 Task: 436.316363
Action: Mouse moved to (410, 76)
Screenshot: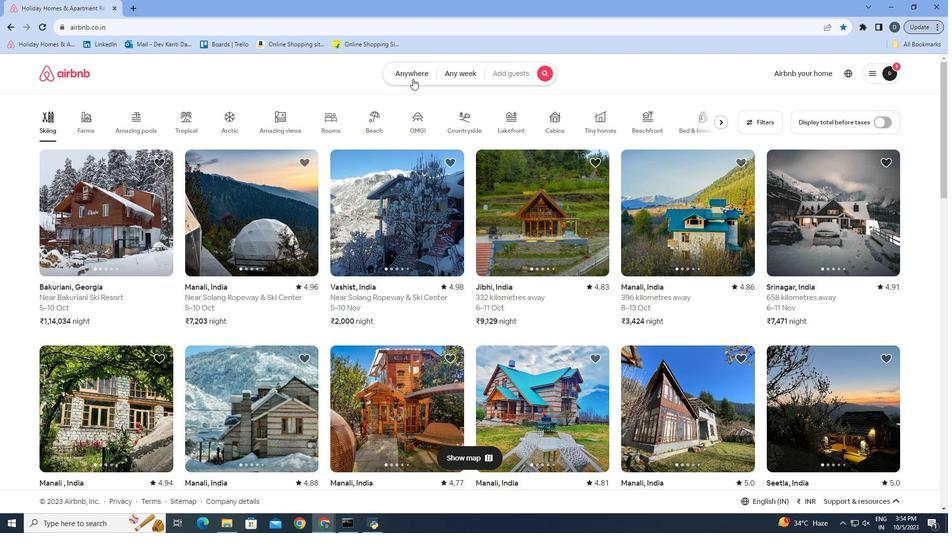 
Action: Mouse pressed left at (410, 76)
Screenshot: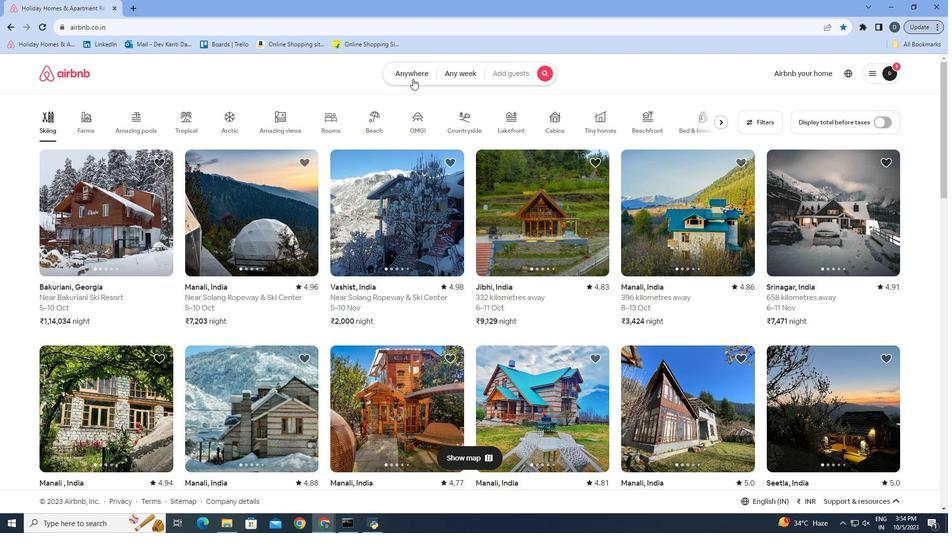 
Action: Mouse moved to (336, 116)
Screenshot: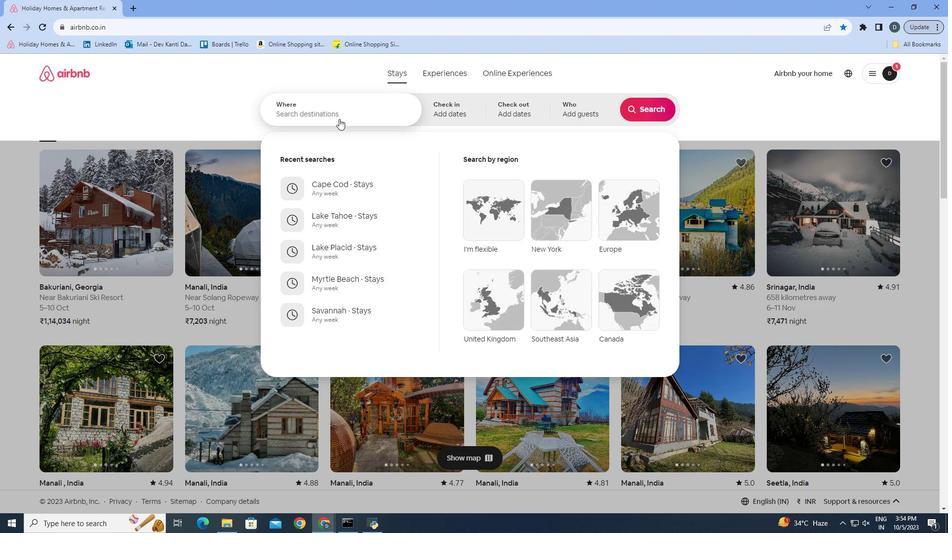 
Action: Mouse pressed left at (336, 116)
Screenshot: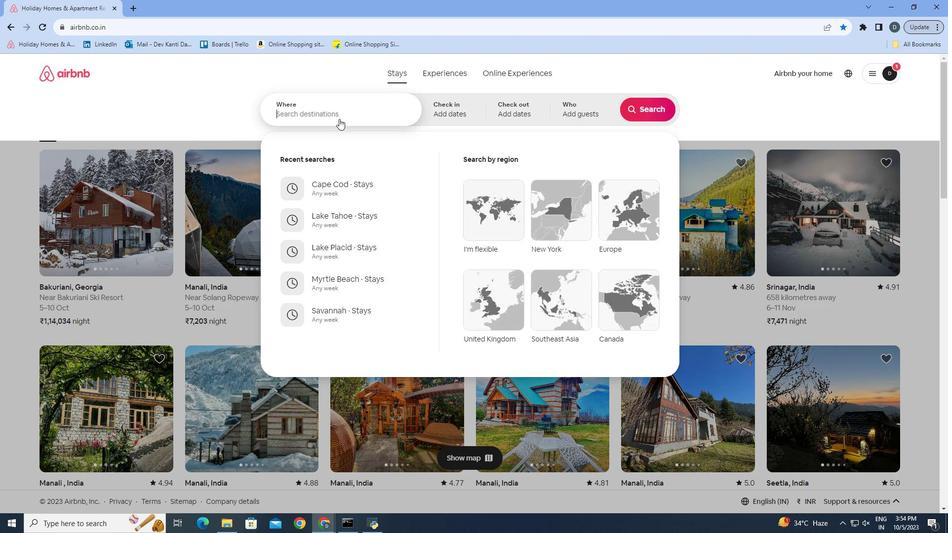 
Action: Mouse moved to (332, 103)
Screenshot: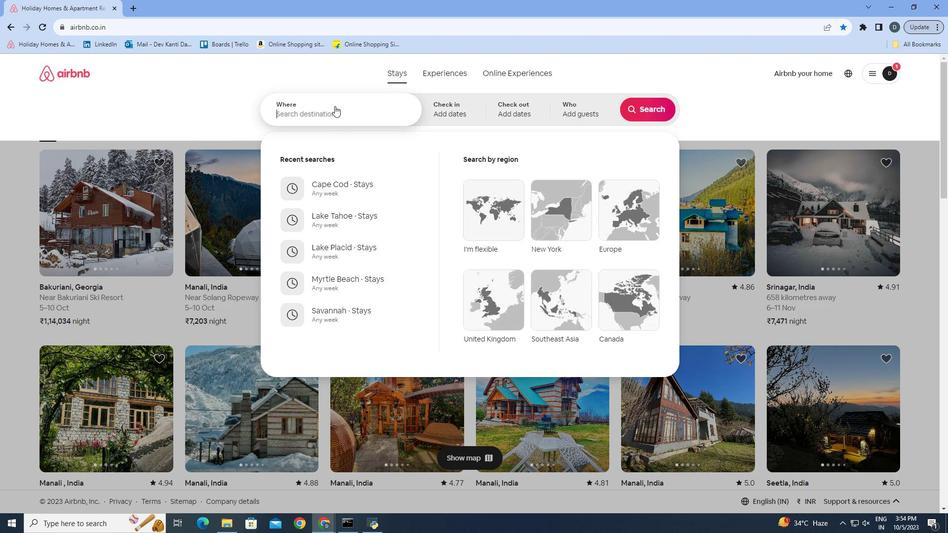 
Action: Mouse pressed left at (332, 103)
Screenshot: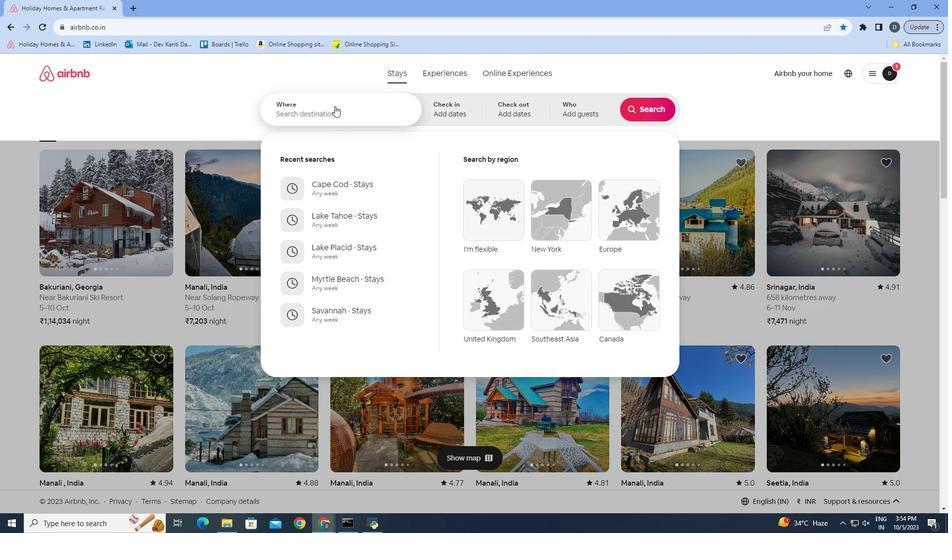 
Action: Mouse moved to (322, 102)
Screenshot: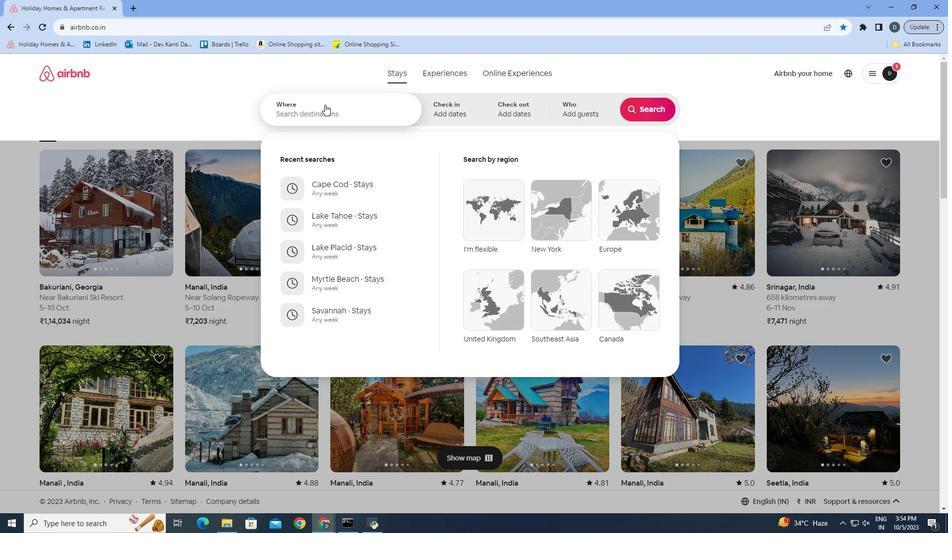 
Action: Mouse pressed left at (322, 102)
Screenshot: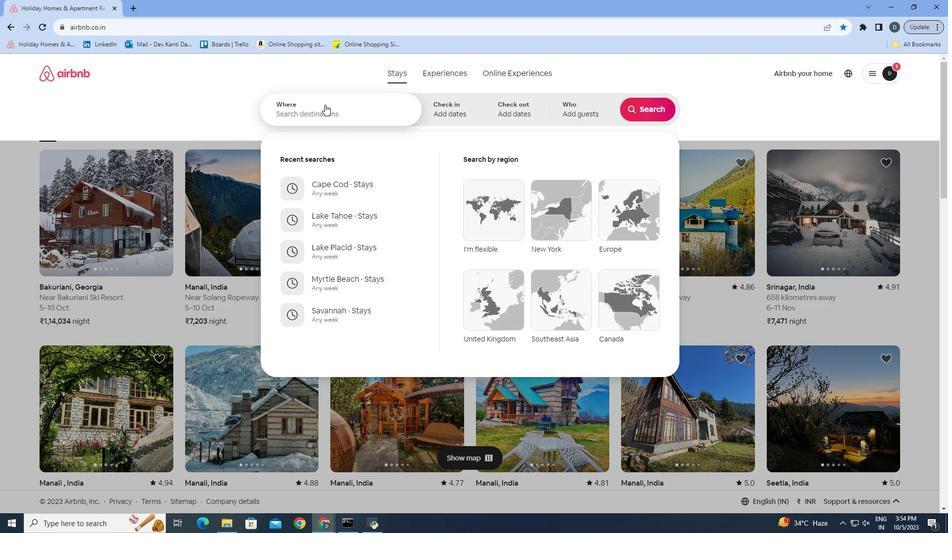 
Action: Mouse moved to (321, 107)
Screenshot: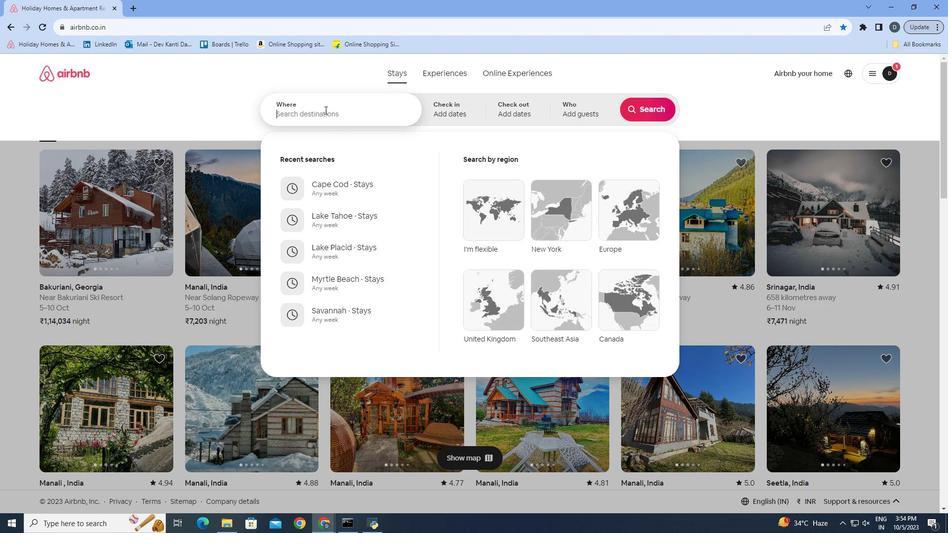 
Action: Mouse pressed left at (321, 107)
Screenshot: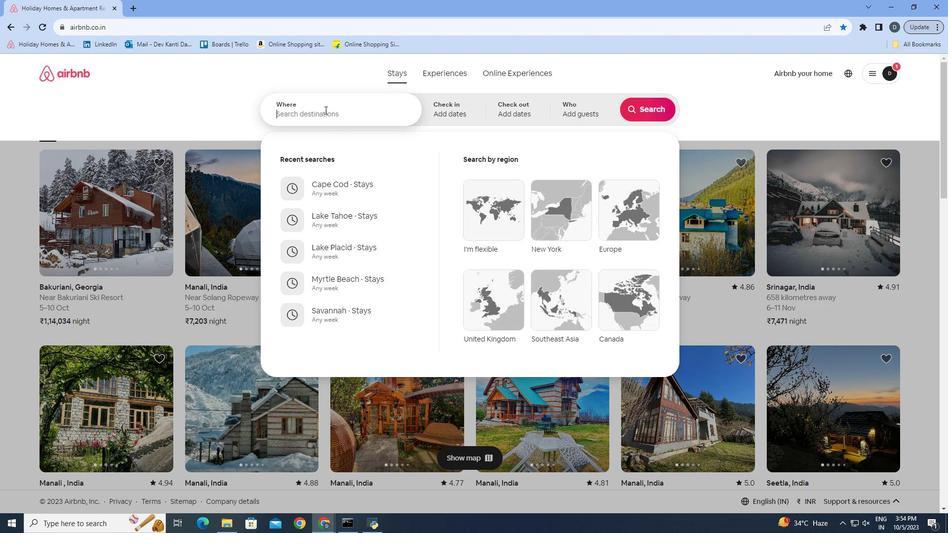 
Action: Mouse moved to (322, 108)
Screenshot: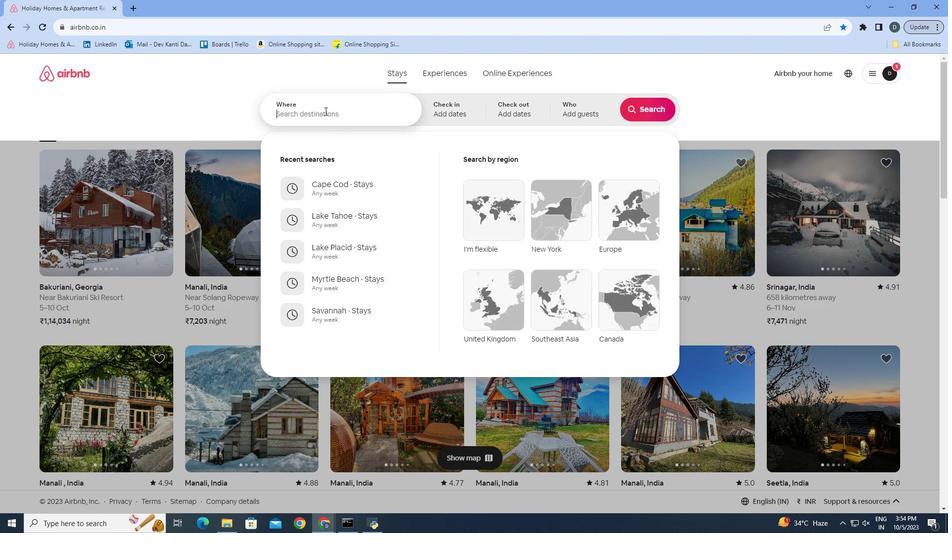 
Action: Mouse pressed left at (322, 108)
Screenshot: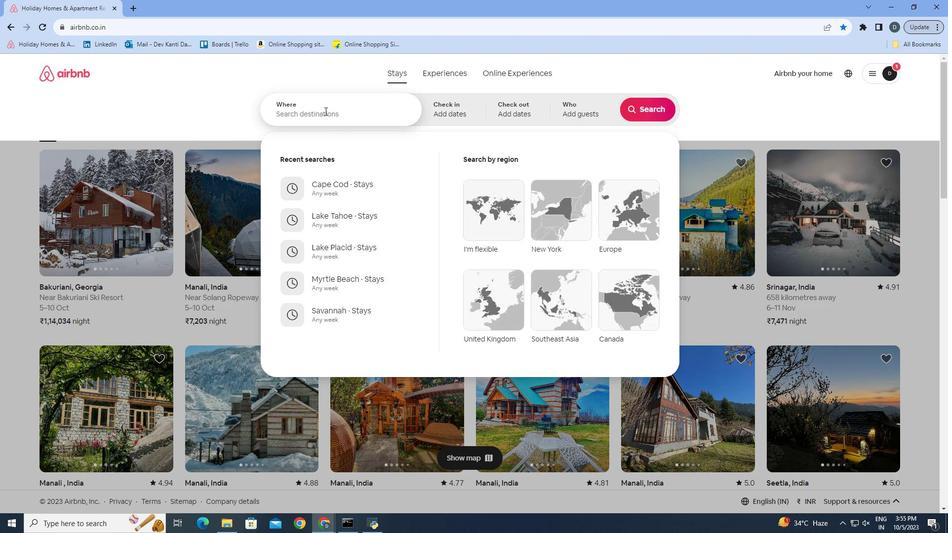 
Action: Key pressed <Key.shift>S
Screenshot: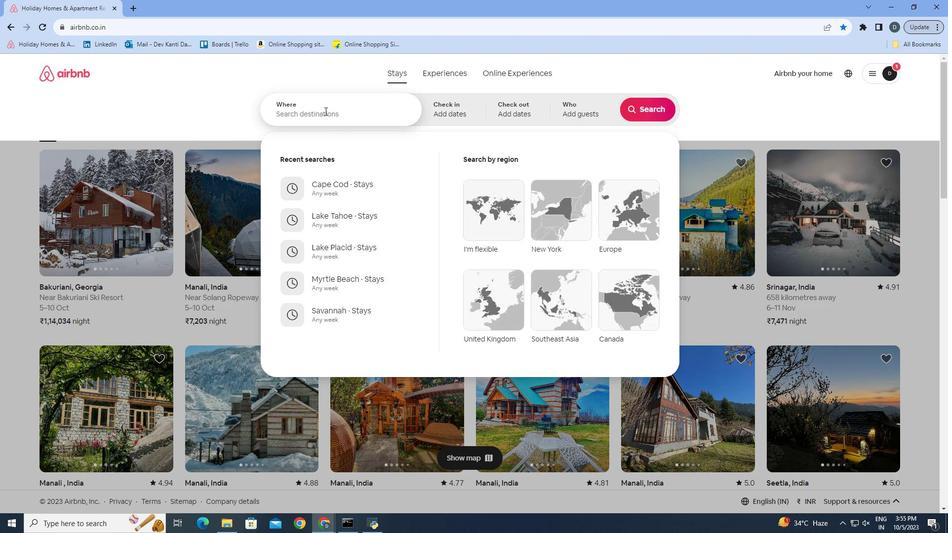 
Action: Mouse moved to (321, 108)
Screenshot: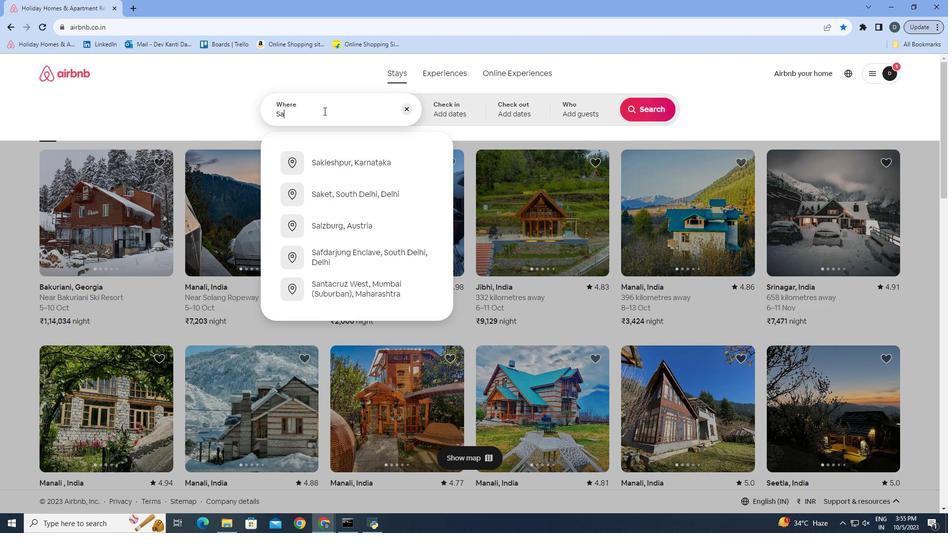 
Action: Key pressed a
Screenshot: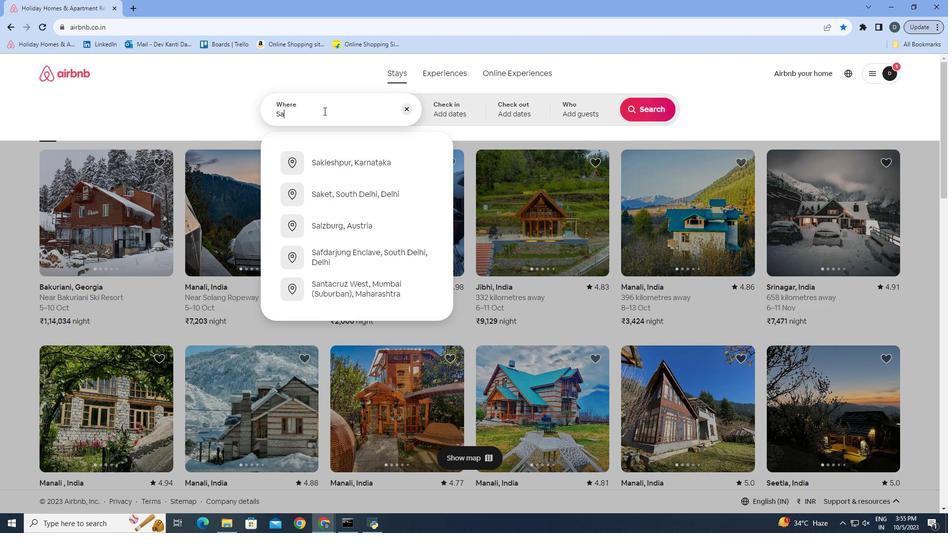 
Action: Mouse moved to (320, 108)
Screenshot: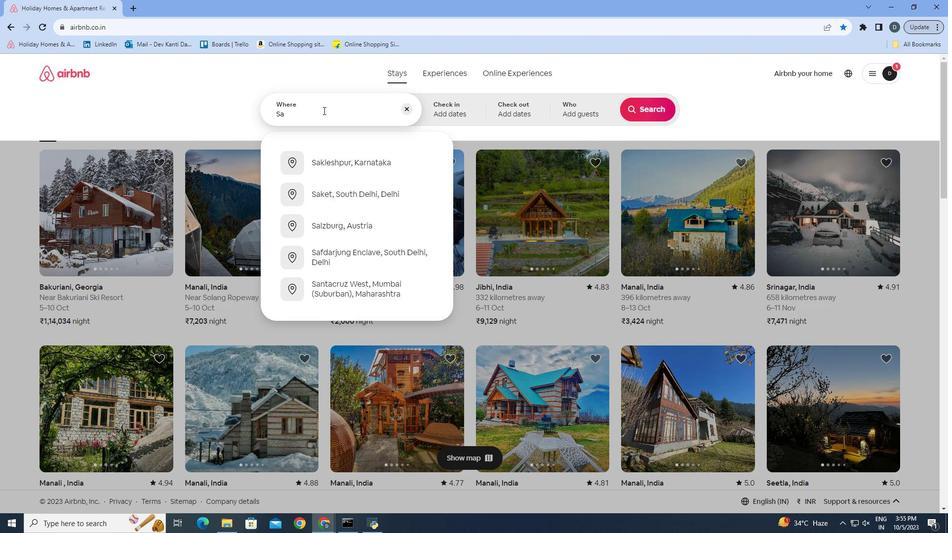 
Action: Key pressed nta<Key.space><Key.shift>Fe
Screenshot: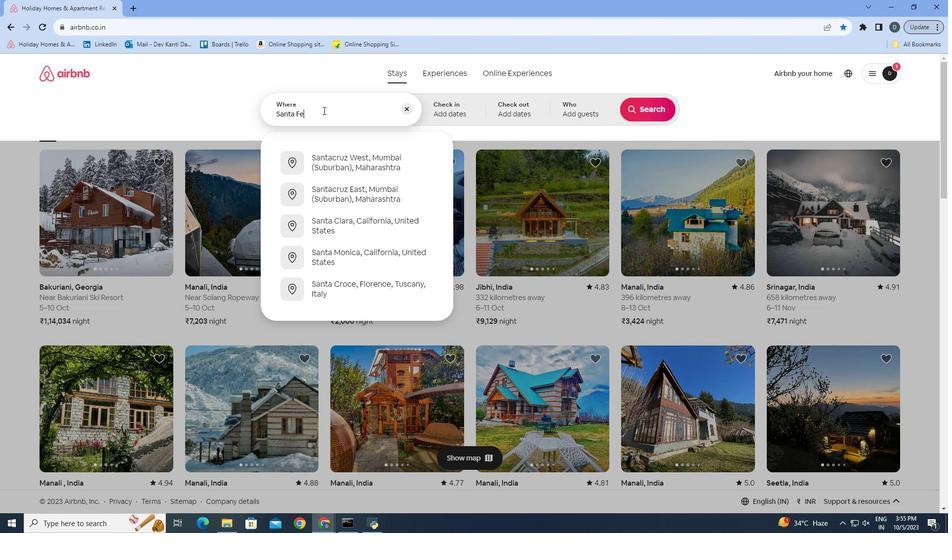 
Action: Mouse moved to (351, 158)
Screenshot: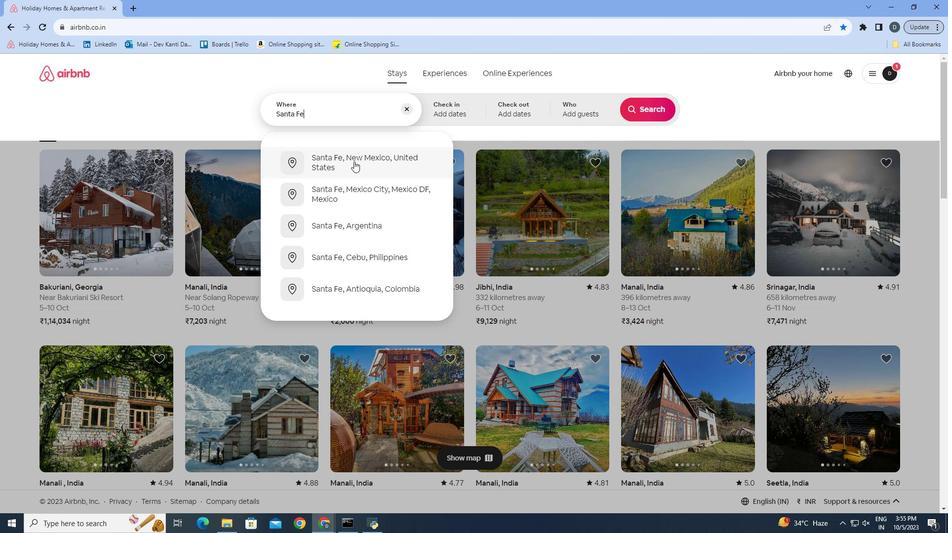 
Action: Mouse pressed left at (351, 158)
Screenshot: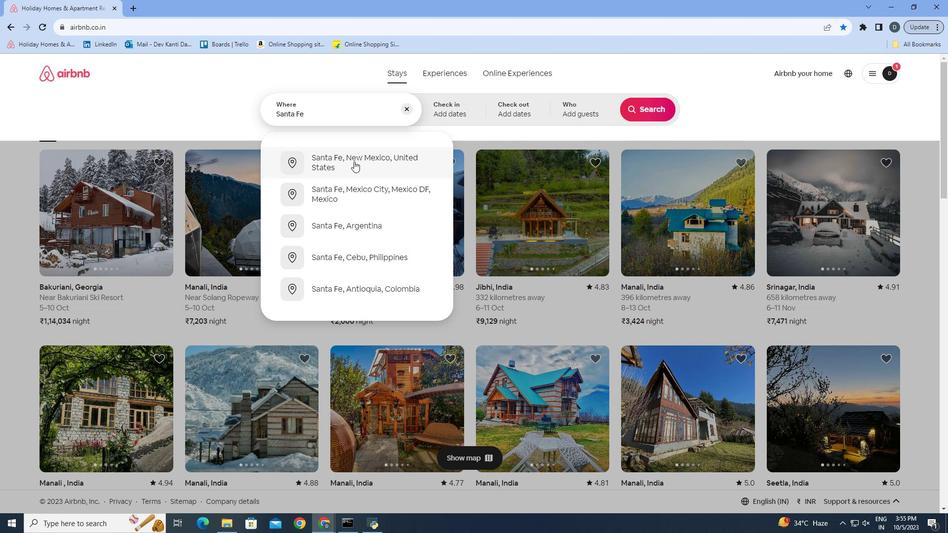 
Action: Mouse moved to (655, 105)
Screenshot: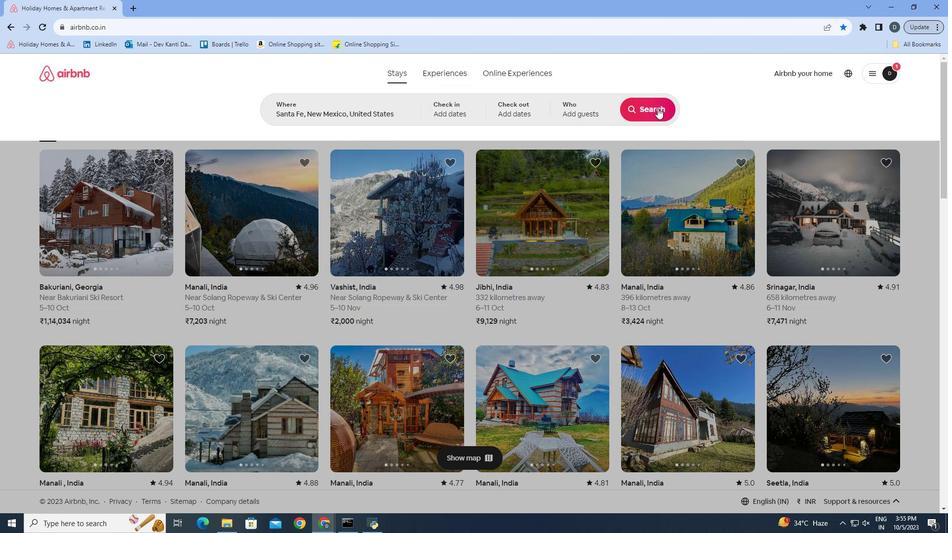 
Action: Mouse pressed left at (655, 105)
Screenshot: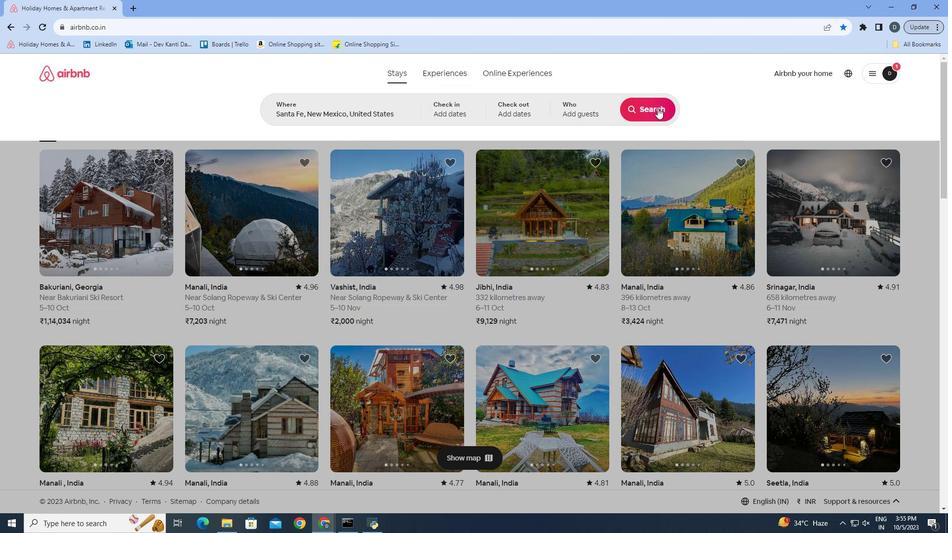 
Action: Mouse moved to (92, 269)
Screenshot: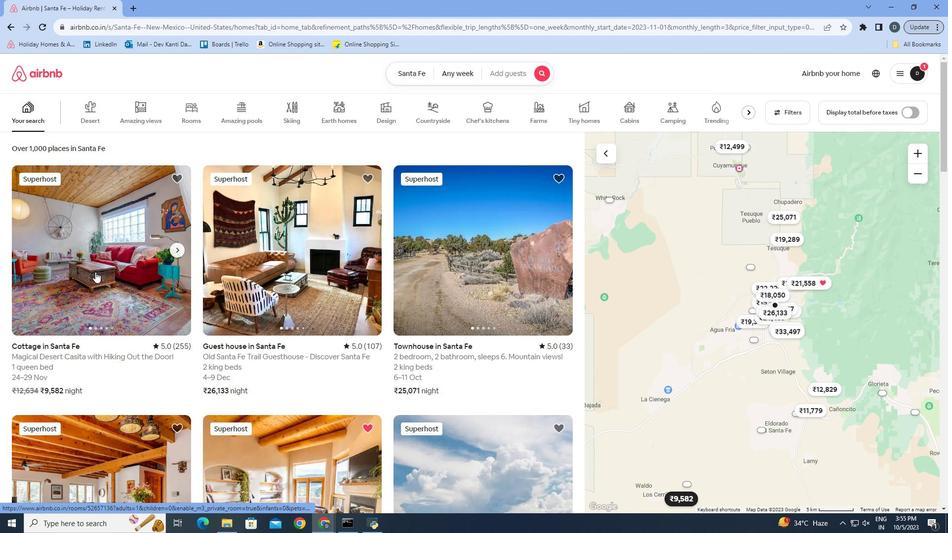 
Action: Mouse pressed left at (92, 269)
Screenshot: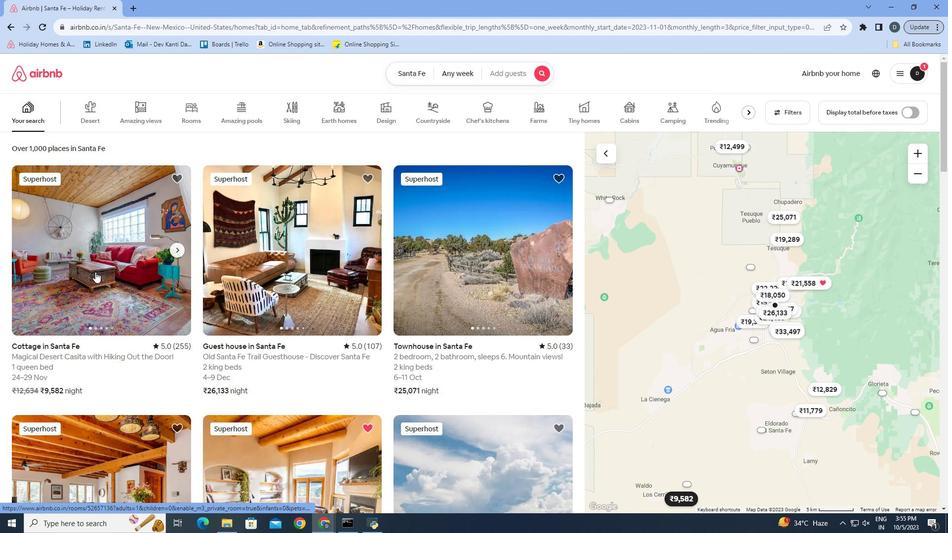 
Action: Mouse moved to (699, 369)
Screenshot: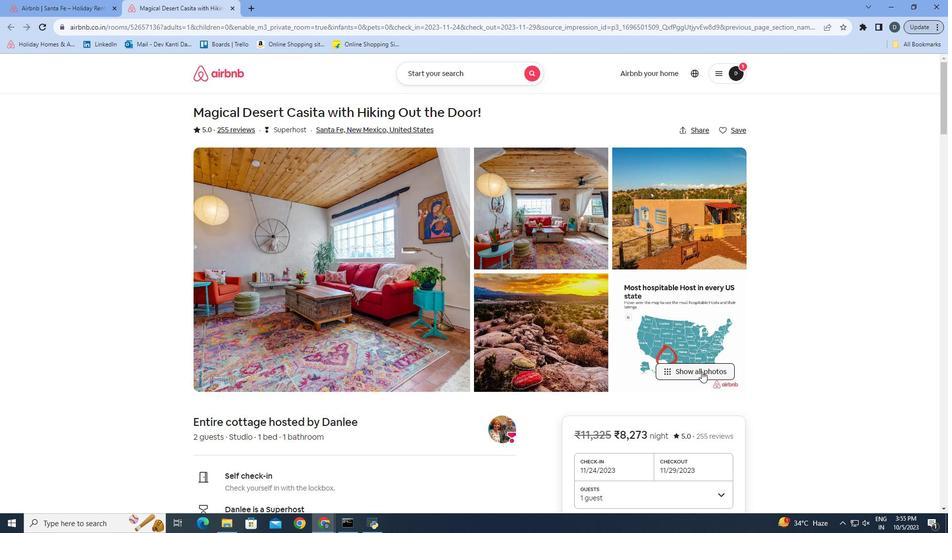 
Action: Mouse pressed left at (699, 369)
Screenshot: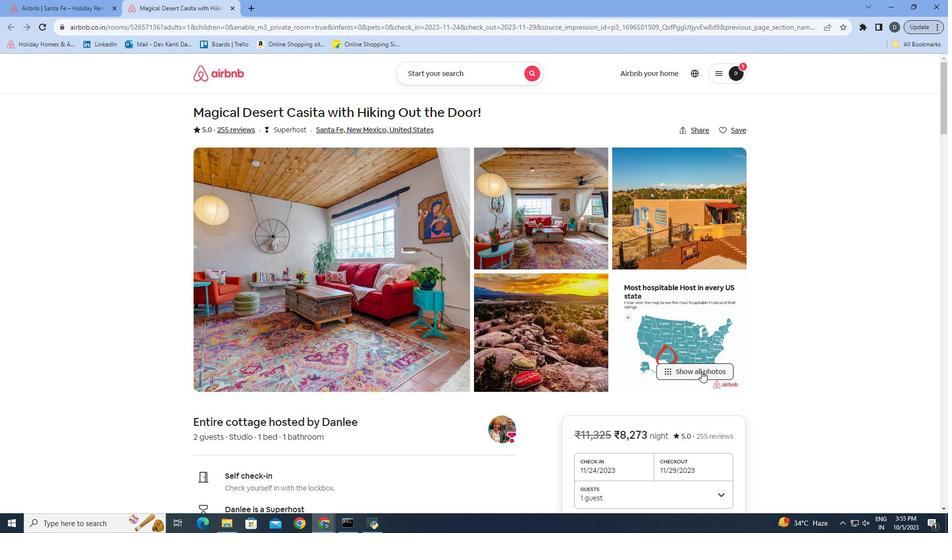 
Action: Mouse moved to (816, 330)
Screenshot: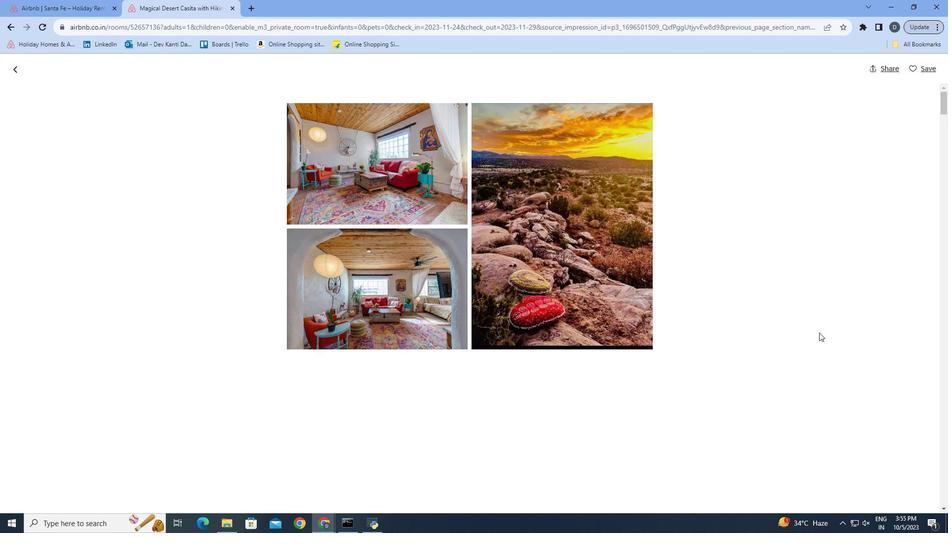 
Action: Mouse scrolled (816, 329) with delta (0, 0)
Screenshot: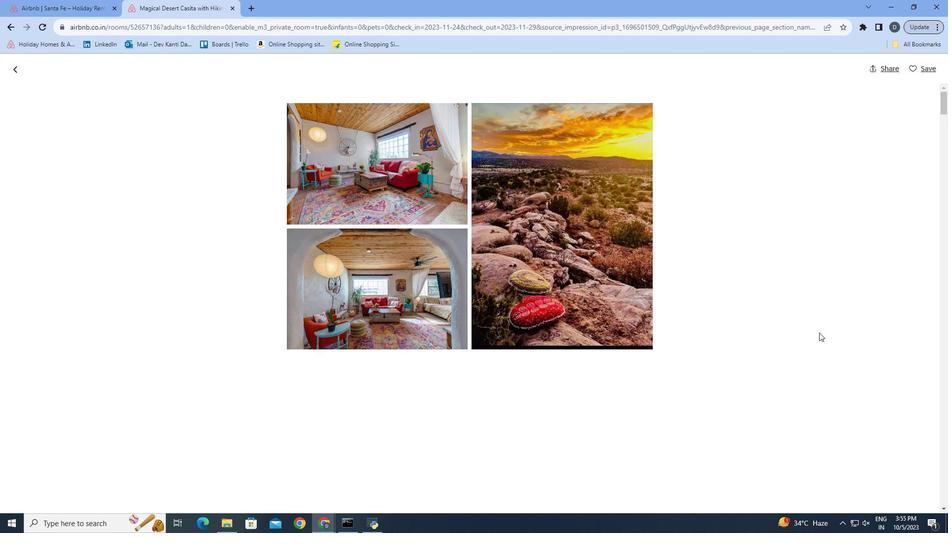 
Action: Mouse moved to (811, 329)
Screenshot: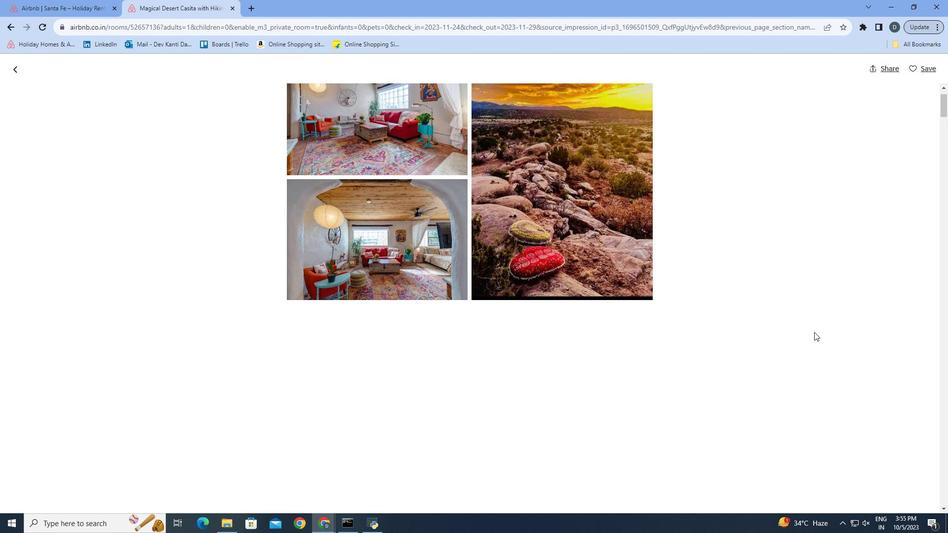 
Action: Mouse scrolled (811, 329) with delta (0, 0)
Screenshot: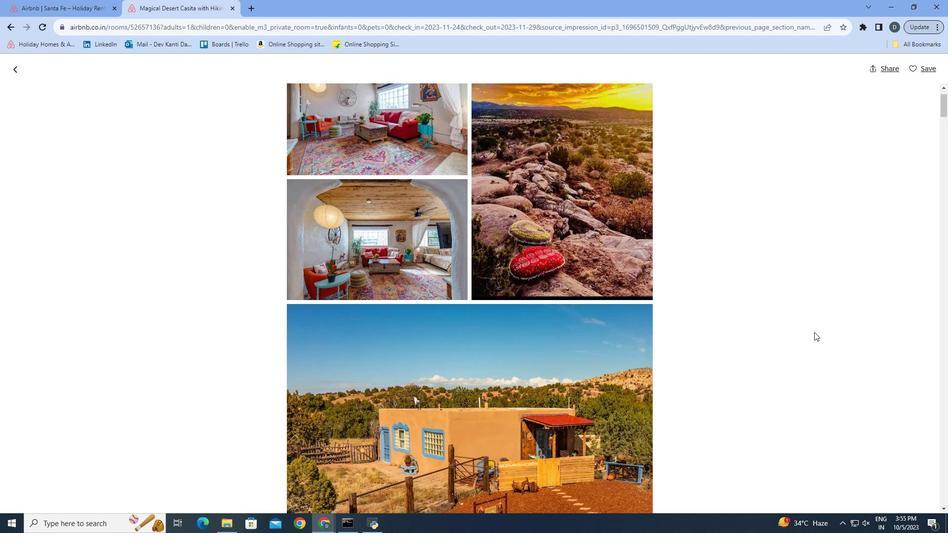 
Action: Mouse moved to (807, 328)
Screenshot: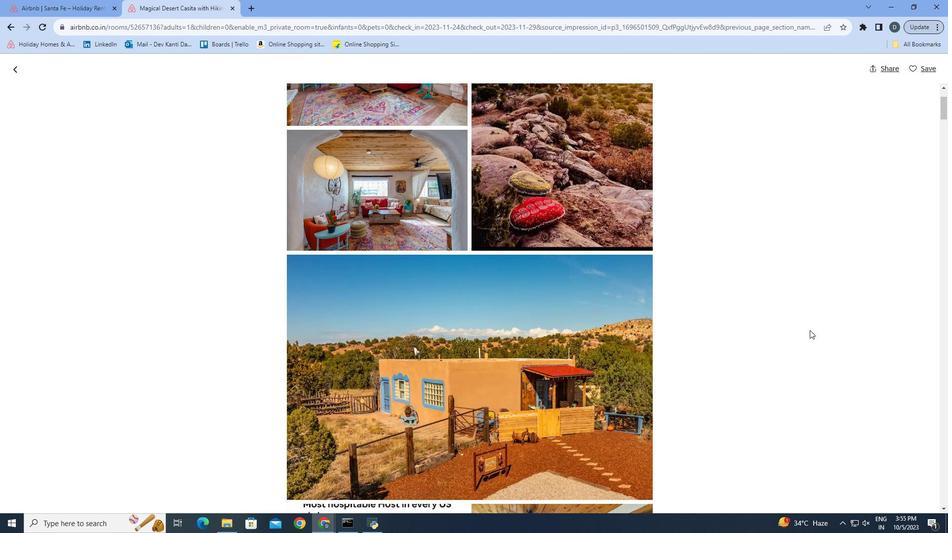 
Action: Mouse scrolled (807, 327) with delta (0, 0)
Screenshot: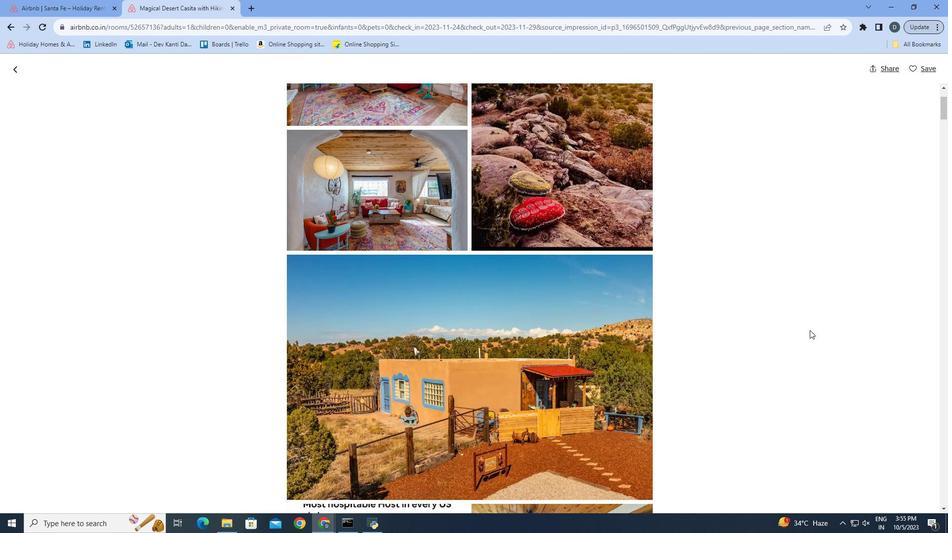 
Action: Mouse moved to (804, 327)
Screenshot: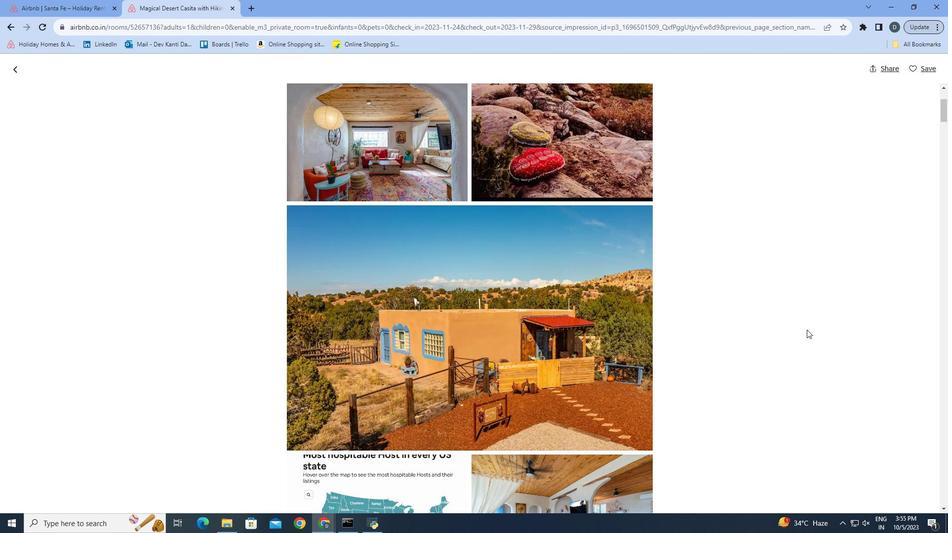 
Action: Mouse scrolled (804, 326) with delta (0, 0)
Screenshot: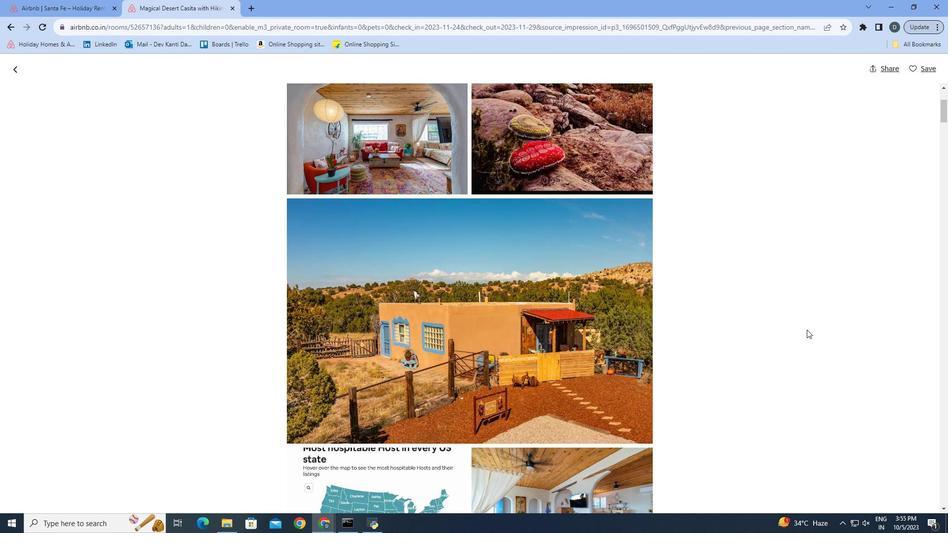 
Action: Mouse scrolled (804, 326) with delta (0, 0)
Screenshot: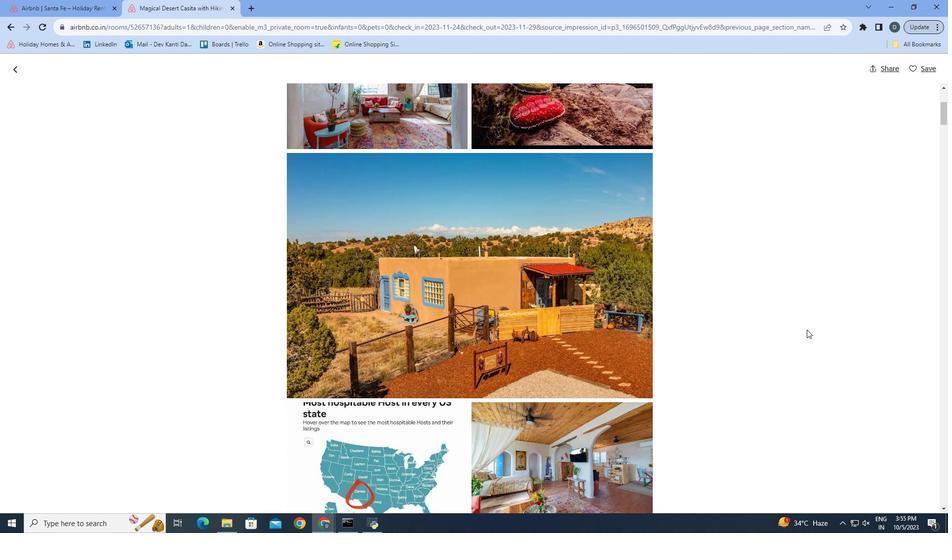 
Action: Mouse moved to (803, 326)
Screenshot: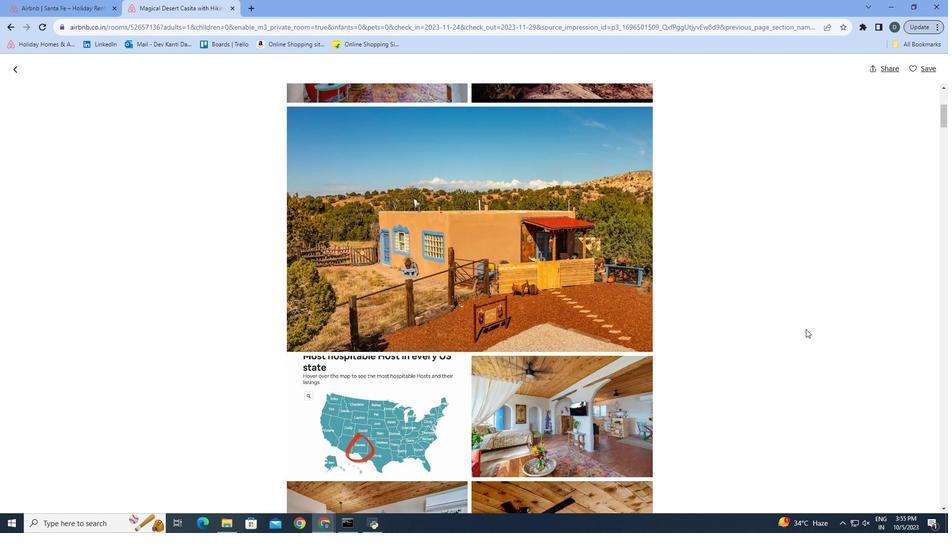 
Action: Mouse scrolled (803, 326) with delta (0, 0)
Screenshot: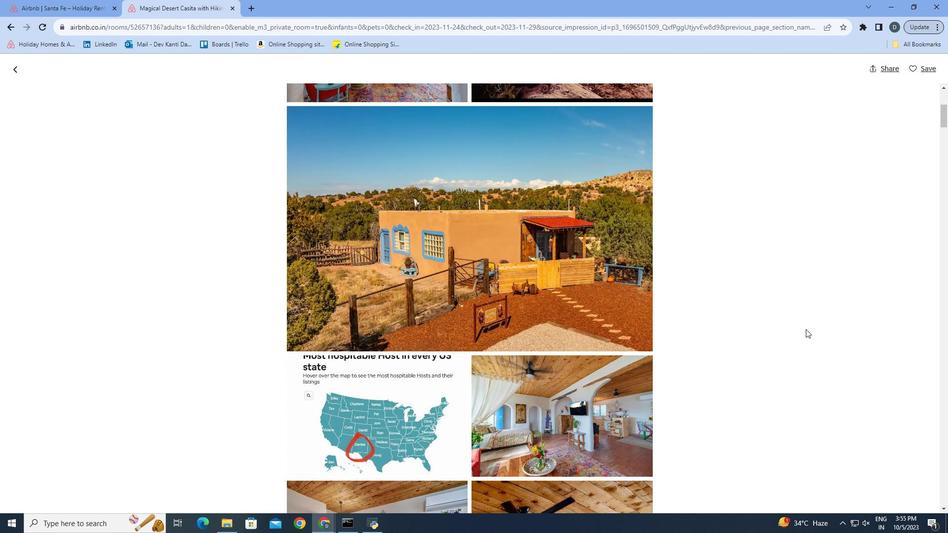 
Action: Mouse scrolled (803, 326) with delta (0, 0)
Screenshot: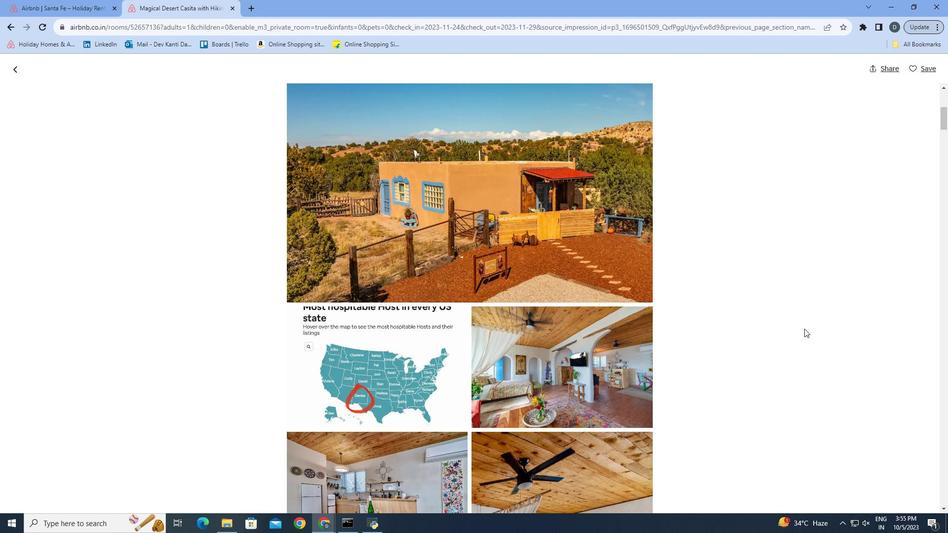 
Action: Mouse moved to (802, 325)
Screenshot: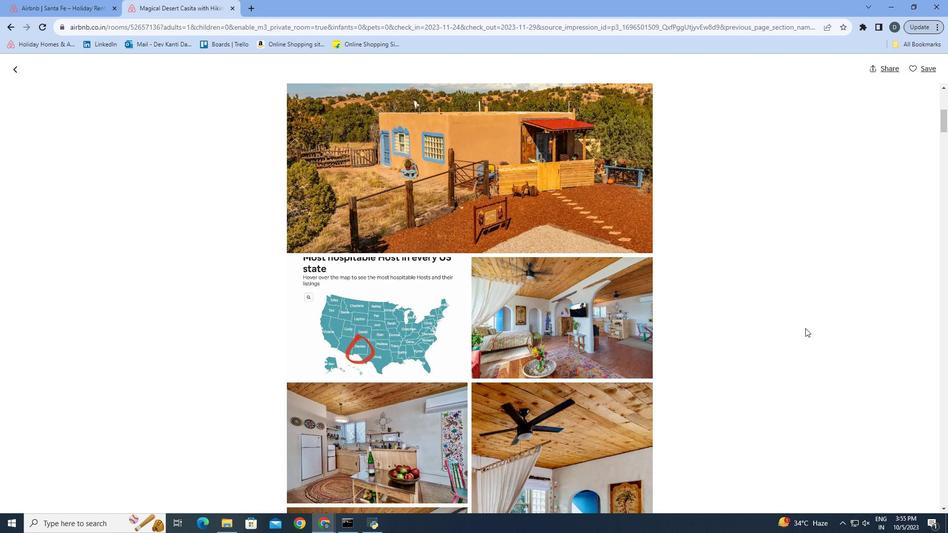 
Action: Mouse scrolled (802, 325) with delta (0, 0)
Screenshot: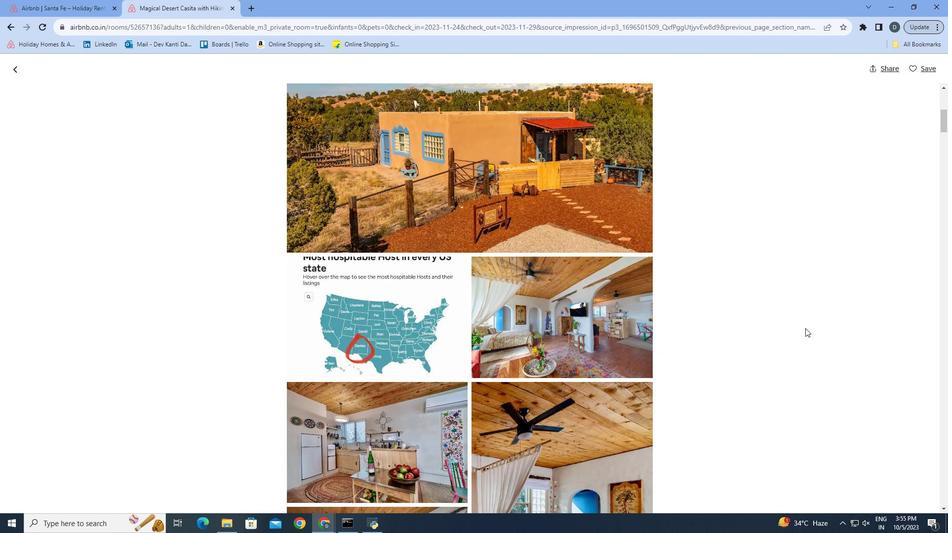 
Action: Mouse moved to (803, 325)
Screenshot: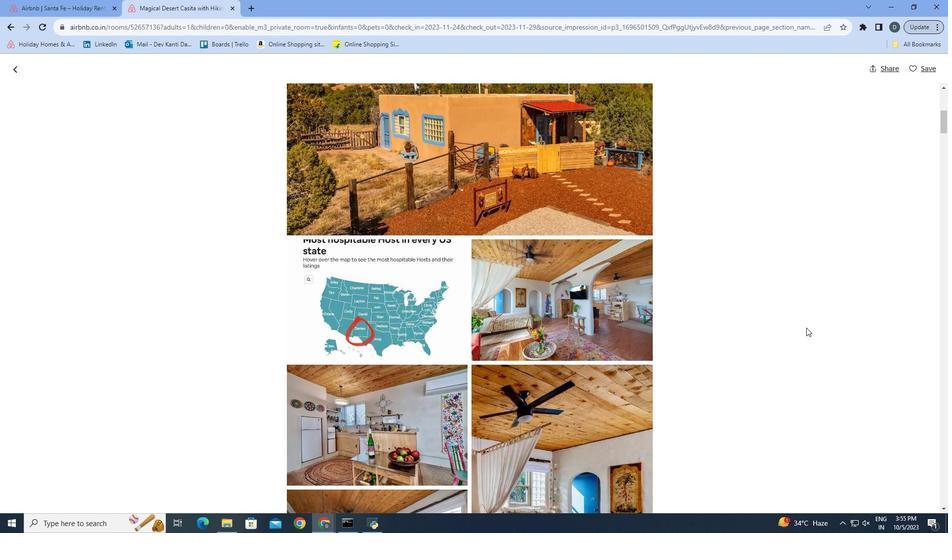 
Action: Mouse scrolled (803, 324) with delta (0, 0)
Screenshot: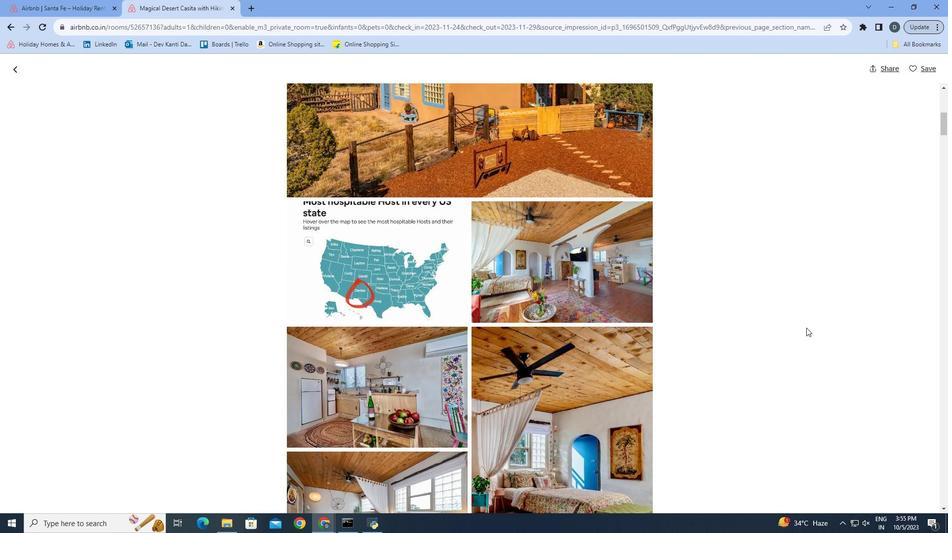 
Action: Mouse scrolled (803, 324) with delta (0, 0)
Screenshot: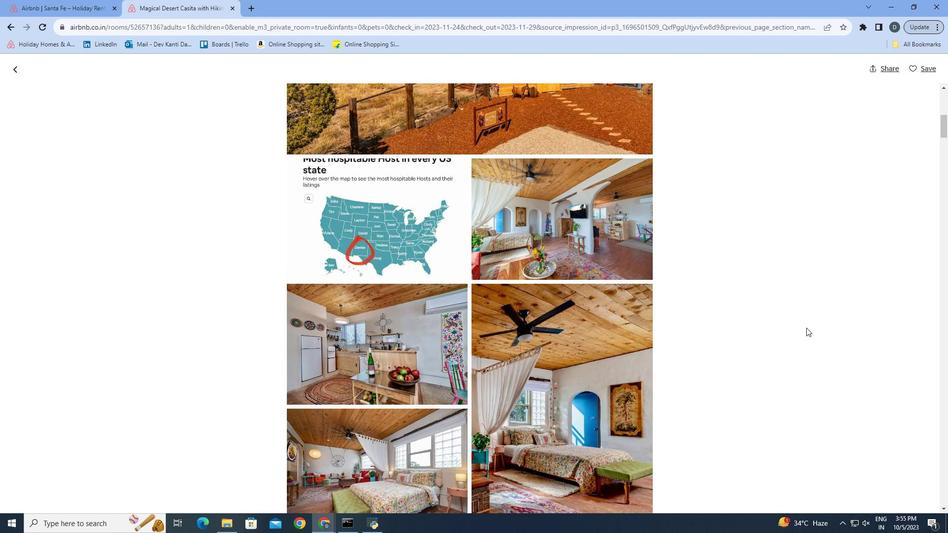 
Action: Mouse scrolled (803, 324) with delta (0, 0)
Screenshot: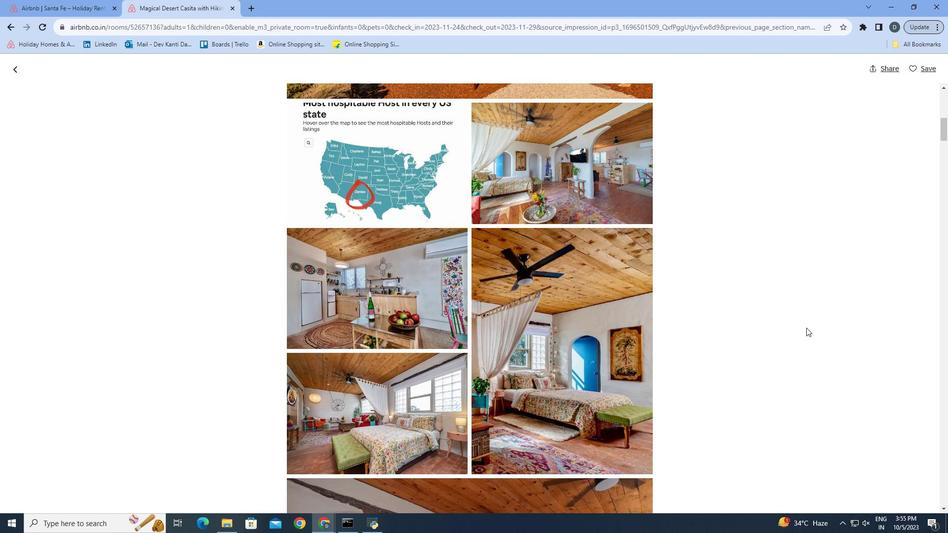 
Action: Mouse scrolled (803, 324) with delta (0, 0)
Screenshot: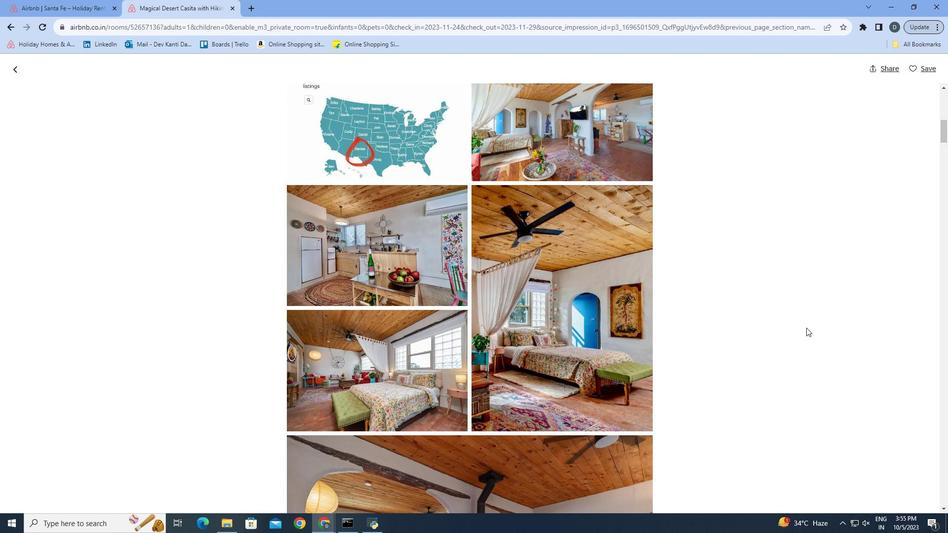 
Action: Mouse scrolled (803, 324) with delta (0, 0)
Screenshot: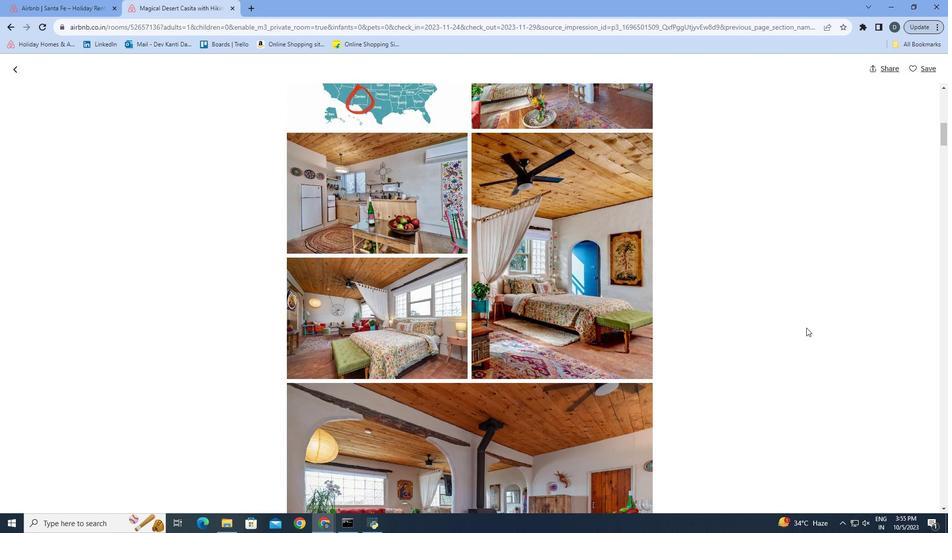
Action: Mouse scrolled (803, 324) with delta (0, 0)
Screenshot: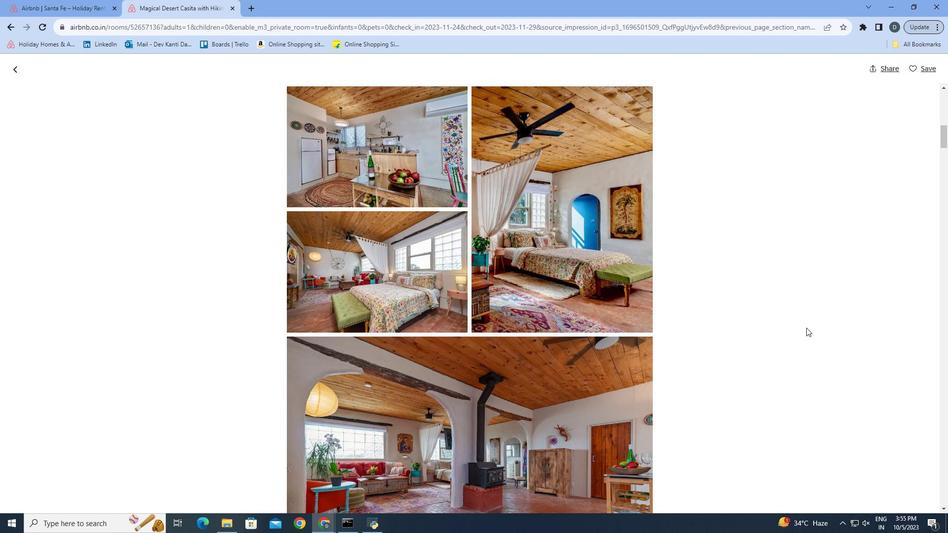 
Action: Mouse scrolled (803, 324) with delta (0, 0)
Screenshot: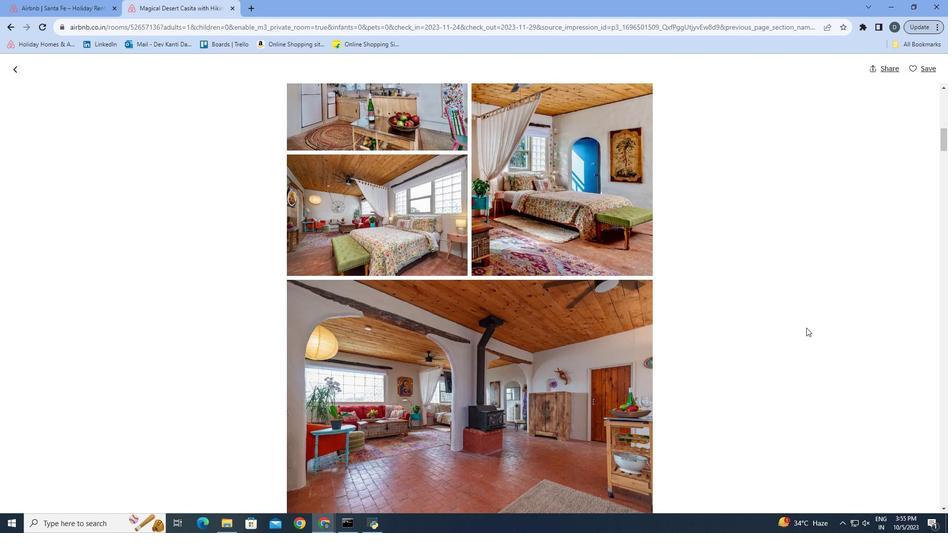 
Action: Mouse scrolled (803, 324) with delta (0, 0)
Screenshot: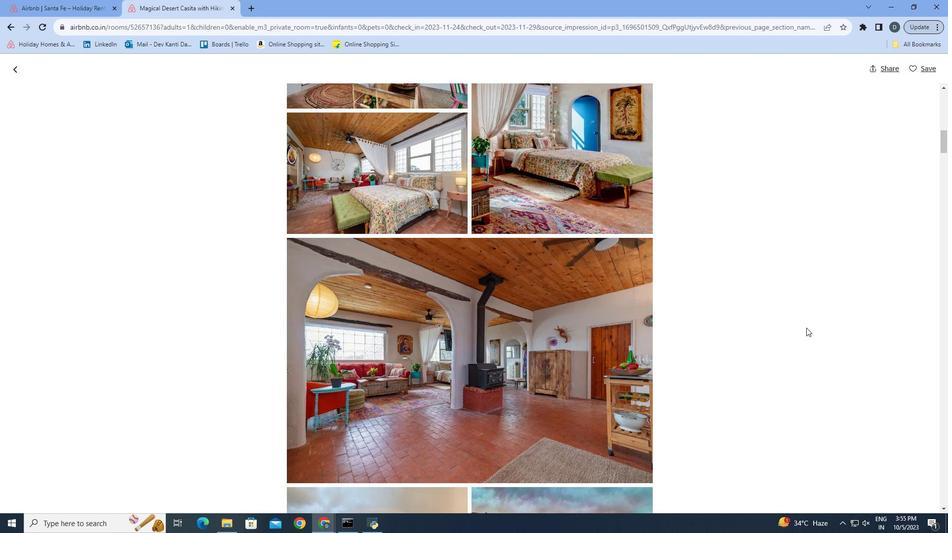 
Action: Mouse scrolled (803, 324) with delta (0, 0)
Screenshot: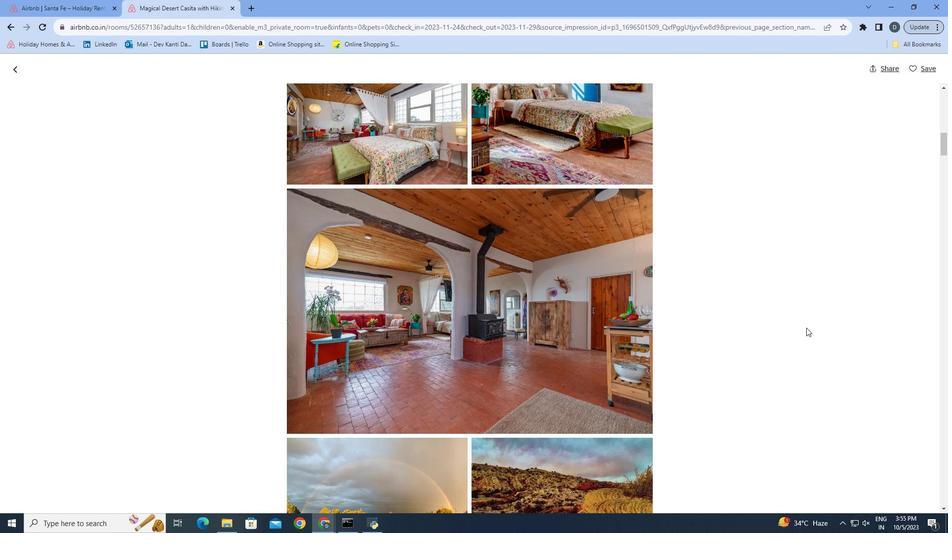 
Action: Mouse scrolled (803, 324) with delta (0, 0)
Screenshot: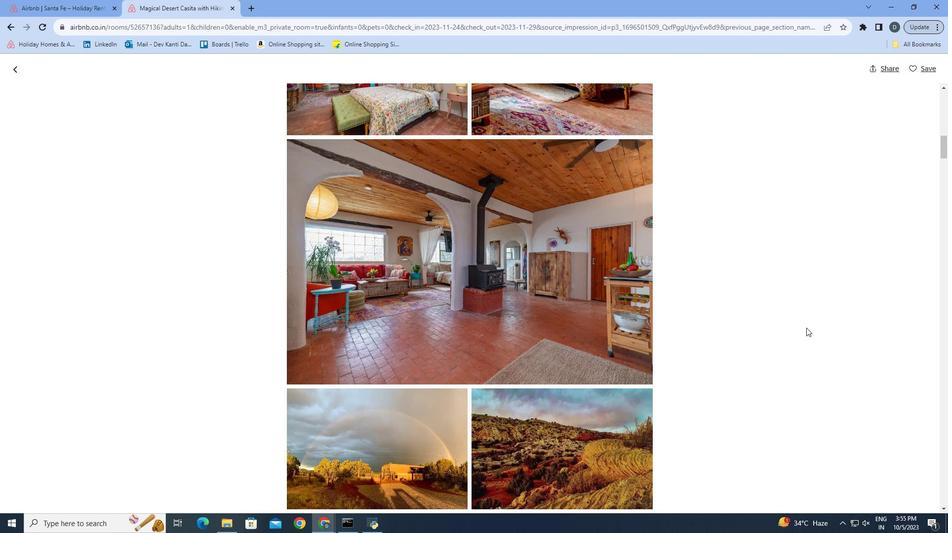 
Action: Mouse scrolled (803, 324) with delta (0, 0)
Screenshot: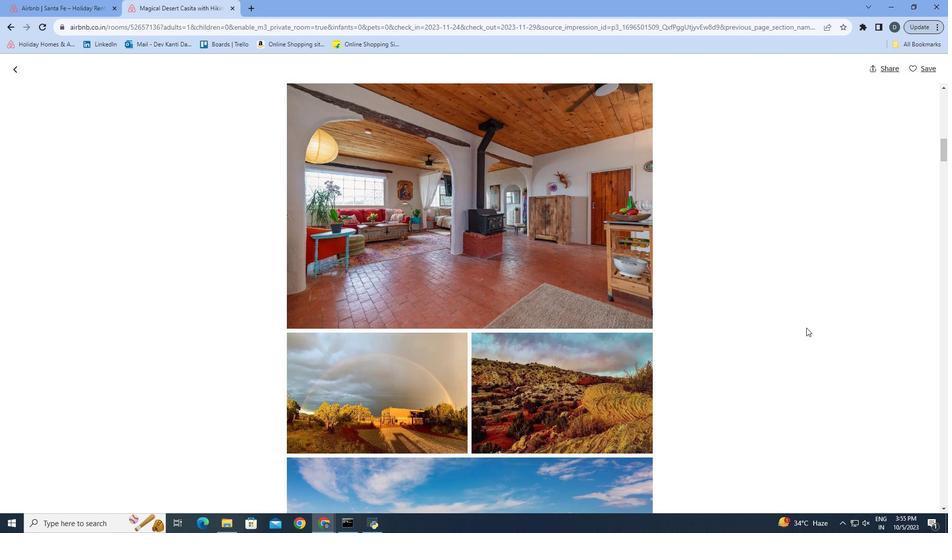 
Action: Mouse scrolled (803, 324) with delta (0, 0)
Screenshot: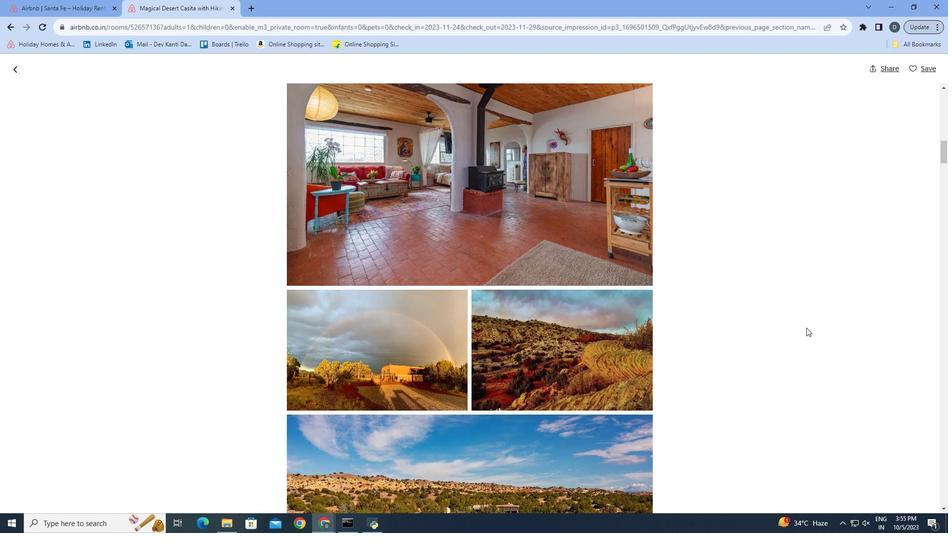 
Action: Mouse scrolled (803, 324) with delta (0, 0)
Screenshot: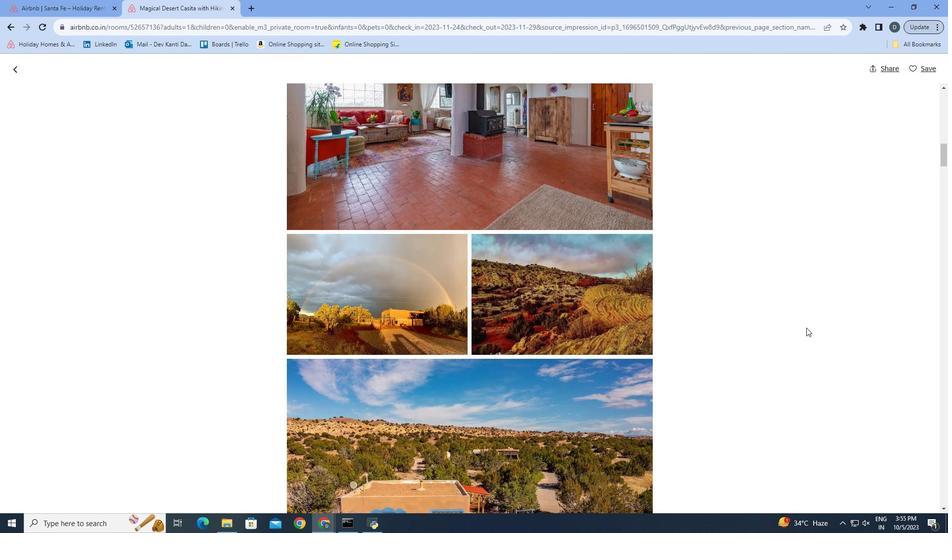 
Action: Mouse scrolled (803, 324) with delta (0, 0)
Screenshot: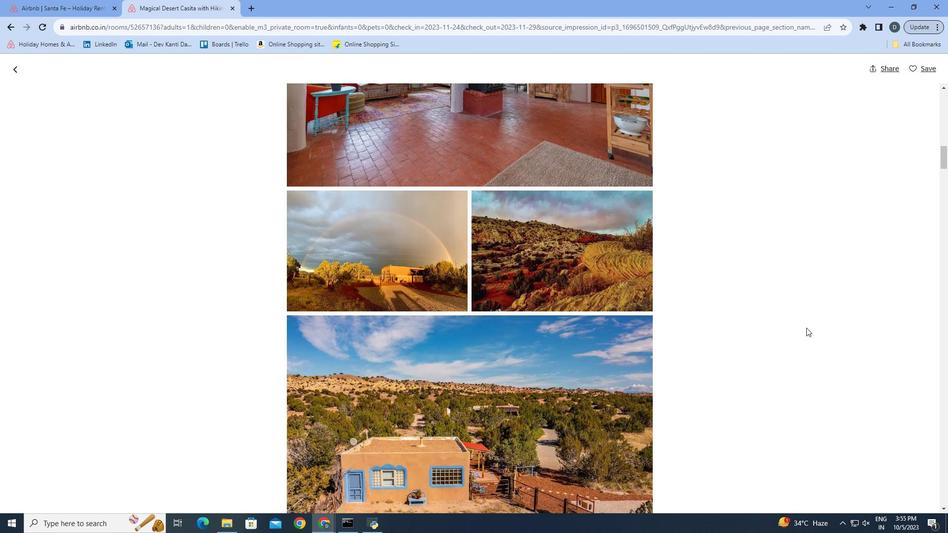 
Action: Mouse scrolled (803, 324) with delta (0, 0)
Screenshot: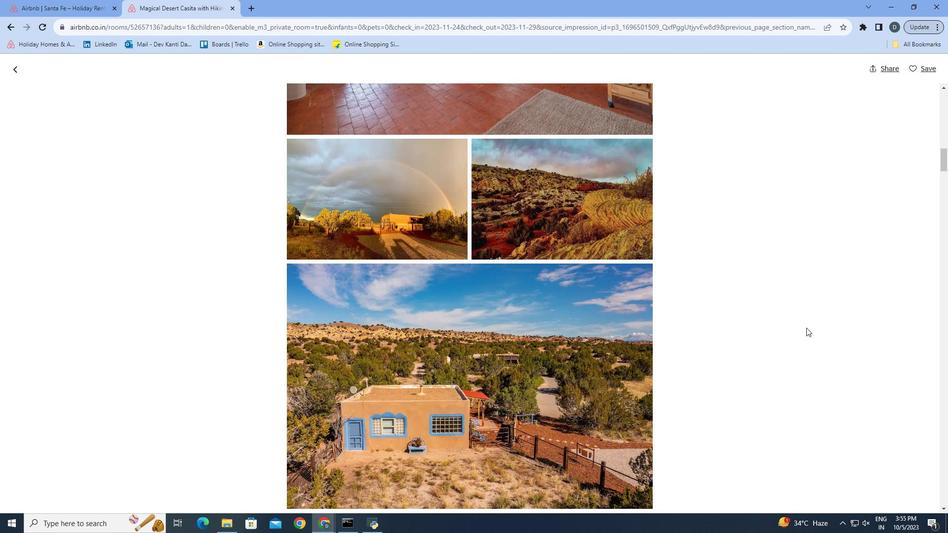 
Action: Mouse scrolled (803, 324) with delta (0, 0)
Screenshot: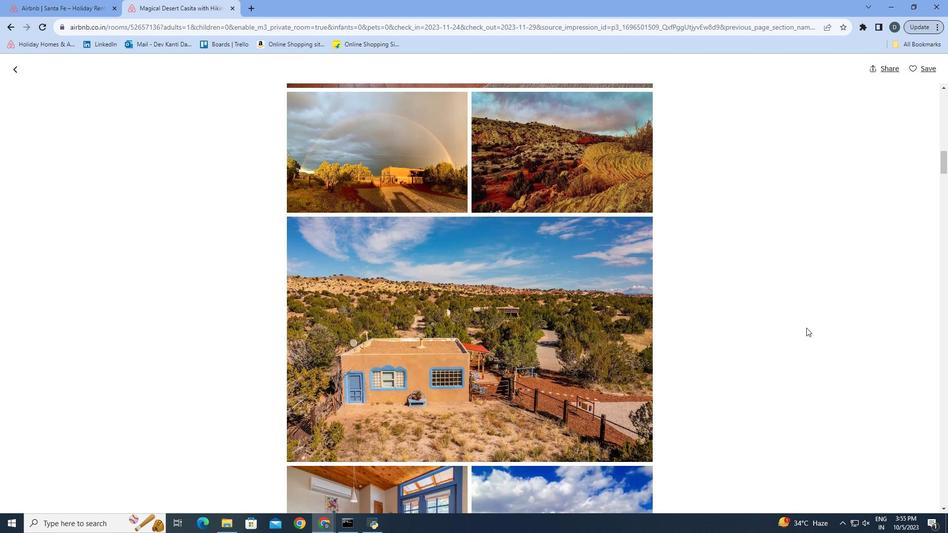 
Action: Mouse scrolled (803, 324) with delta (0, 0)
Screenshot: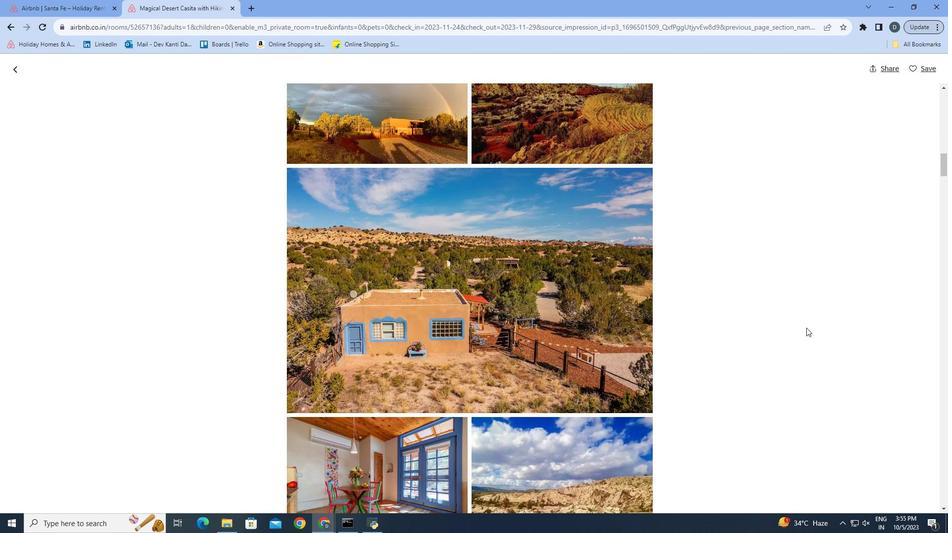
Action: Mouse scrolled (803, 324) with delta (0, 0)
Screenshot: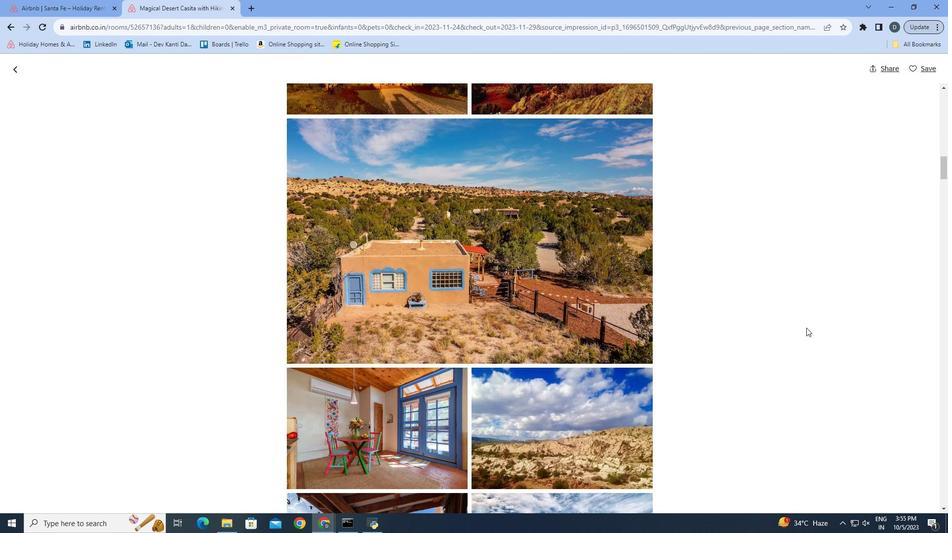 
Action: Mouse scrolled (803, 324) with delta (0, 0)
Screenshot: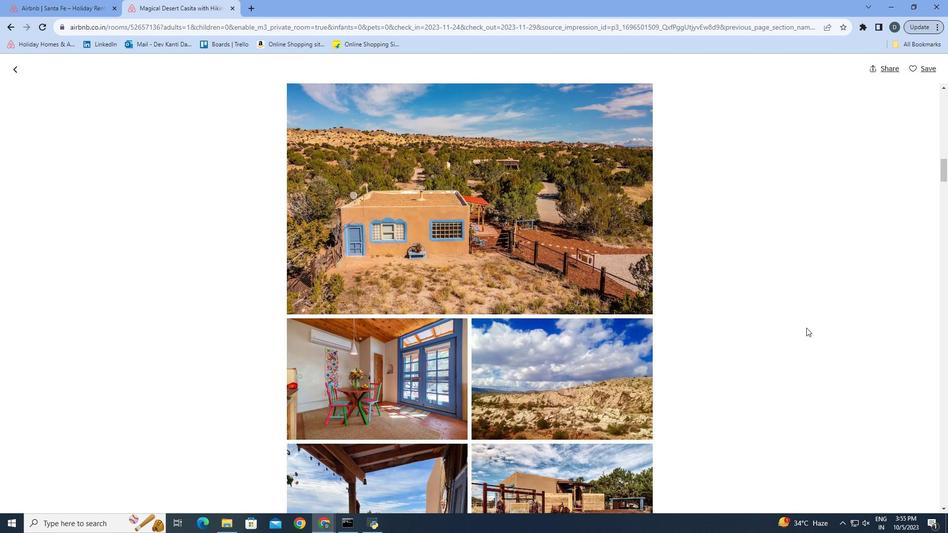 
Action: Mouse scrolled (803, 324) with delta (0, 0)
Screenshot: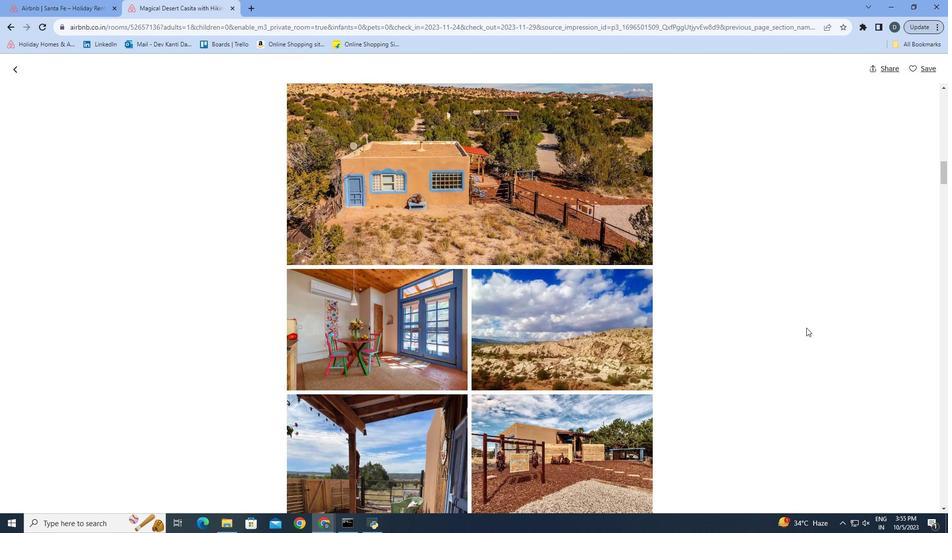 
Action: Mouse scrolled (803, 324) with delta (0, 0)
Screenshot: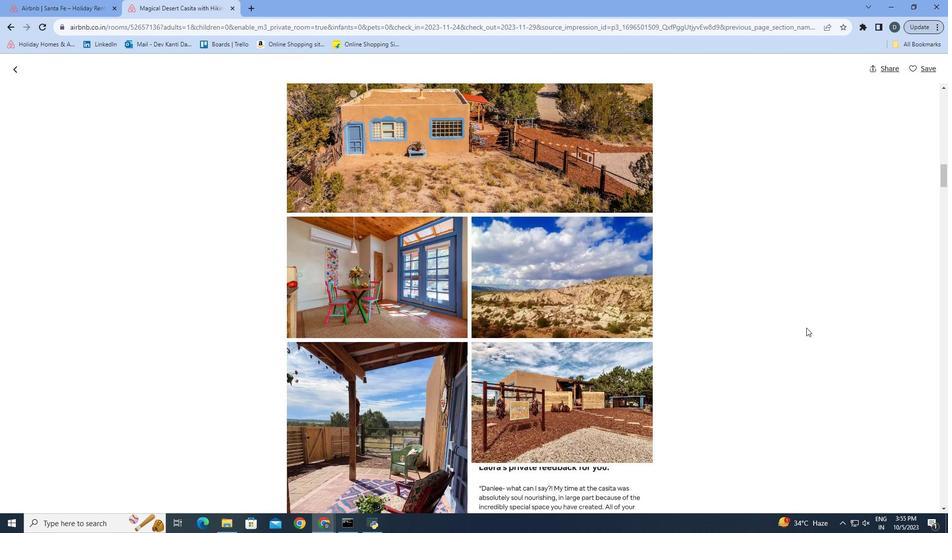
Action: Mouse scrolled (803, 324) with delta (0, 0)
Screenshot: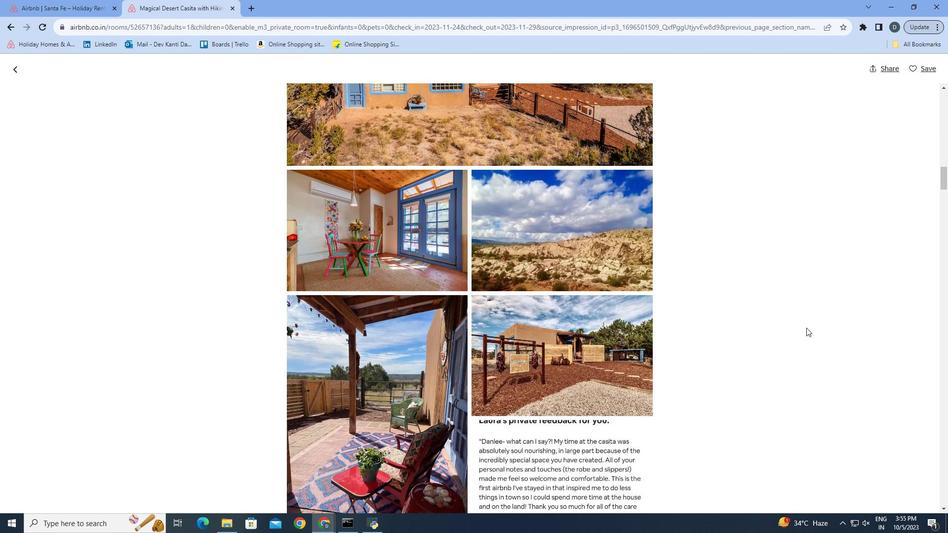 
Action: Mouse scrolled (803, 324) with delta (0, 0)
Screenshot: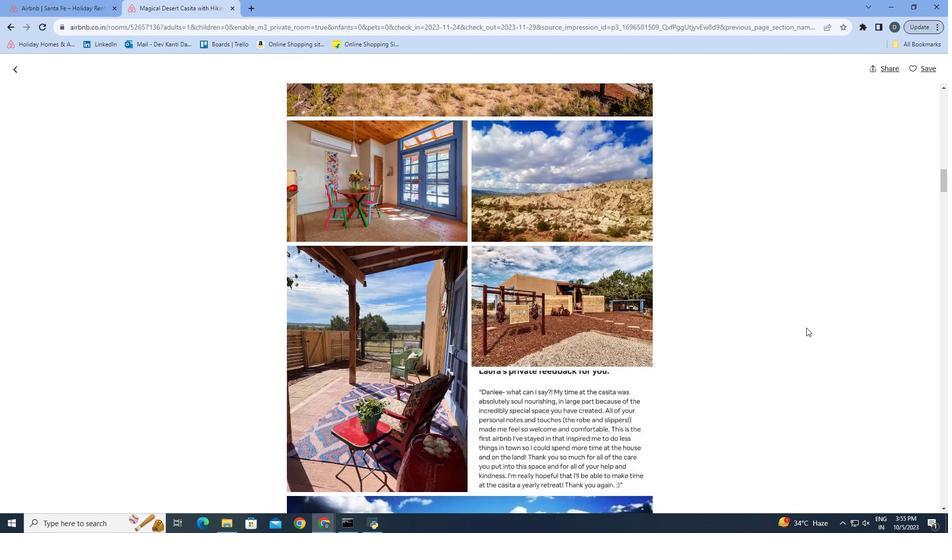 
Action: Mouse scrolled (803, 324) with delta (0, 0)
Screenshot: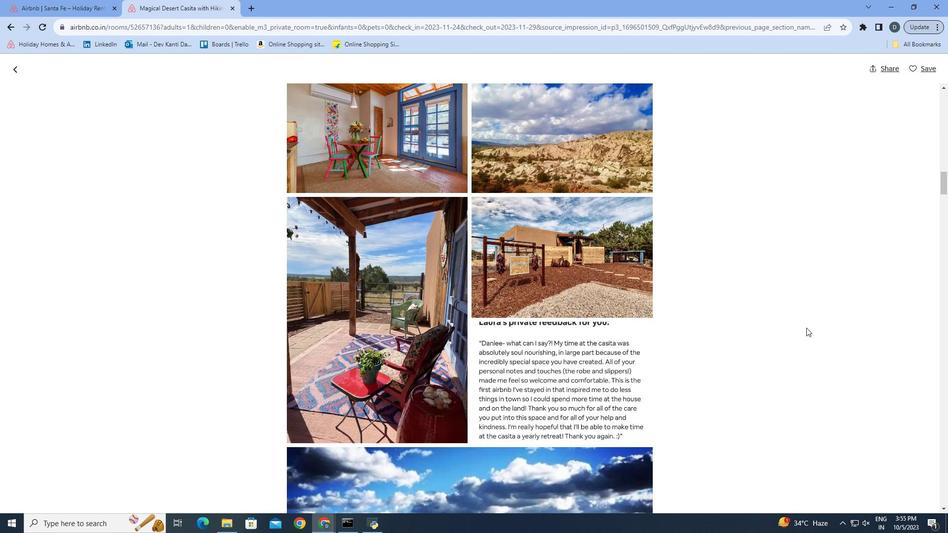 
Action: Mouse scrolled (803, 324) with delta (0, 0)
Screenshot: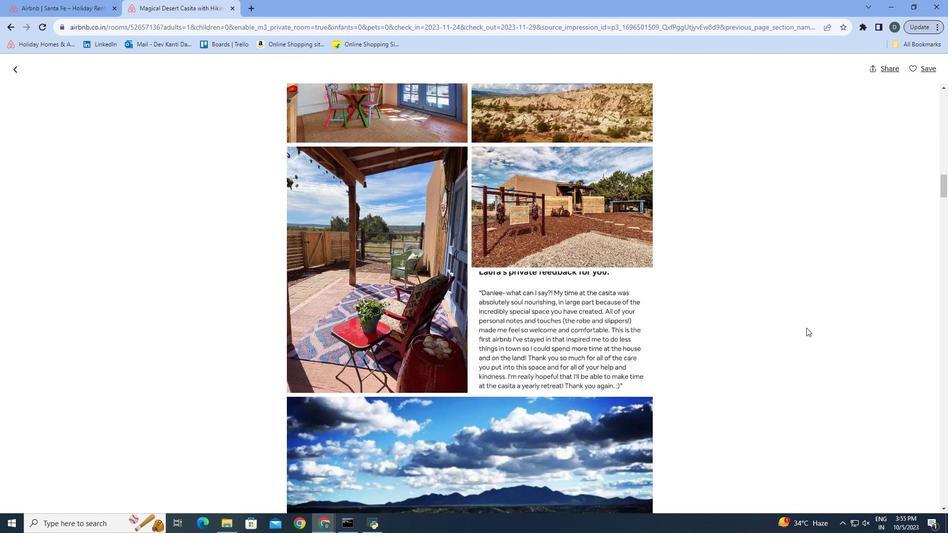 
Action: Mouse scrolled (803, 324) with delta (0, 0)
Screenshot: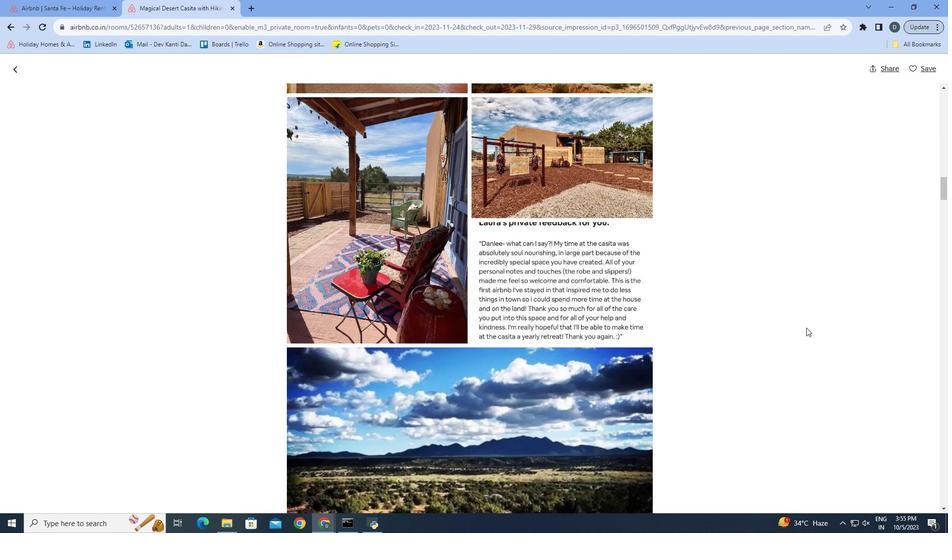 
Action: Mouse scrolled (803, 324) with delta (0, 0)
Screenshot: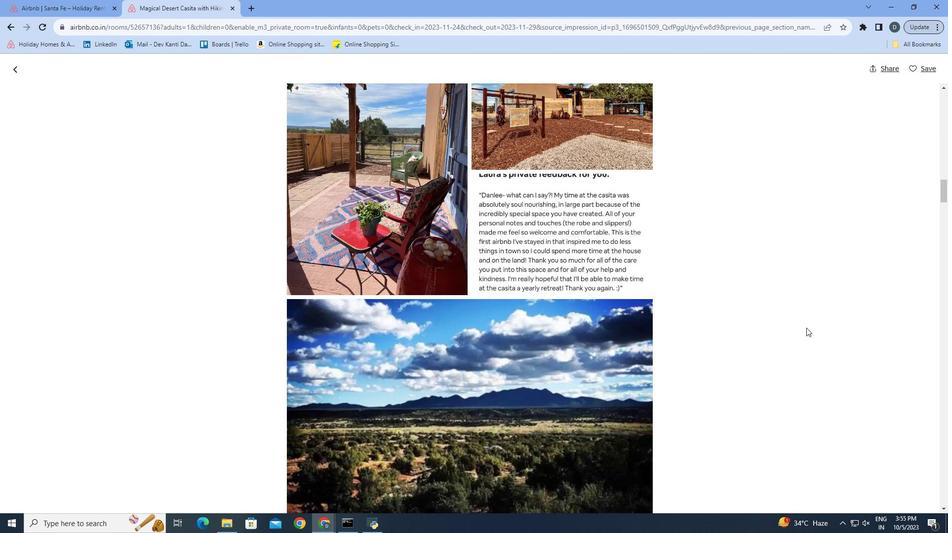 
Action: Mouse scrolled (803, 324) with delta (0, 0)
Screenshot: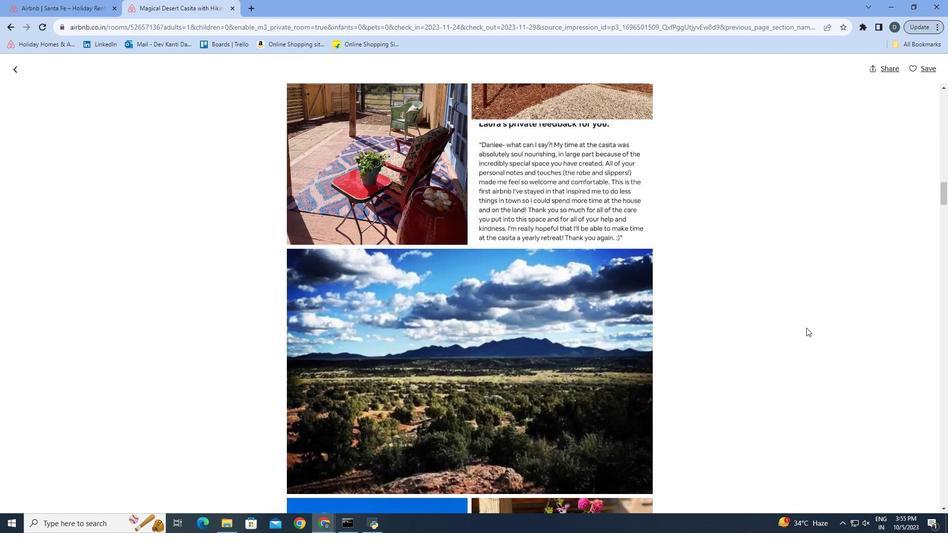 
Action: Mouse scrolled (803, 324) with delta (0, 0)
Screenshot: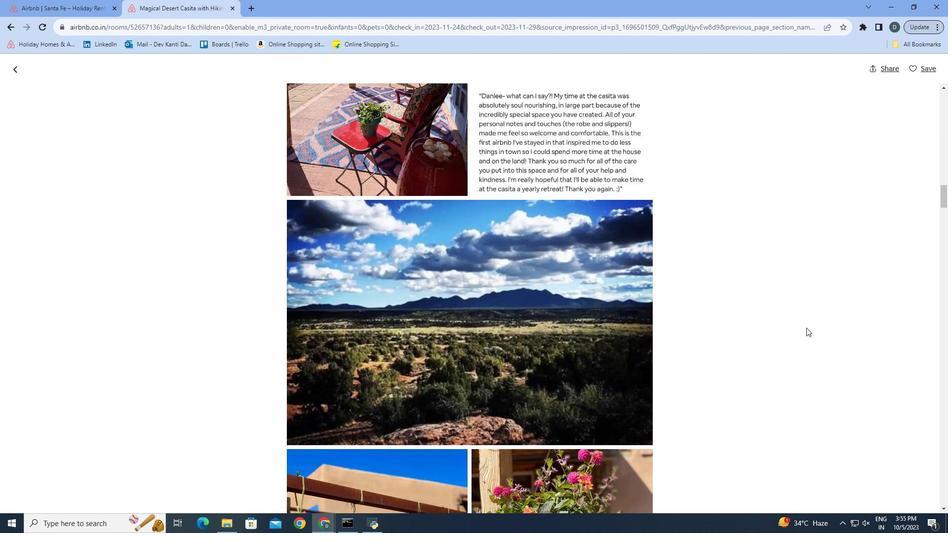 
Action: Mouse scrolled (803, 324) with delta (0, 0)
Screenshot: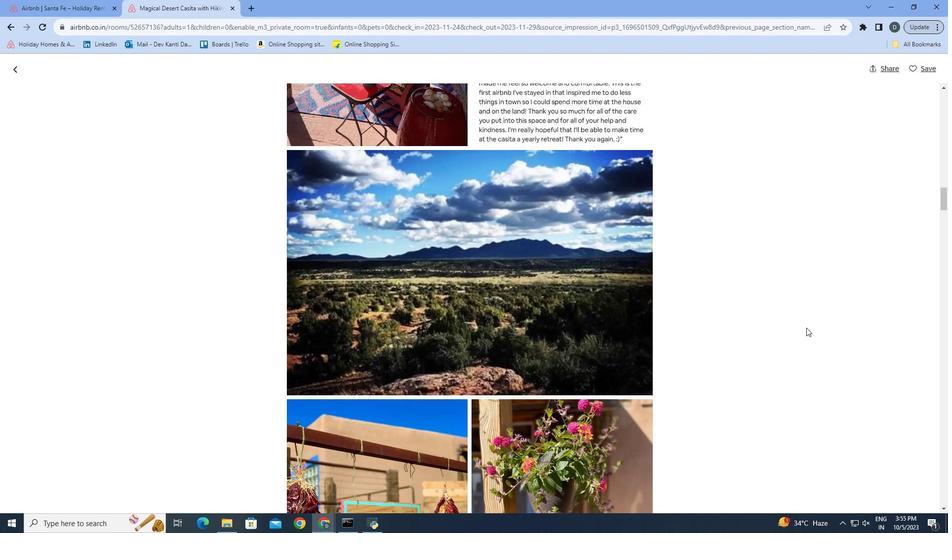 
Action: Mouse scrolled (803, 324) with delta (0, 0)
Screenshot: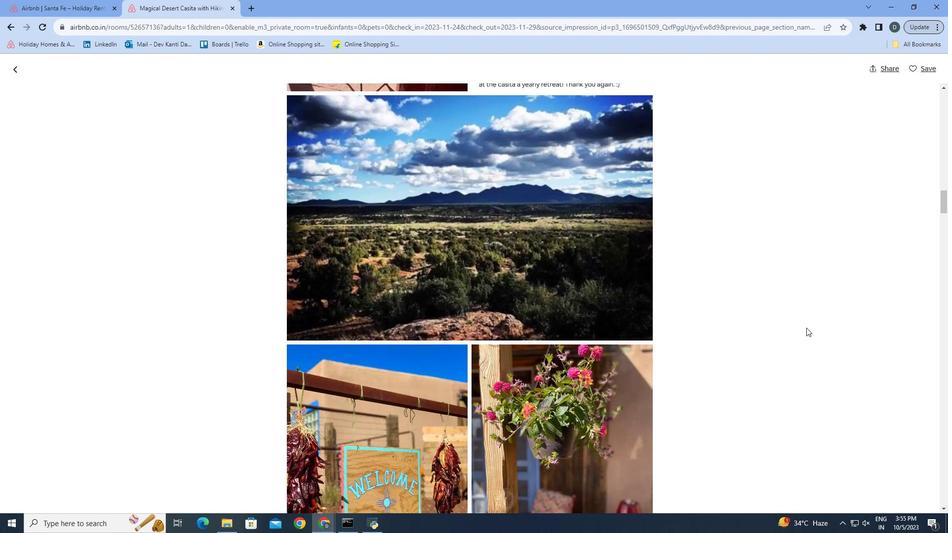 
Action: Mouse scrolled (803, 324) with delta (0, 0)
Screenshot: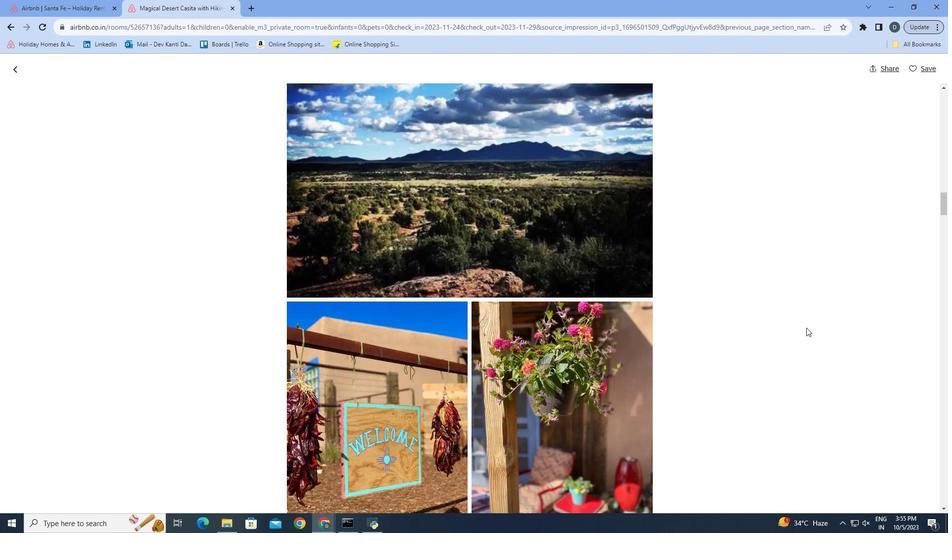 
Action: Mouse scrolled (803, 324) with delta (0, 0)
Screenshot: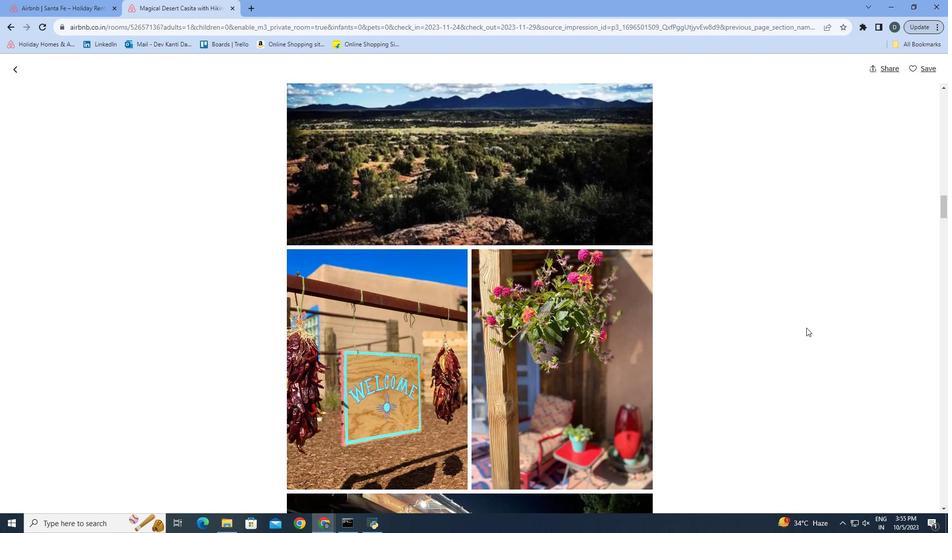 
Action: Mouse scrolled (803, 324) with delta (0, 0)
Screenshot: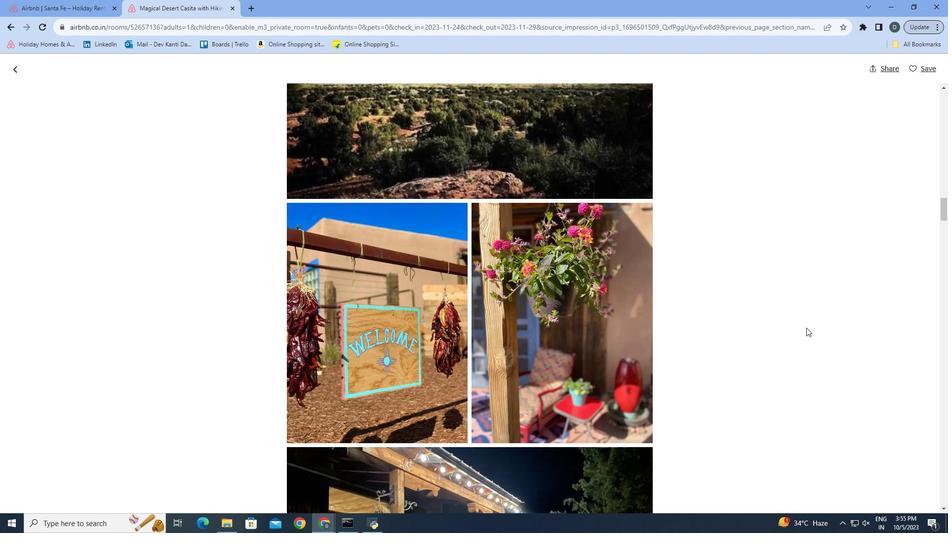 
Action: Mouse scrolled (803, 324) with delta (0, 0)
Screenshot: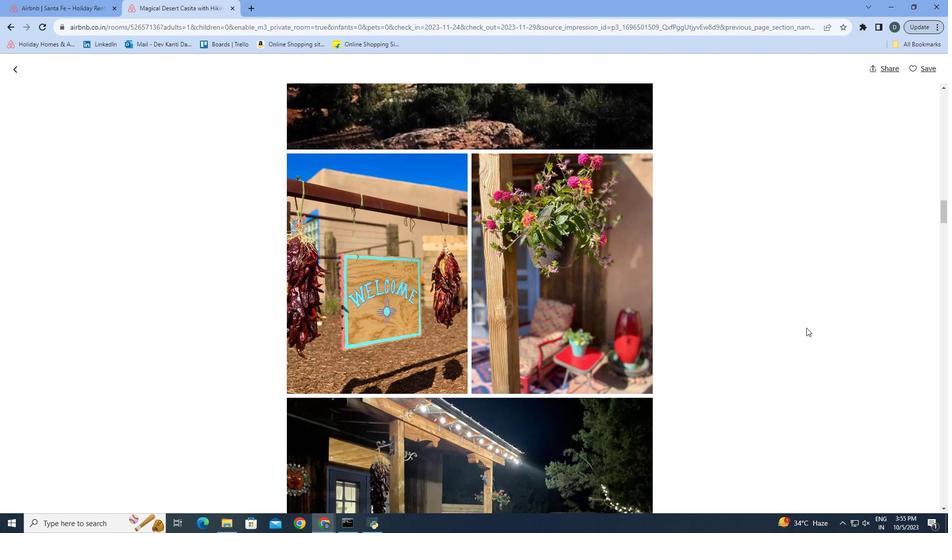 
Action: Mouse scrolled (803, 324) with delta (0, 0)
Screenshot: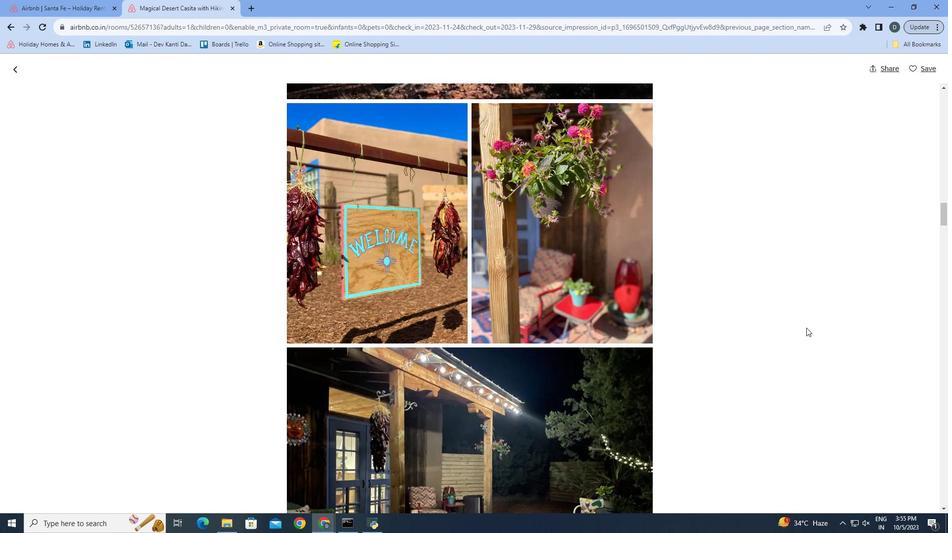 
Action: Mouse scrolled (803, 324) with delta (0, 0)
Screenshot: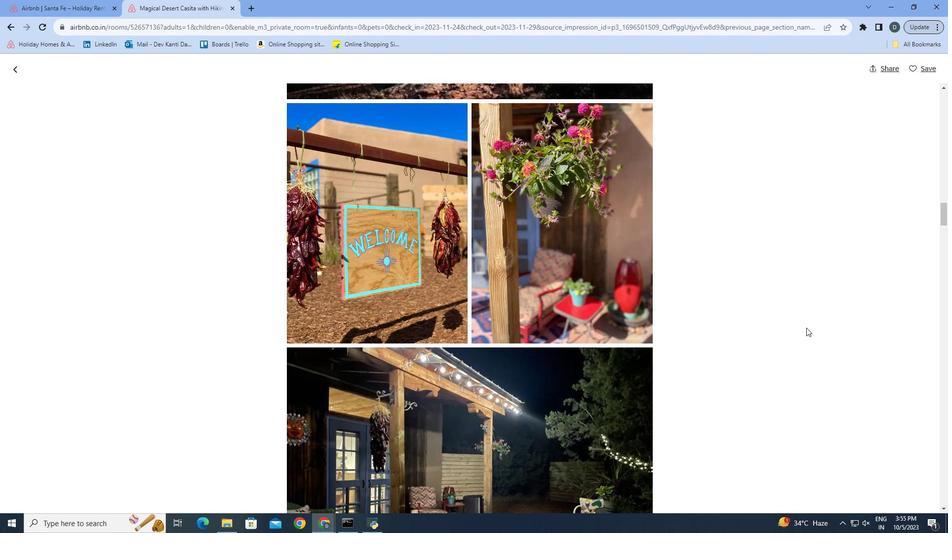 
Action: Mouse scrolled (803, 324) with delta (0, 0)
Screenshot: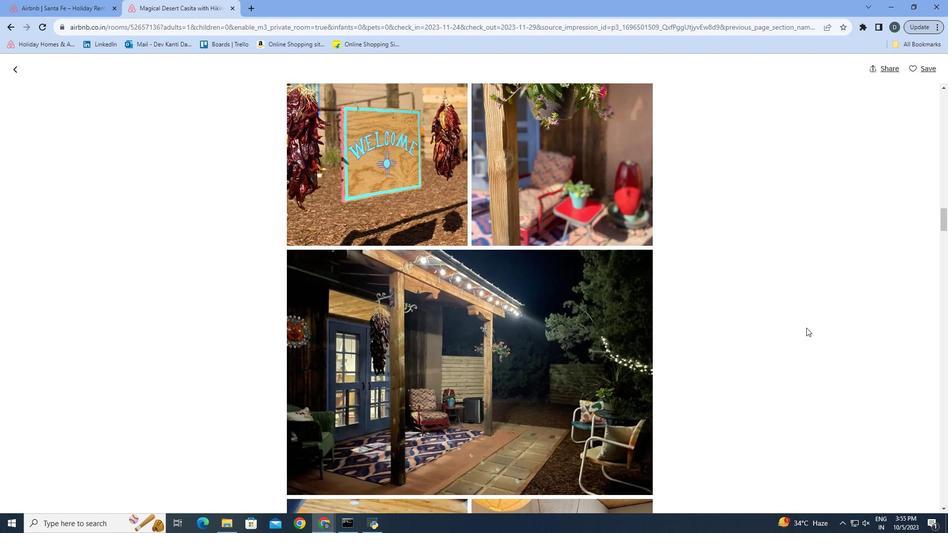 
Action: Mouse scrolled (803, 324) with delta (0, 0)
Screenshot: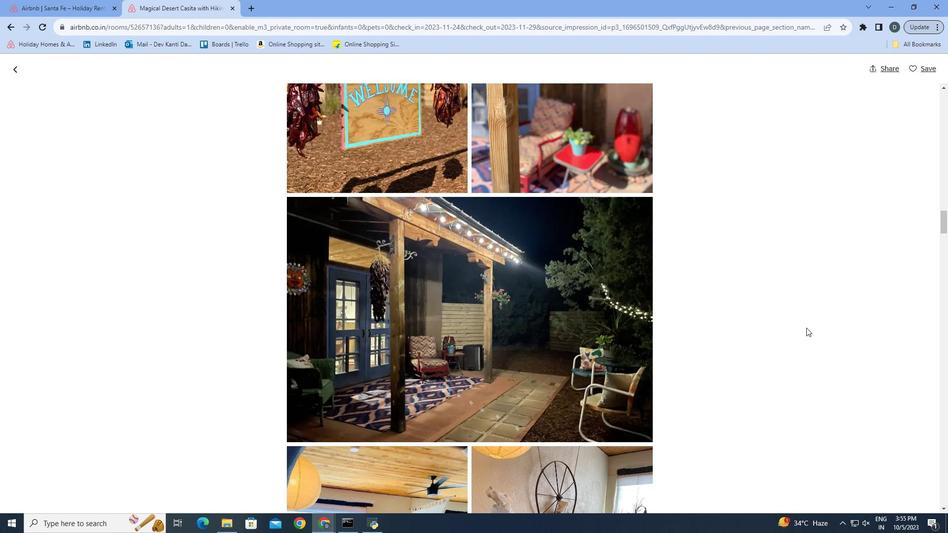 
Action: Mouse scrolled (803, 324) with delta (0, 0)
Screenshot: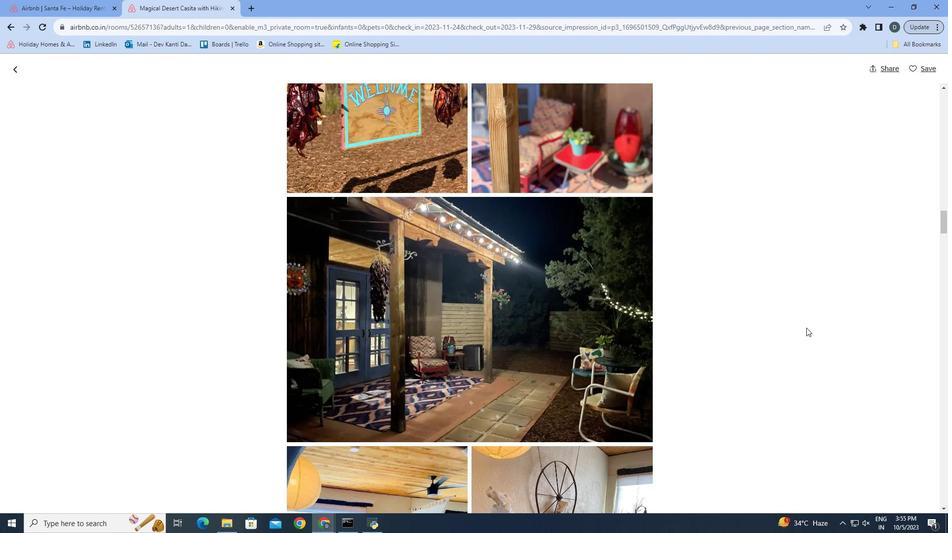 
Action: Mouse scrolled (803, 324) with delta (0, 0)
Screenshot: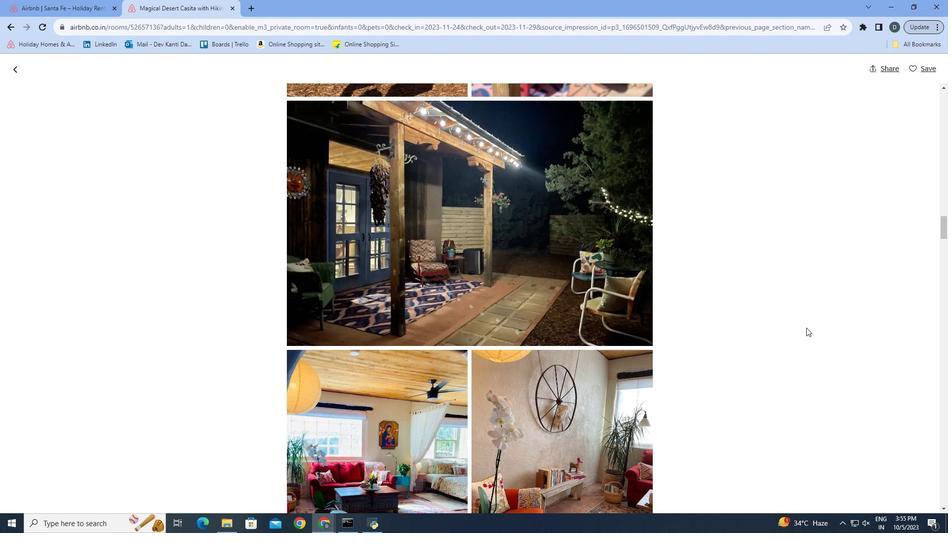 
Action: Mouse scrolled (803, 324) with delta (0, 0)
Screenshot: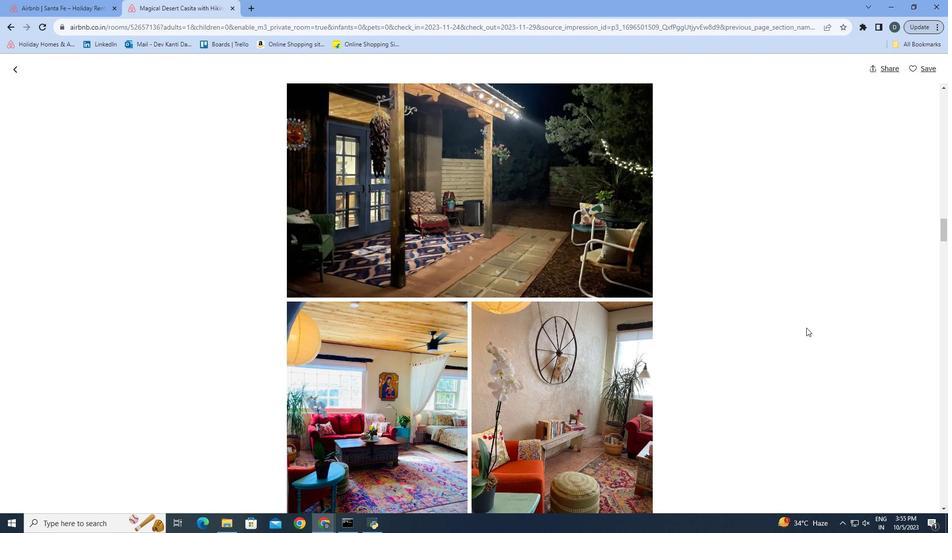 
Action: Mouse scrolled (803, 324) with delta (0, 0)
Screenshot: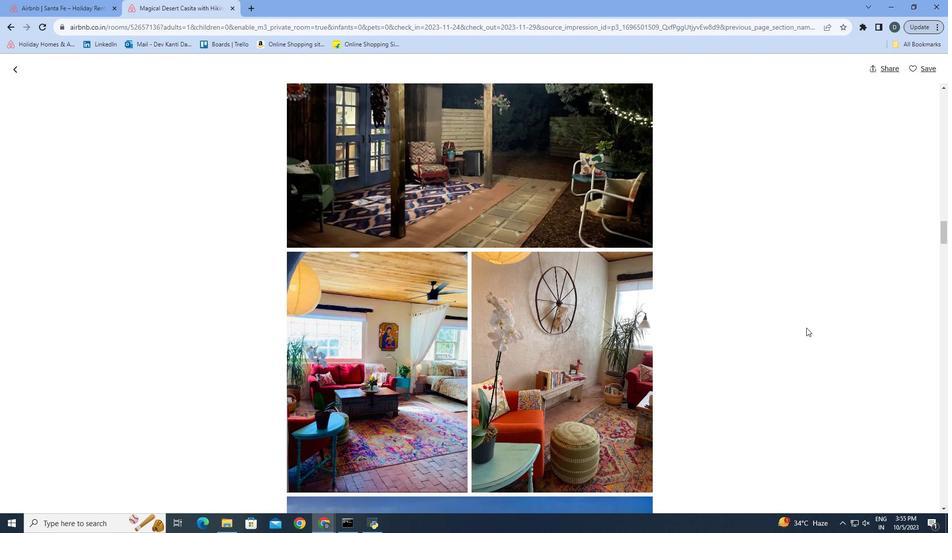 
Action: Mouse scrolled (803, 324) with delta (0, 0)
Screenshot: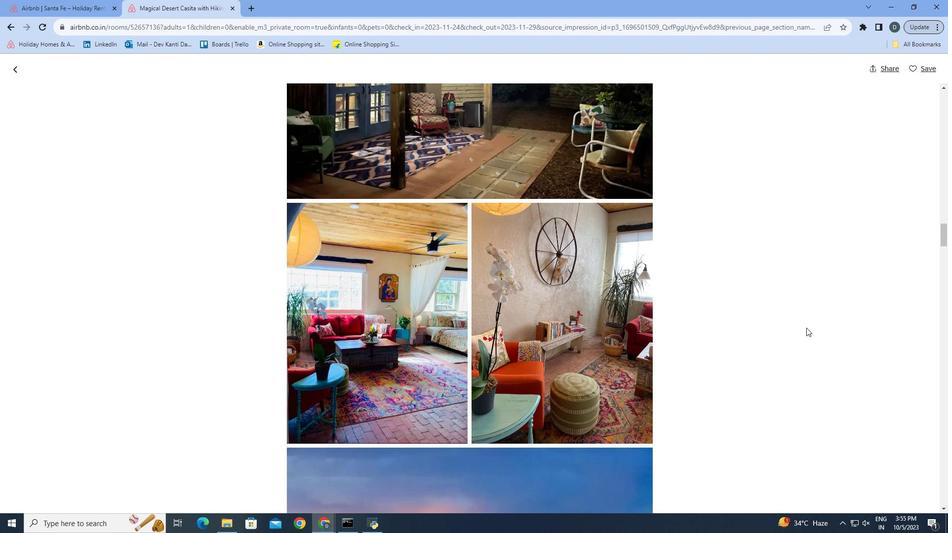 
Action: Mouse scrolled (803, 324) with delta (0, 0)
Screenshot: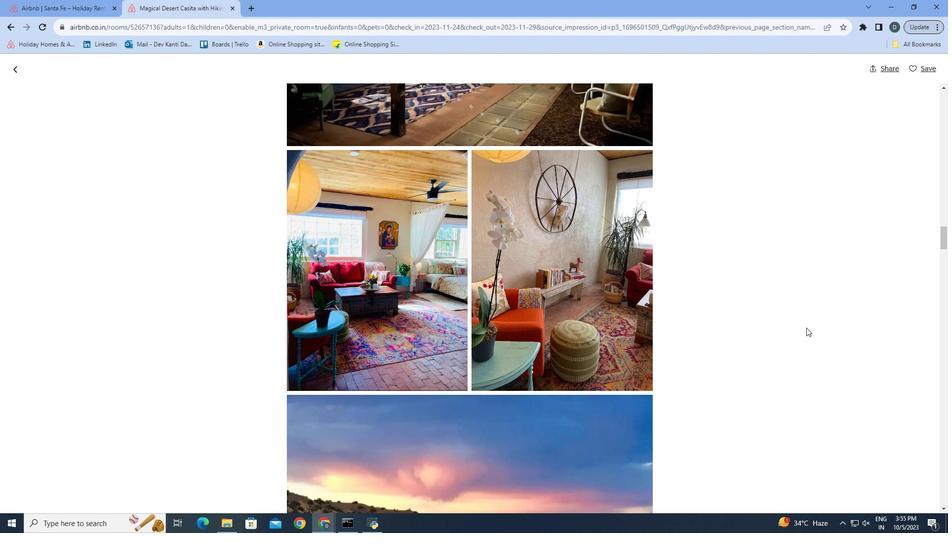 
Action: Mouse scrolled (803, 324) with delta (0, 0)
Screenshot: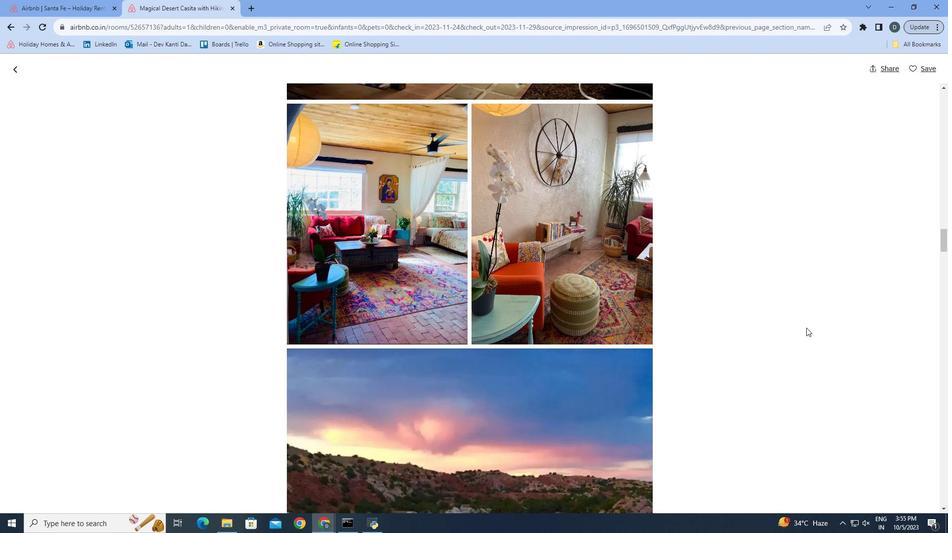 
Action: Mouse scrolled (803, 324) with delta (0, 0)
Screenshot: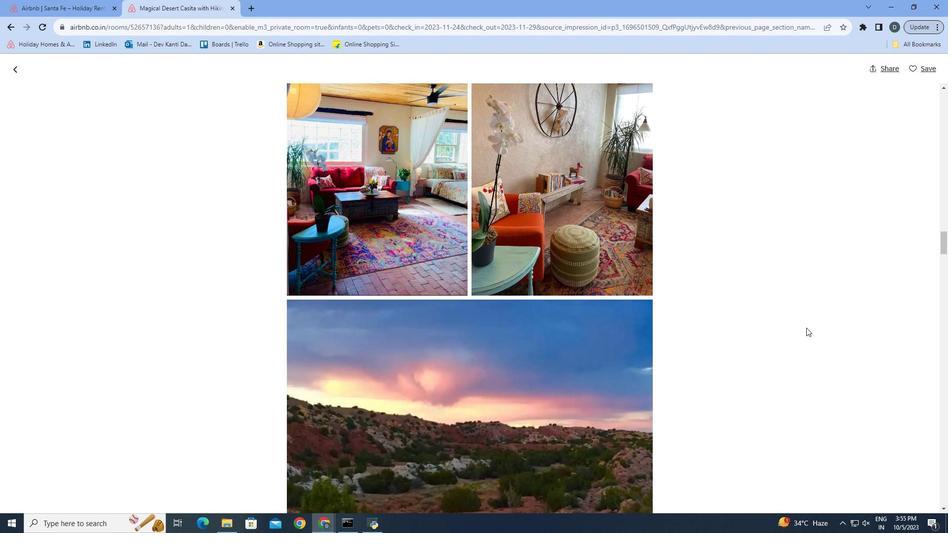 
Action: Mouse scrolled (803, 324) with delta (0, 0)
Screenshot: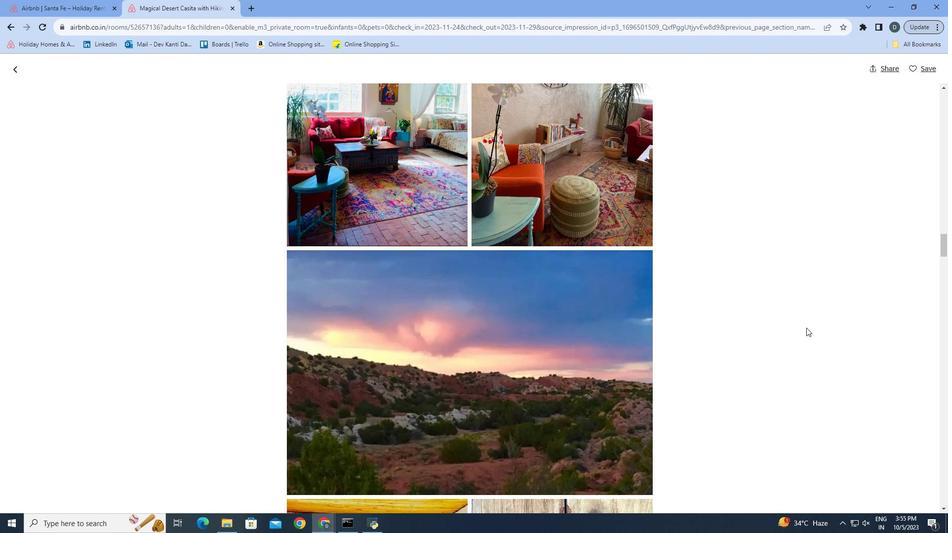 
Action: Mouse scrolled (803, 324) with delta (0, 0)
Screenshot: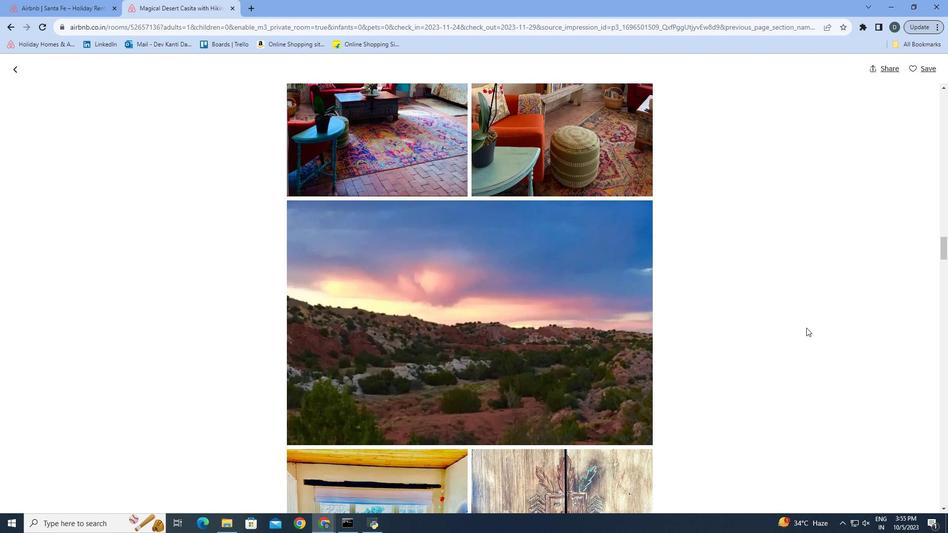 
Action: Mouse scrolled (803, 324) with delta (0, 0)
Screenshot: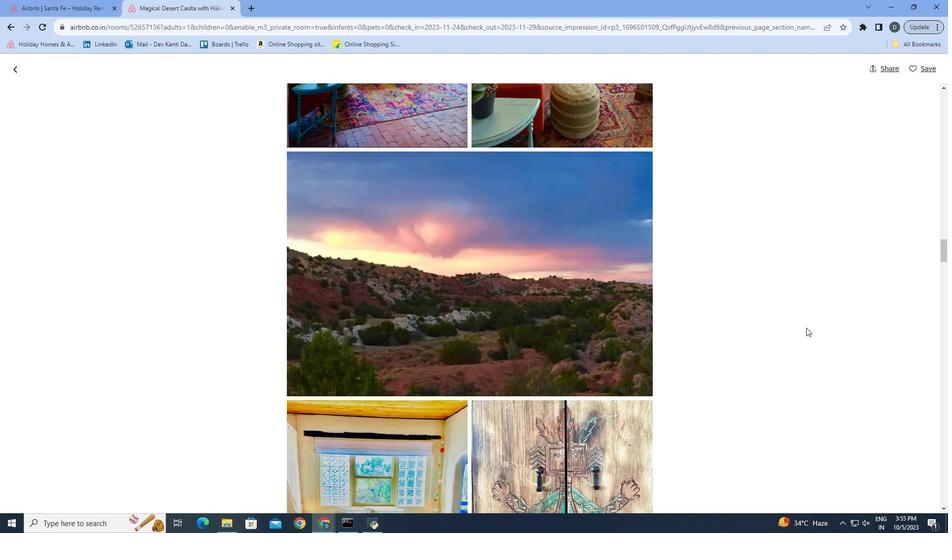 
Action: Mouse scrolled (803, 324) with delta (0, 0)
Screenshot: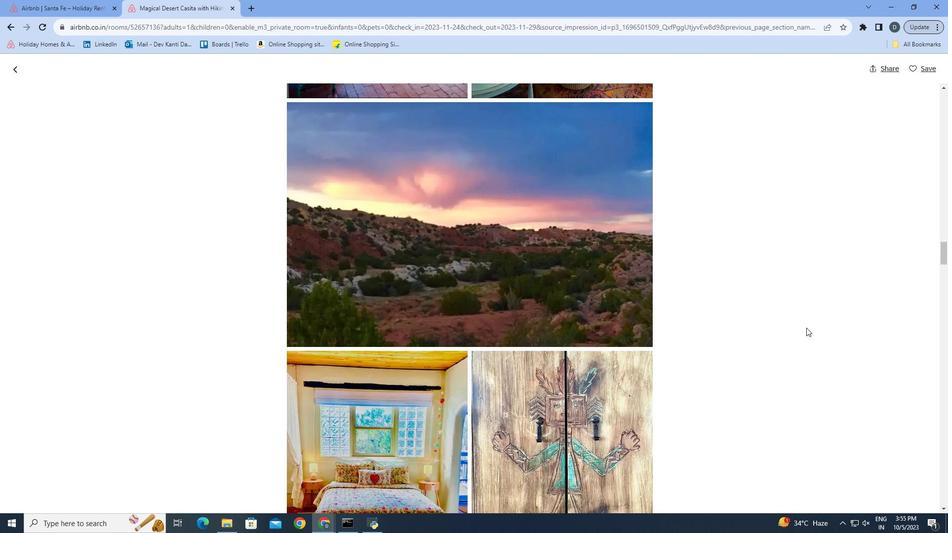 
Action: Mouse scrolled (803, 324) with delta (0, 0)
Screenshot: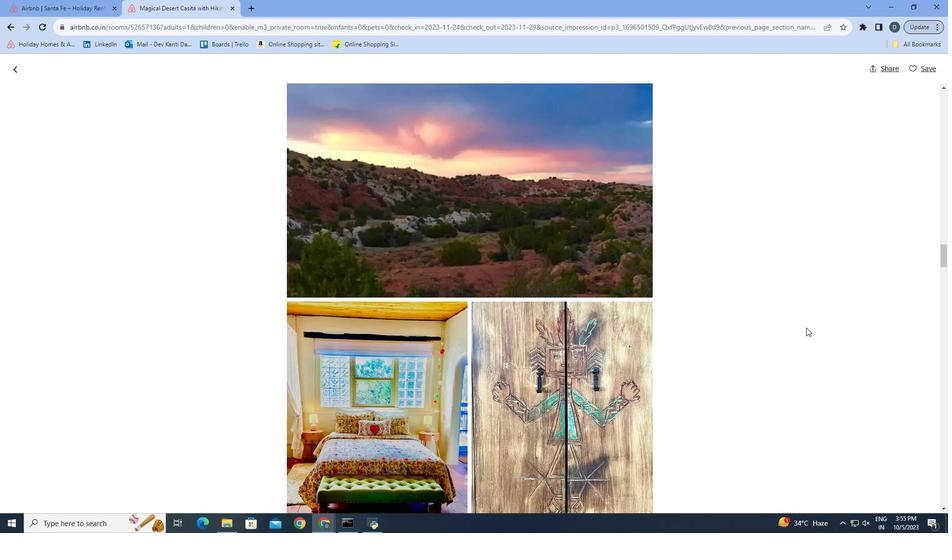 
Action: Mouse moved to (793, 333)
Screenshot: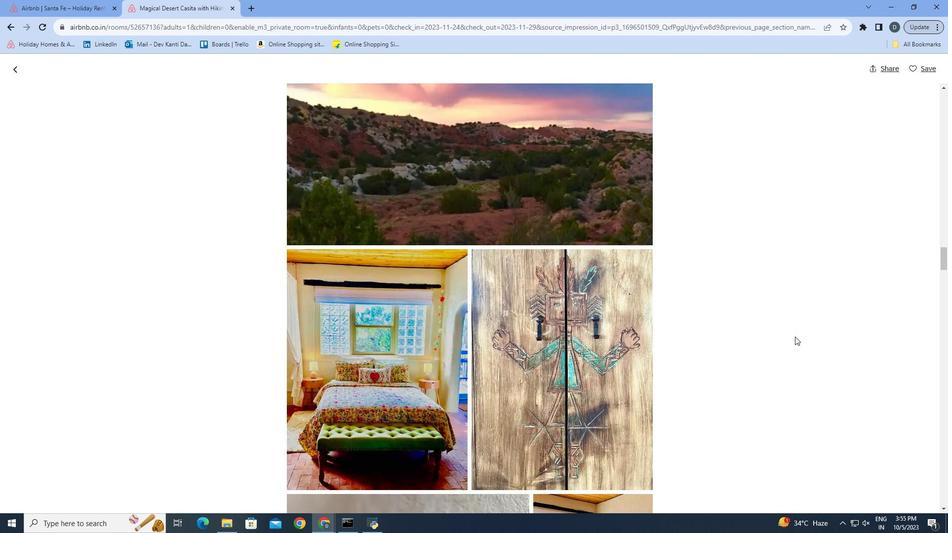 
Action: Mouse scrolled (793, 332) with delta (0, 0)
Screenshot: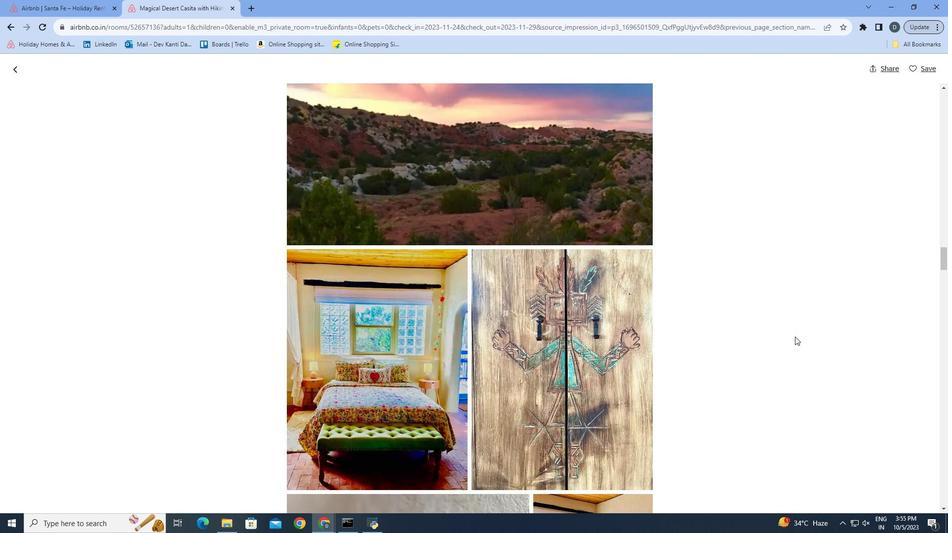 
Action: Mouse moved to (796, 330)
Screenshot: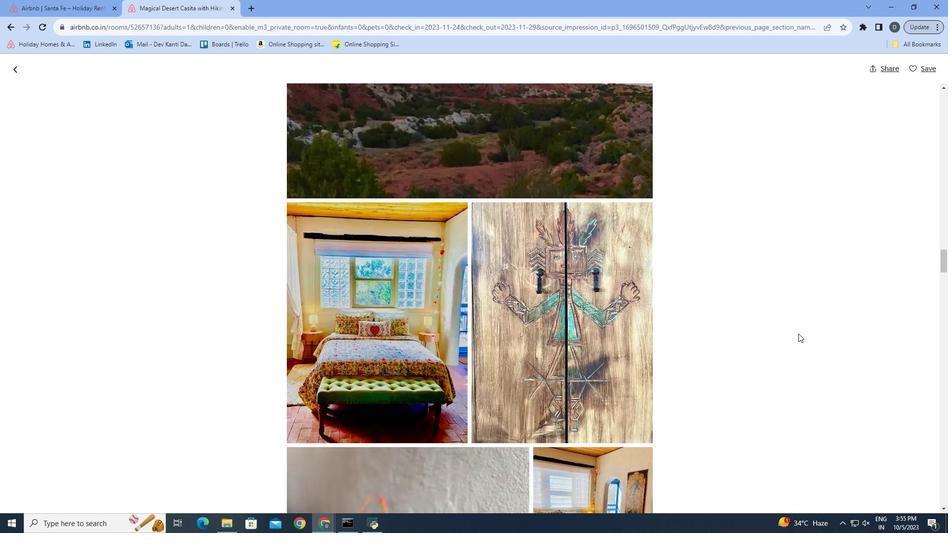 
Action: Mouse scrolled (796, 329) with delta (0, 0)
Screenshot: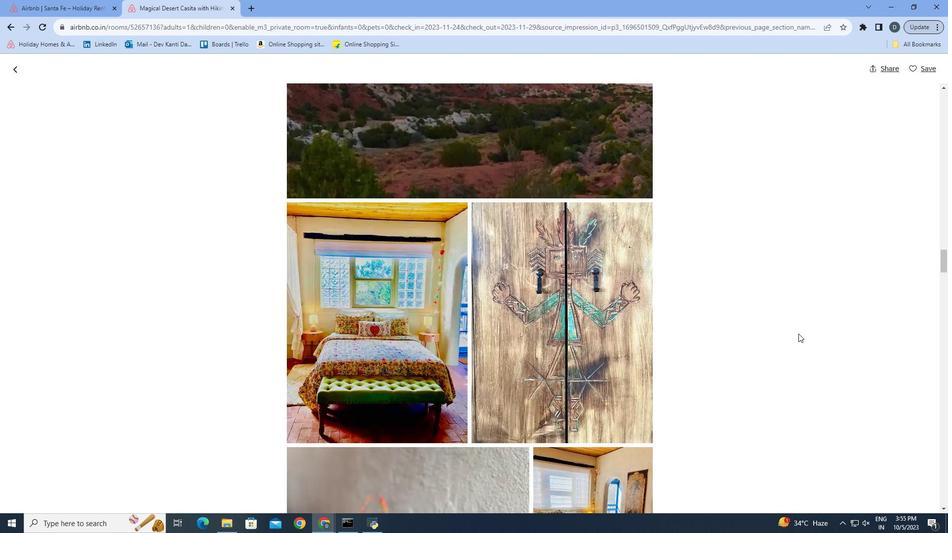 
Action: Mouse moved to (795, 331)
Screenshot: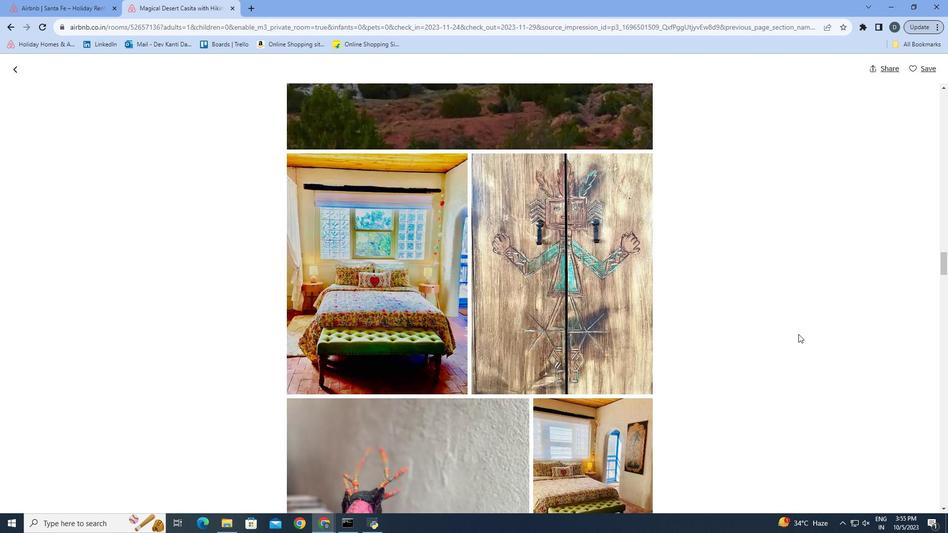 
Action: Mouse scrolled (795, 331) with delta (0, 0)
Screenshot: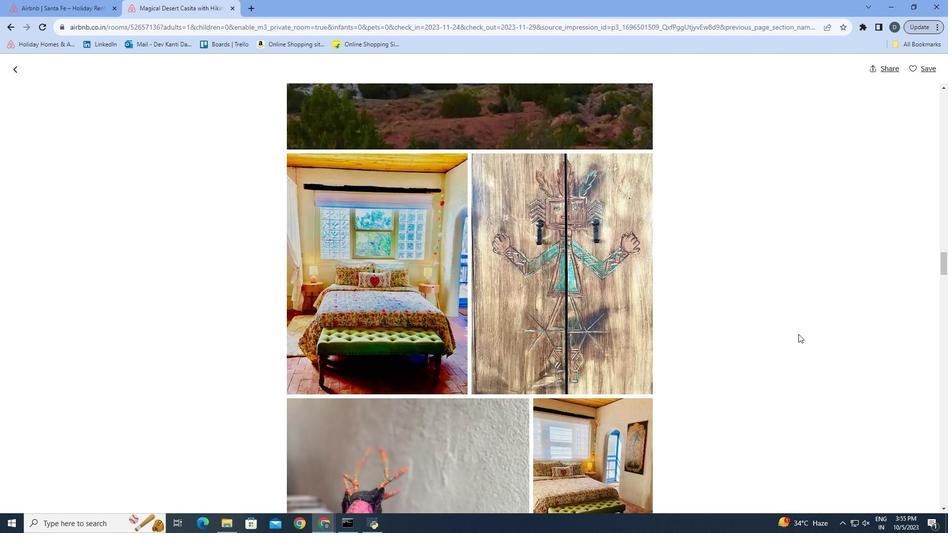 
Action: Mouse moved to (795, 332)
Screenshot: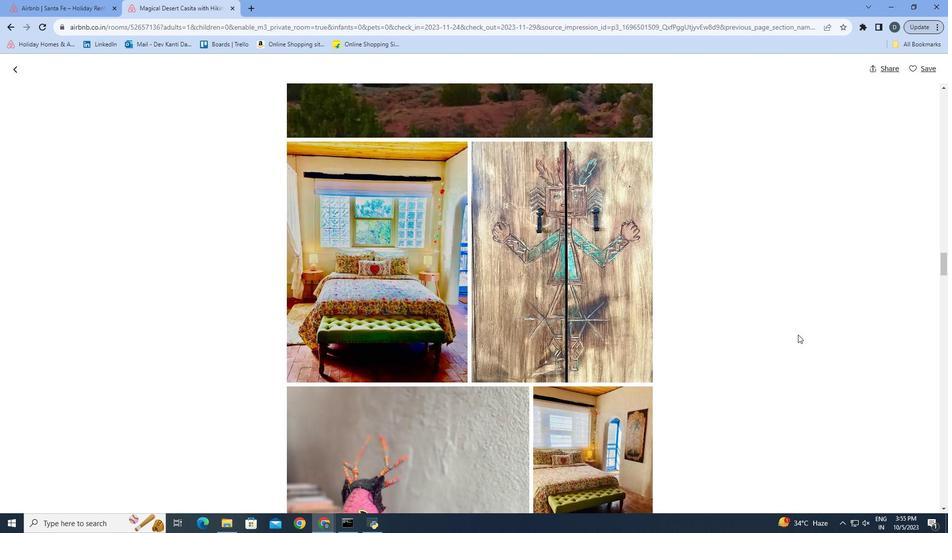 
Action: Mouse scrolled (795, 331) with delta (0, 0)
Screenshot: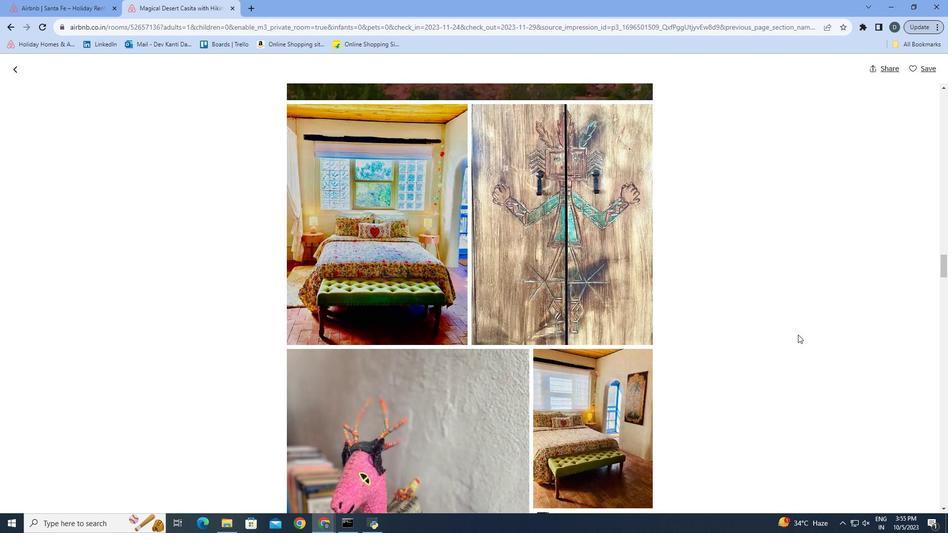 
Action: Mouse moved to (795, 332)
Screenshot: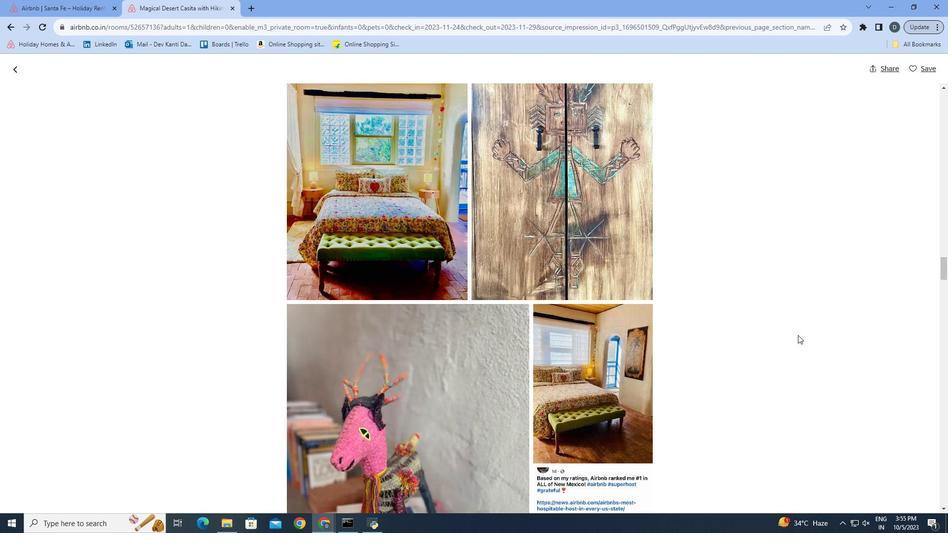
Action: Mouse scrolled (795, 332) with delta (0, 0)
Screenshot: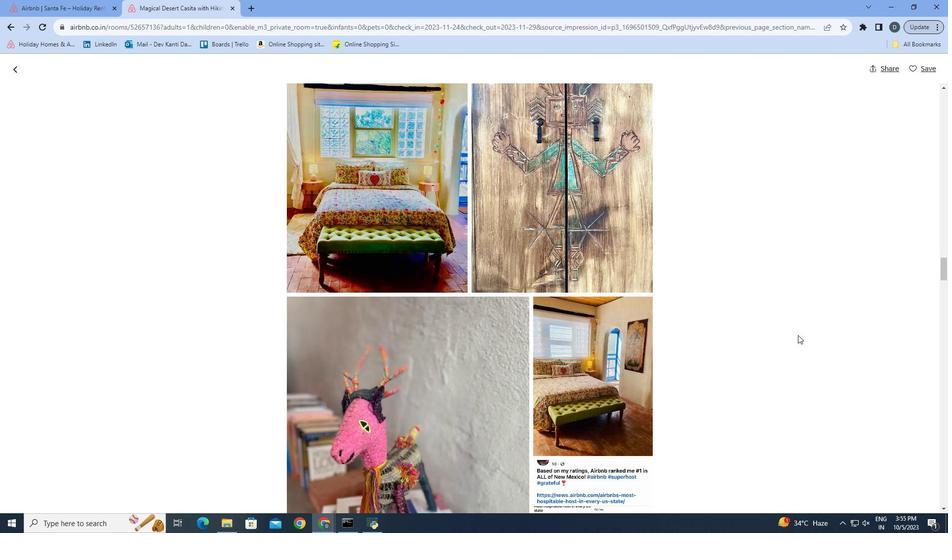 
Action: Mouse scrolled (795, 332) with delta (0, 0)
Screenshot: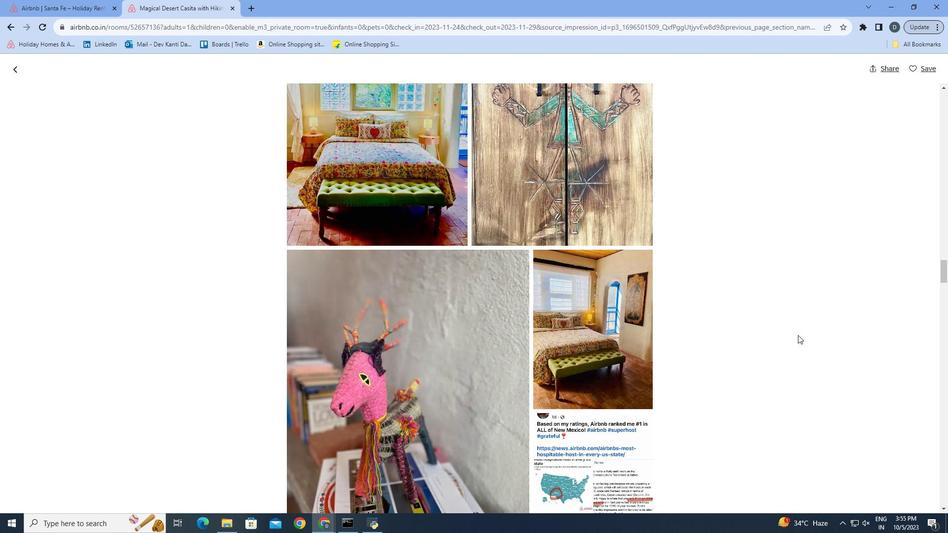 
Action: Mouse scrolled (795, 332) with delta (0, 0)
Screenshot: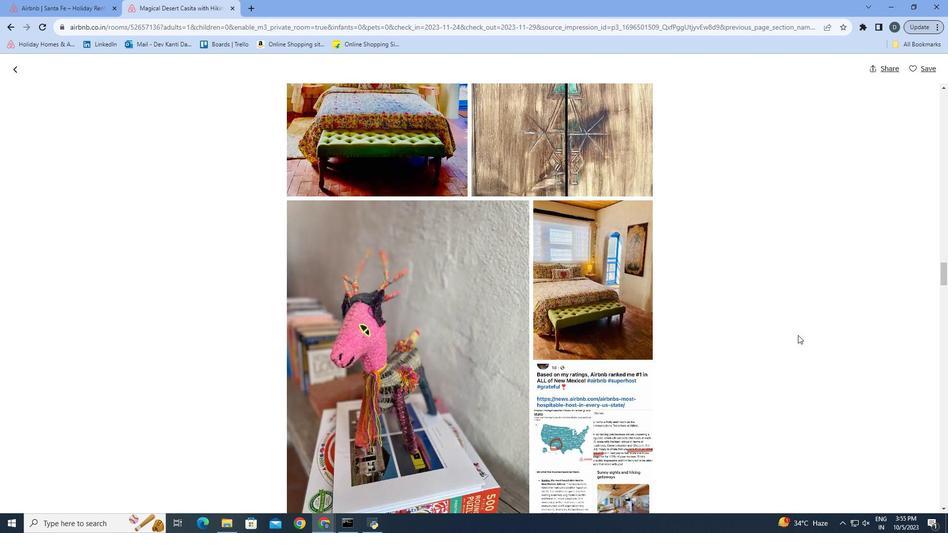 
Action: Mouse scrolled (795, 332) with delta (0, 0)
Screenshot: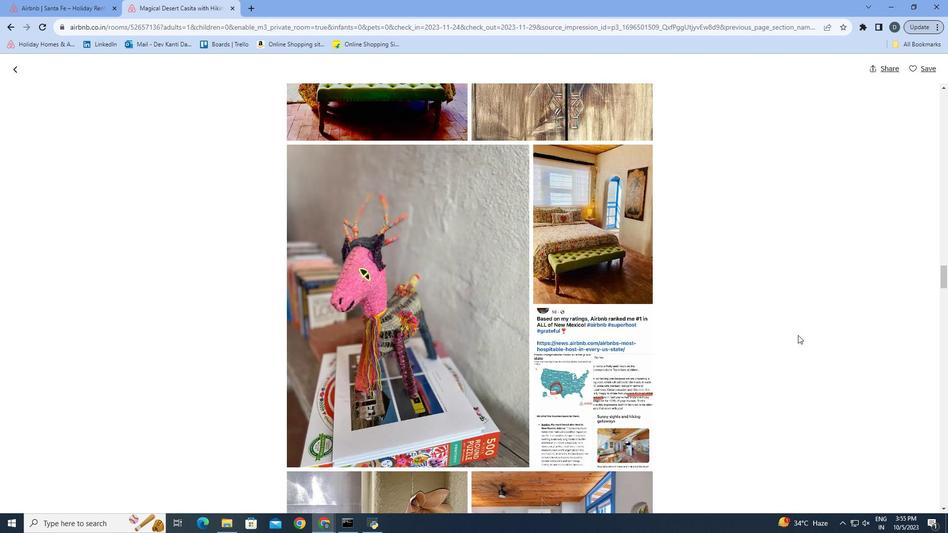 
Action: Mouse scrolled (795, 332) with delta (0, 0)
Screenshot: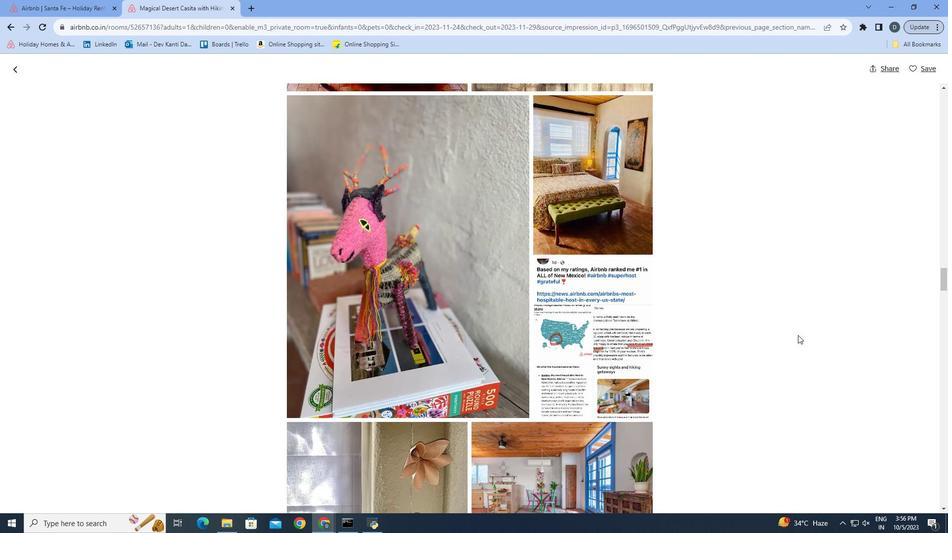 
Action: Mouse scrolled (795, 332) with delta (0, 0)
Screenshot: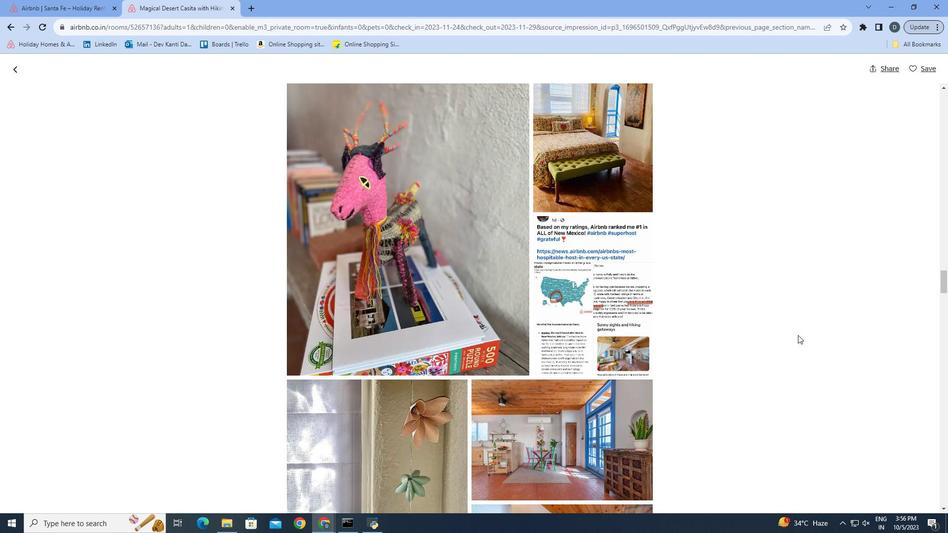 
Action: Mouse scrolled (795, 332) with delta (0, 0)
Screenshot: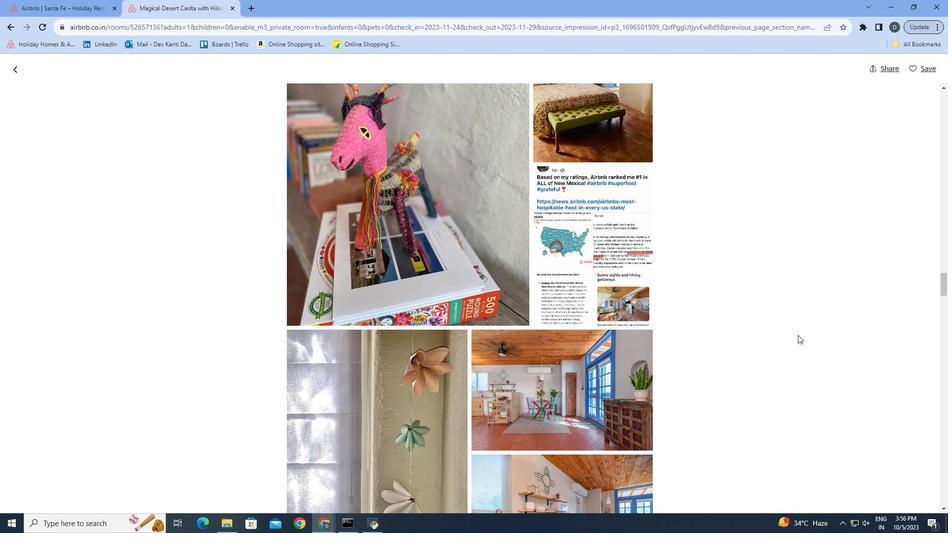 
Action: Mouse scrolled (795, 332) with delta (0, 0)
Screenshot: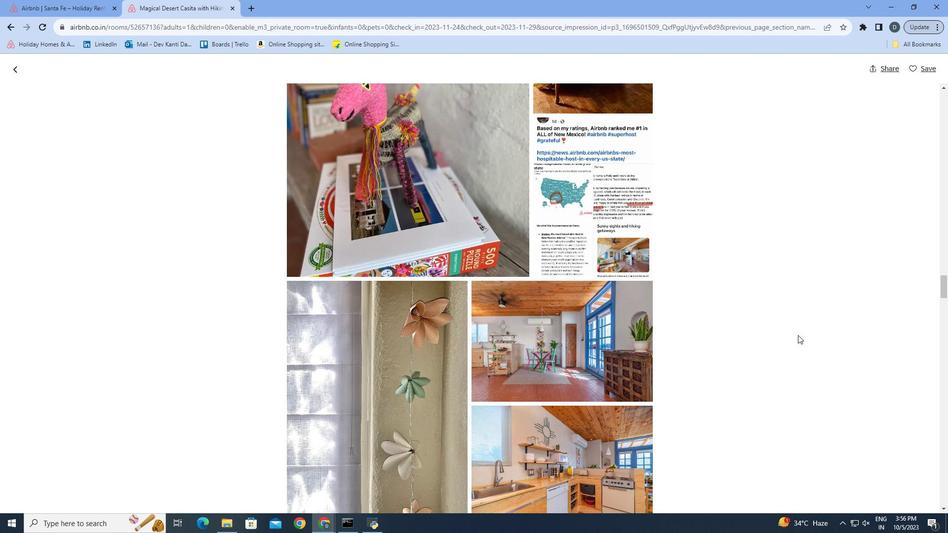 
Action: Mouse scrolled (795, 332) with delta (0, 0)
Screenshot: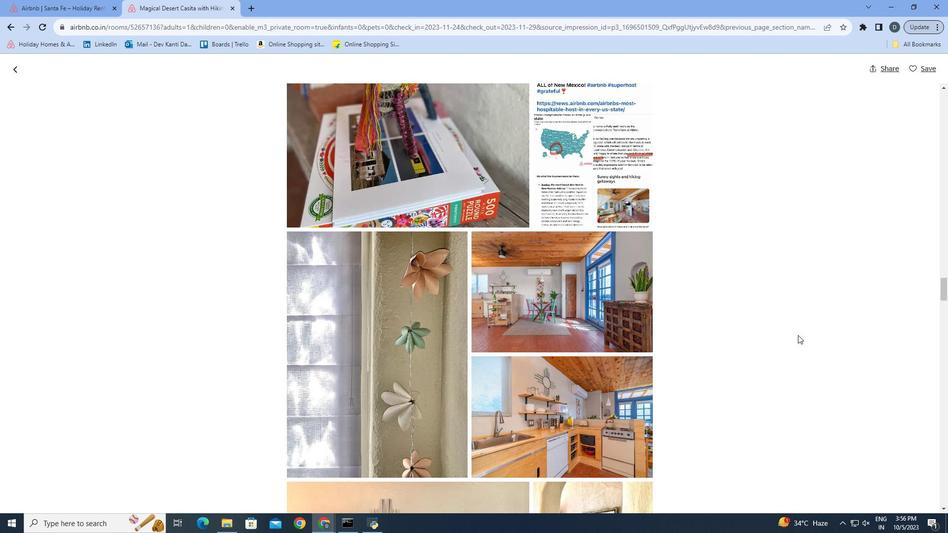 
Action: Mouse scrolled (795, 332) with delta (0, 0)
Screenshot: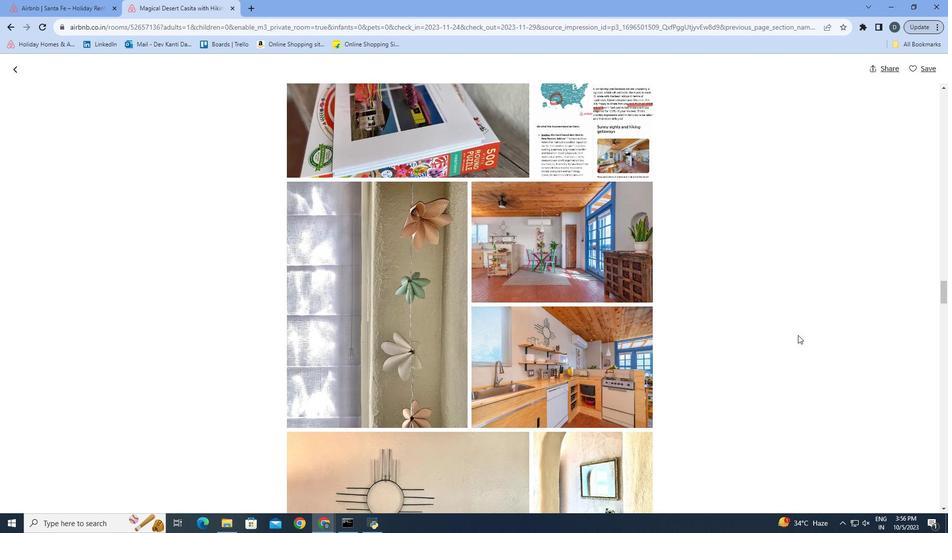 
Action: Mouse scrolled (795, 332) with delta (0, 0)
Screenshot: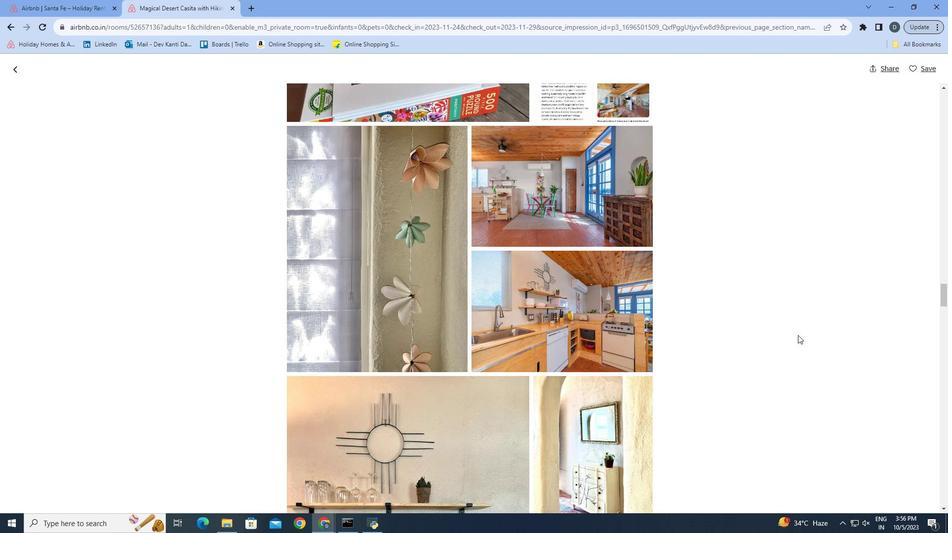 
Action: Mouse scrolled (795, 332) with delta (0, 0)
Screenshot: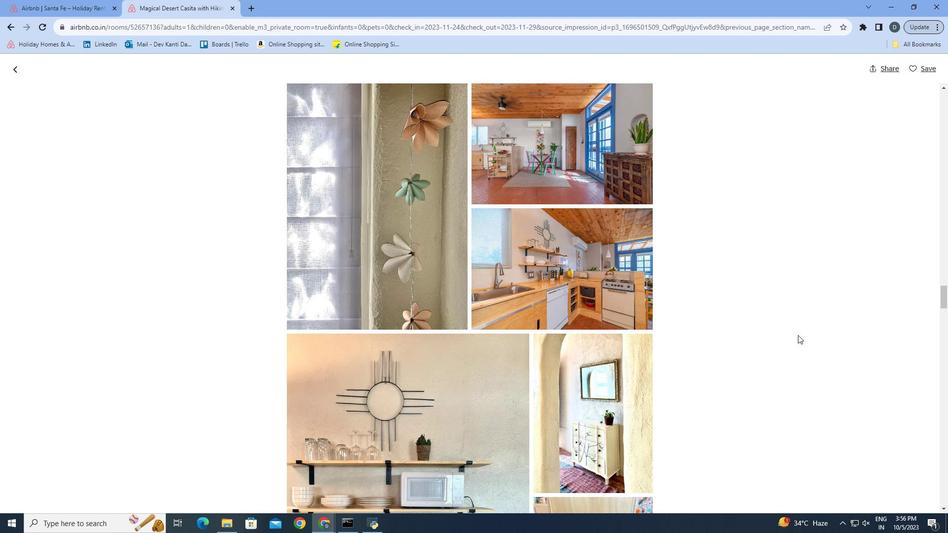 
Action: Mouse scrolled (795, 332) with delta (0, 0)
Screenshot: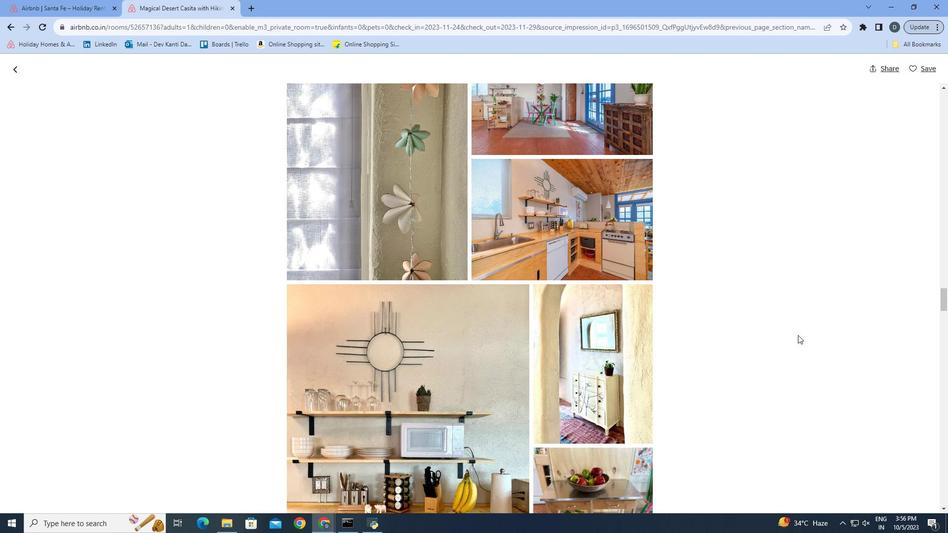 
Action: Mouse moved to (794, 332)
Screenshot: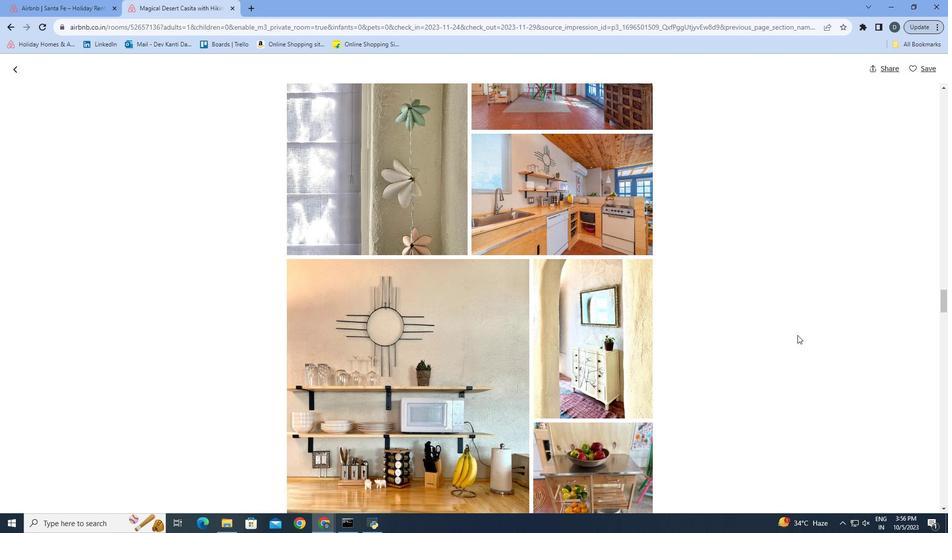 
Action: Mouse scrolled (794, 332) with delta (0, 0)
Screenshot: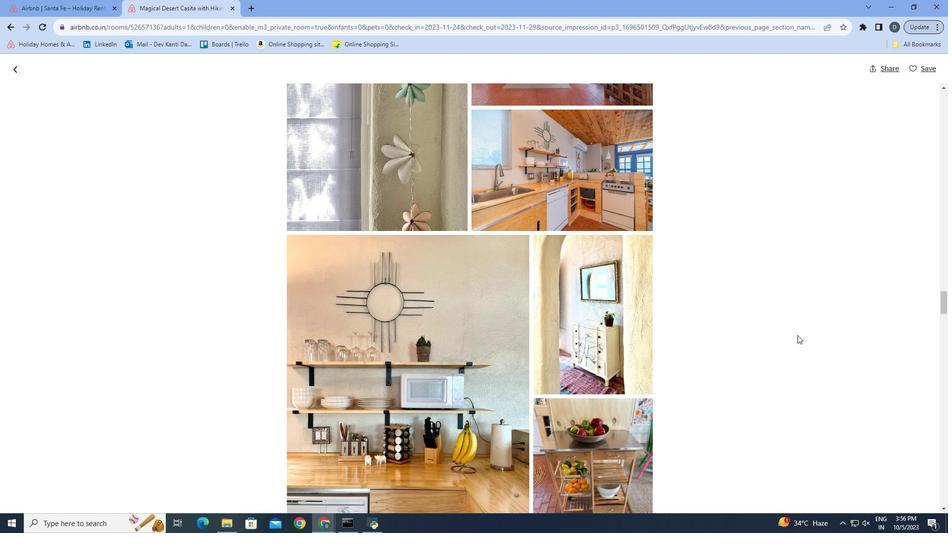 
Action: Mouse scrolled (794, 332) with delta (0, 0)
Screenshot: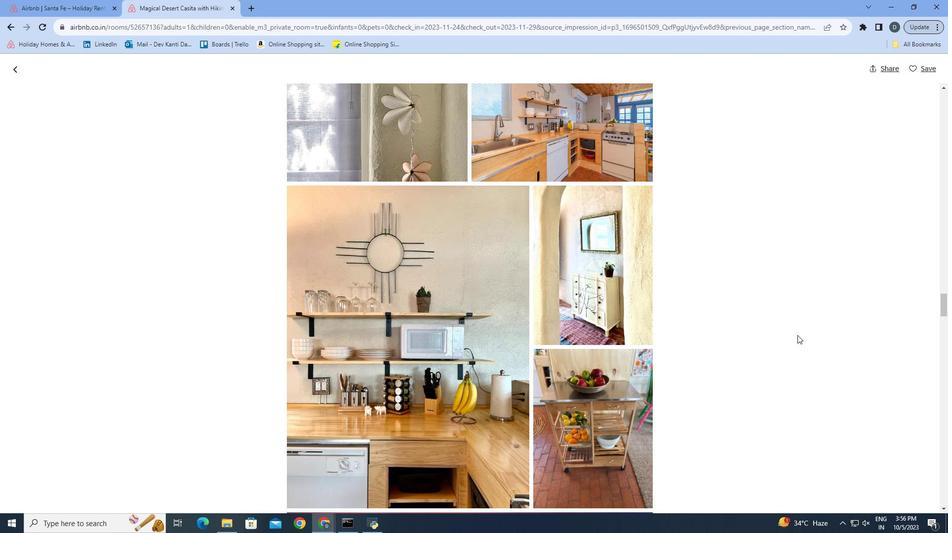 
Action: Mouse scrolled (794, 332) with delta (0, 0)
Screenshot: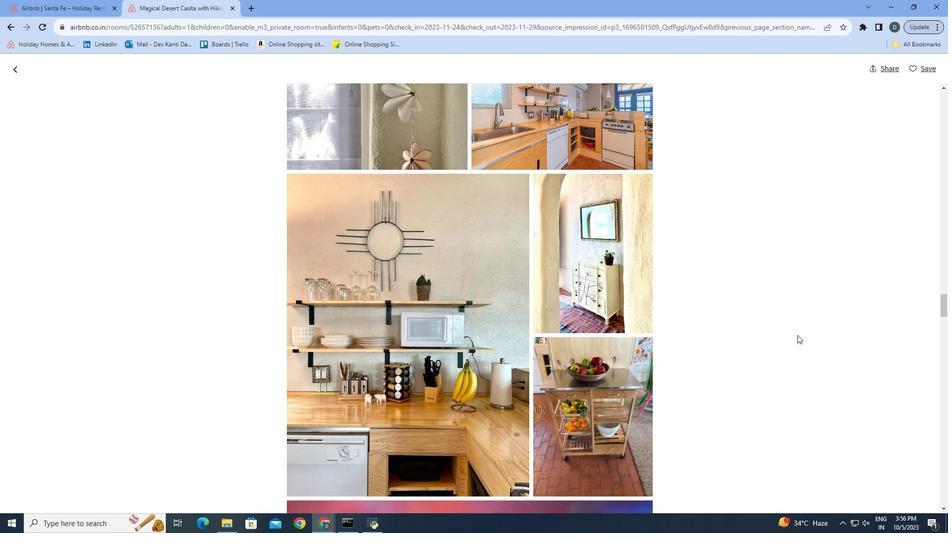 
Action: Mouse scrolled (794, 332) with delta (0, 0)
Screenshot: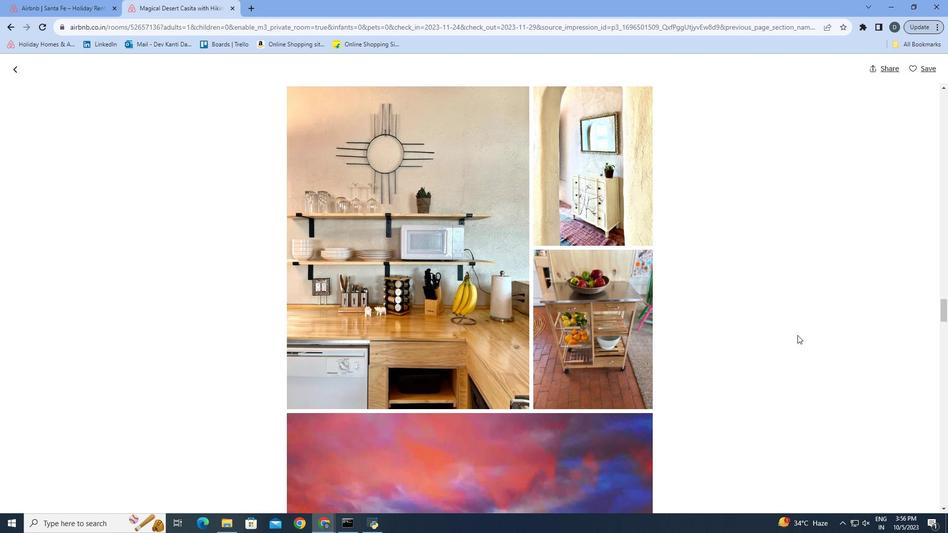 
Action: Mouse scrolled (794, 332) with delta (0, 0)
Screenshot: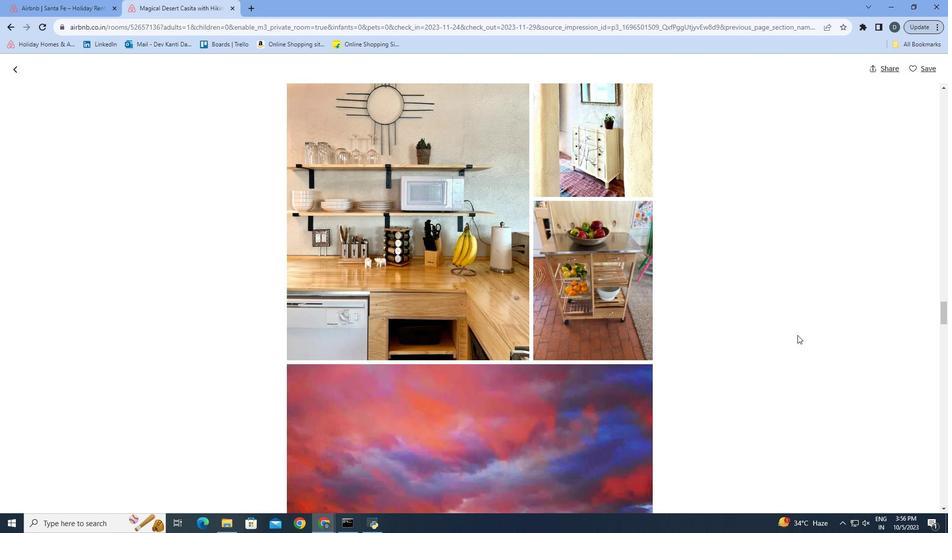 
Action: Mouse scrolled (794, 332) with delta (0, 0)
Screenshot: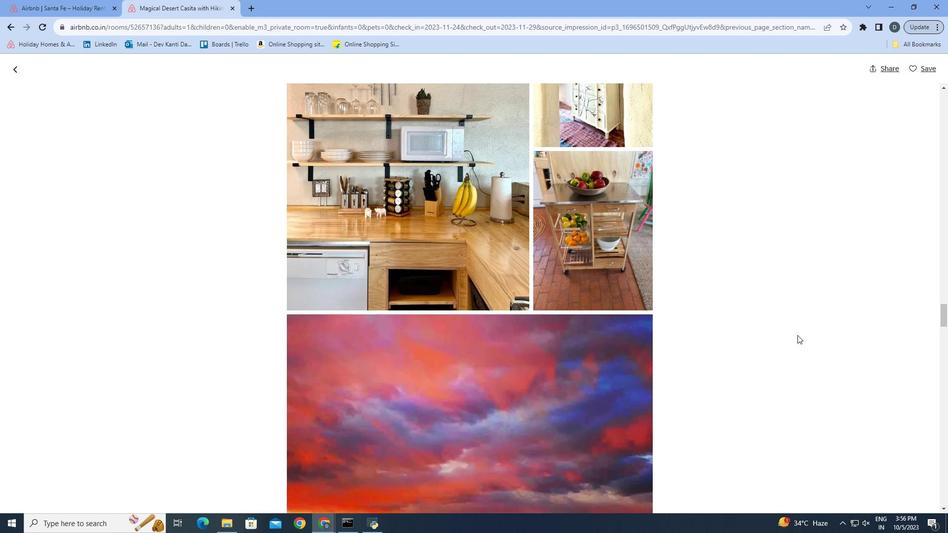 
Action: Mouse scrolled (794, 332) with delta (0, 0)
Screenshot: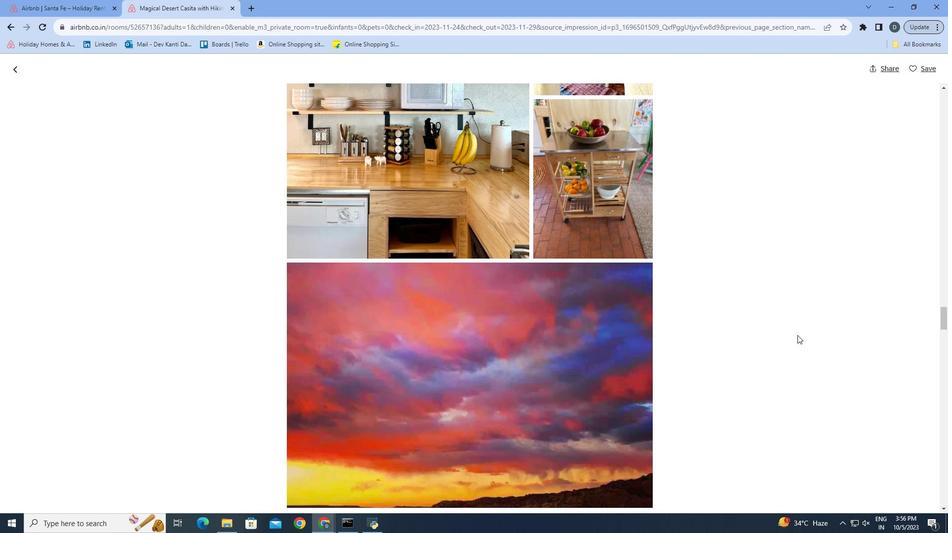 
Action: Mouse moved to (794, 332)
Screenshot: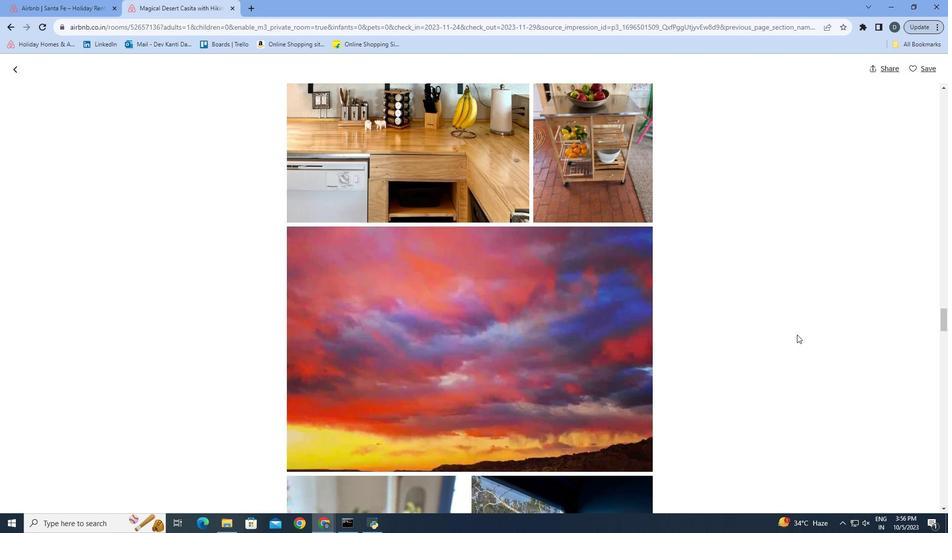 
Action: Mouse scrolled (794, 331) with delta (0, 0)
Screenshot: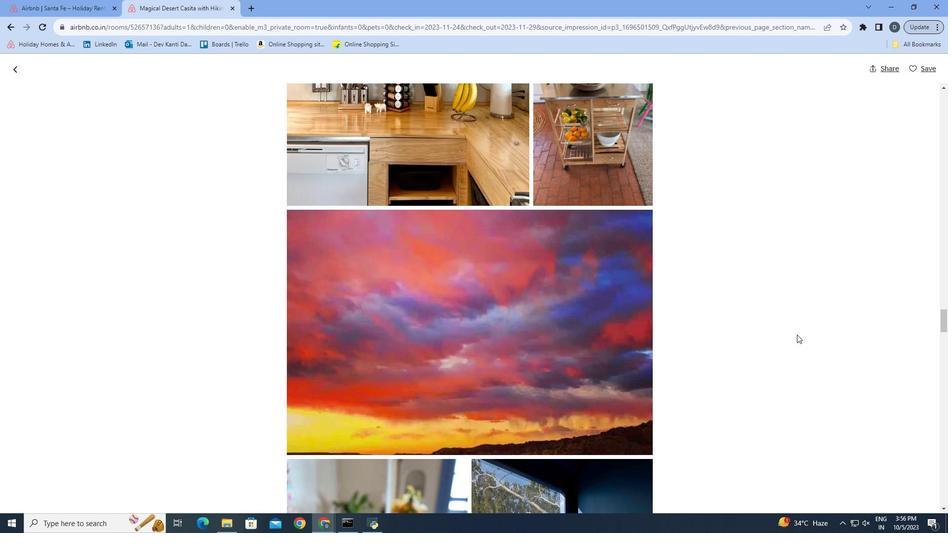
Action: Mouse moved to (795, 327)
Screenshot: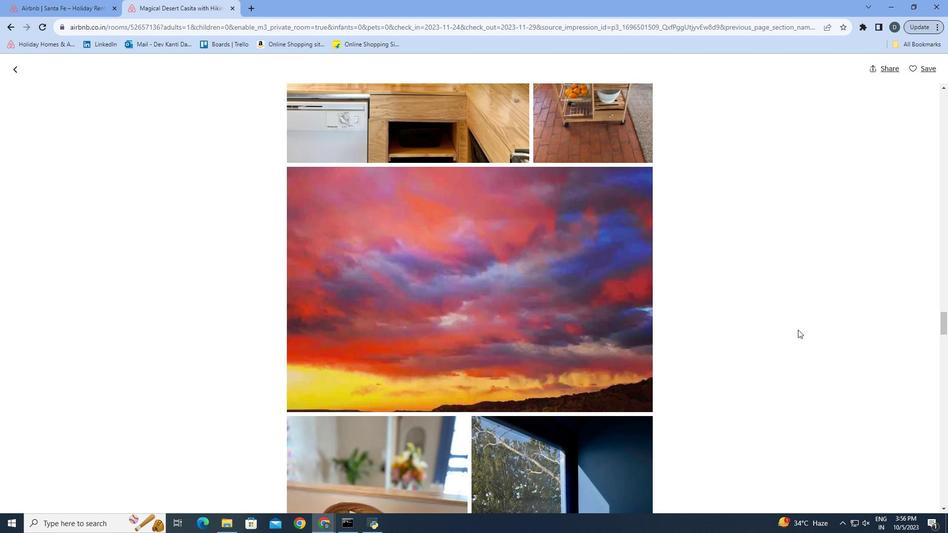 
Action: Mouse scrolled (795, 326) with delta (0, 0)
Screenshot: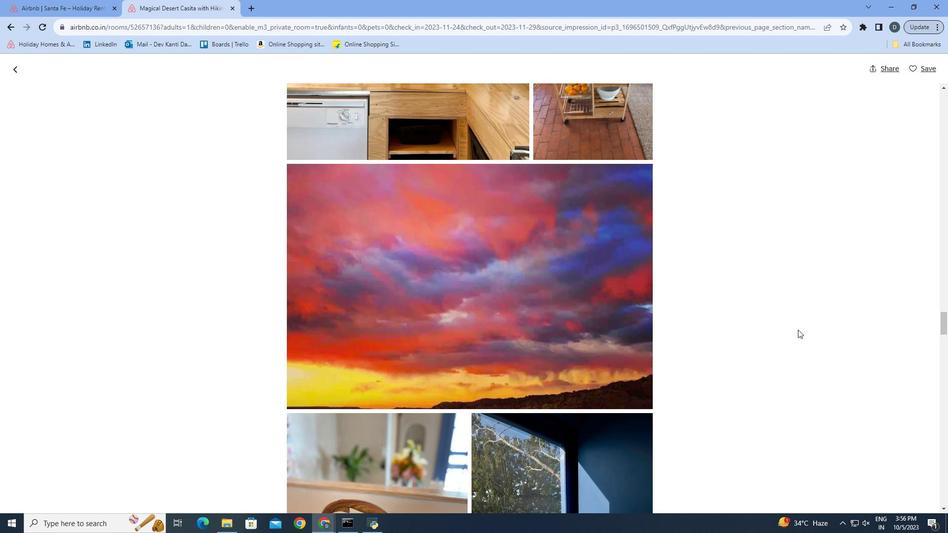 
Action: Mouse scrolled (795, 326) with delta (0, 0)
Screenshot: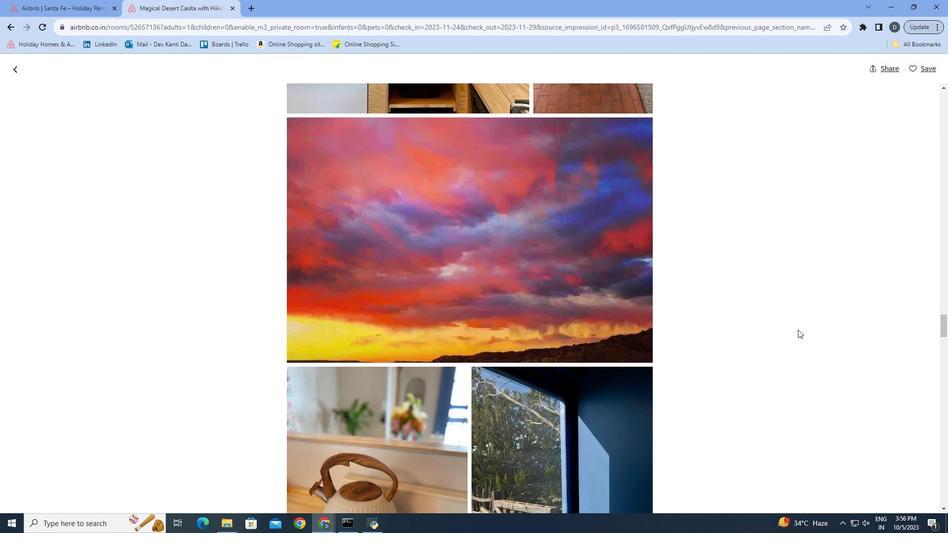 
Action: Mouse scrolled (795, 326) with delta (0, 0)
Screenshot: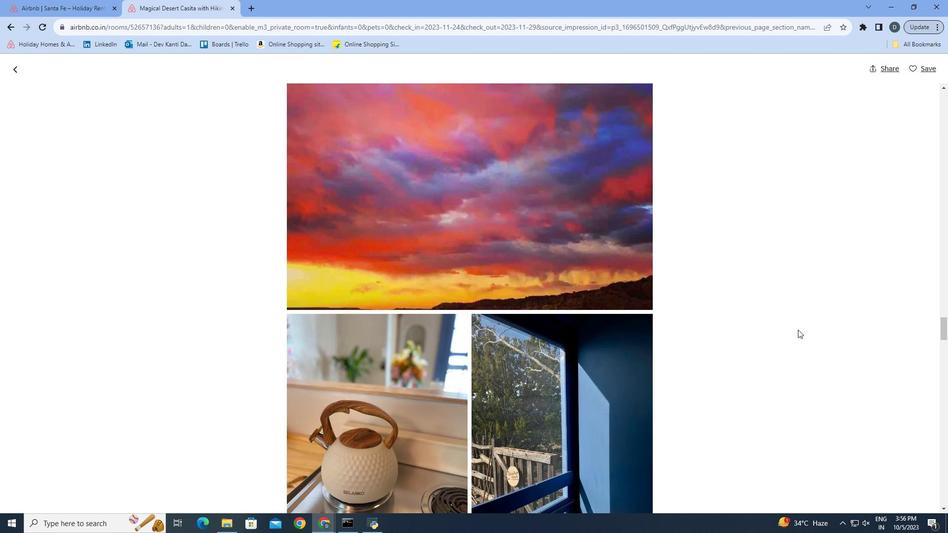 
Action: Mouse scrolled (795, 326) with delta (0, 0)
Screenshot: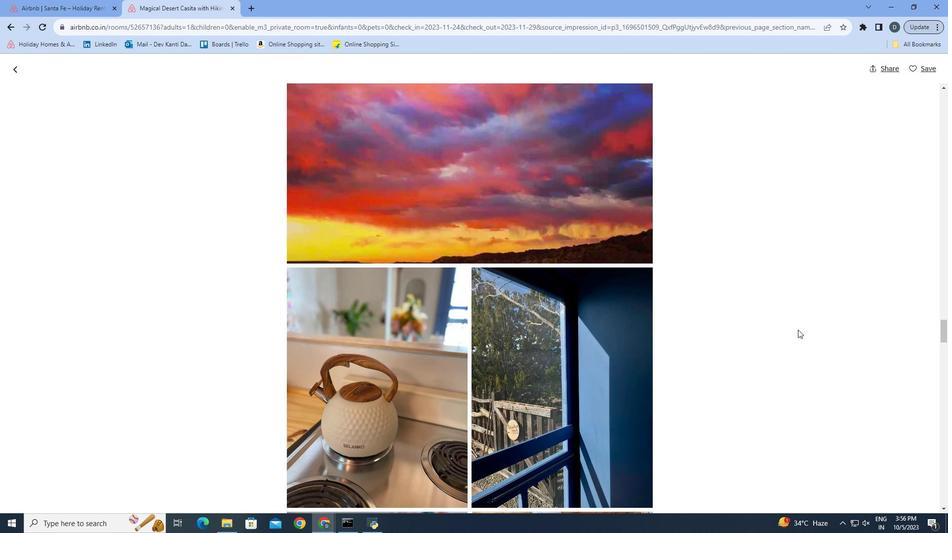 
Action: Mouse scrolled (795, 326) with delta (0, 0)
Screenshot: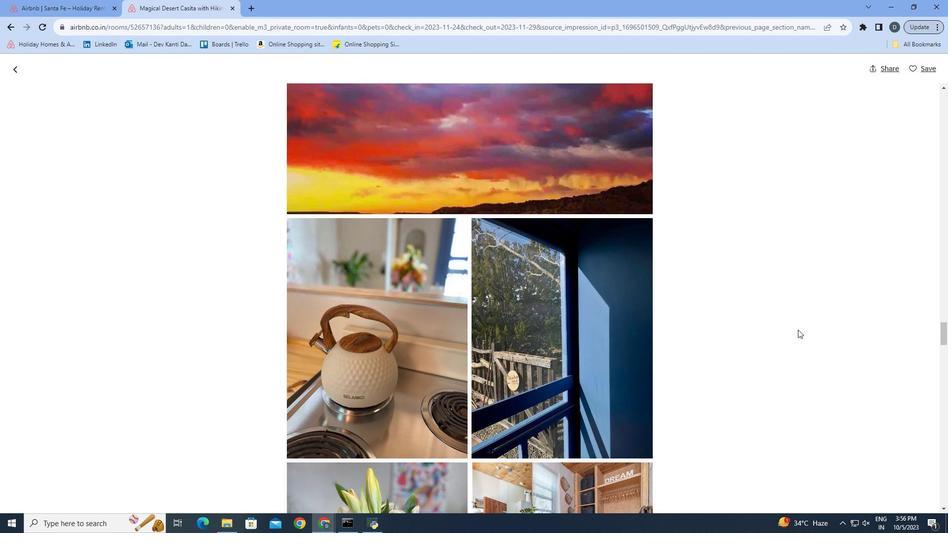 
Action: Mouse moved to (795, 327)
Screenshot: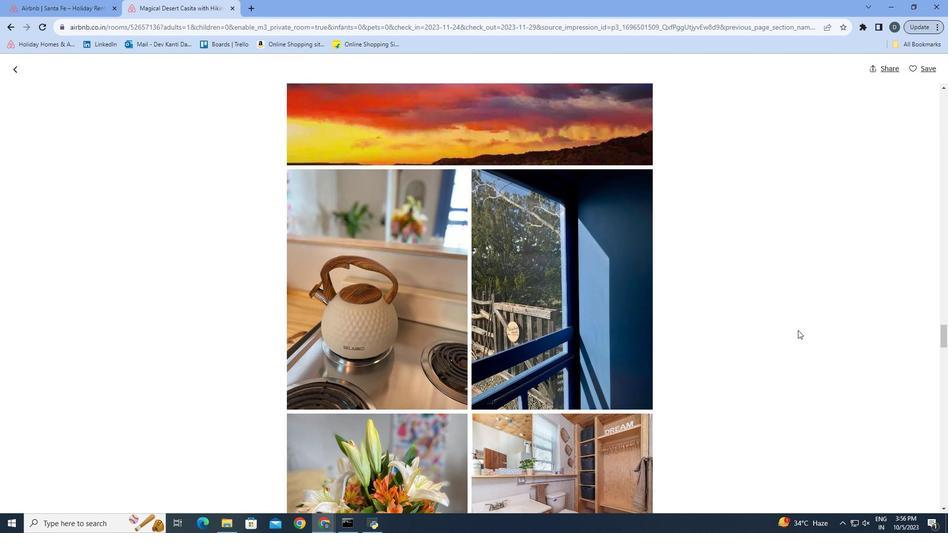 
Action: Mouse scrolled (795, 326) with delta (0, 0)
Screenshot: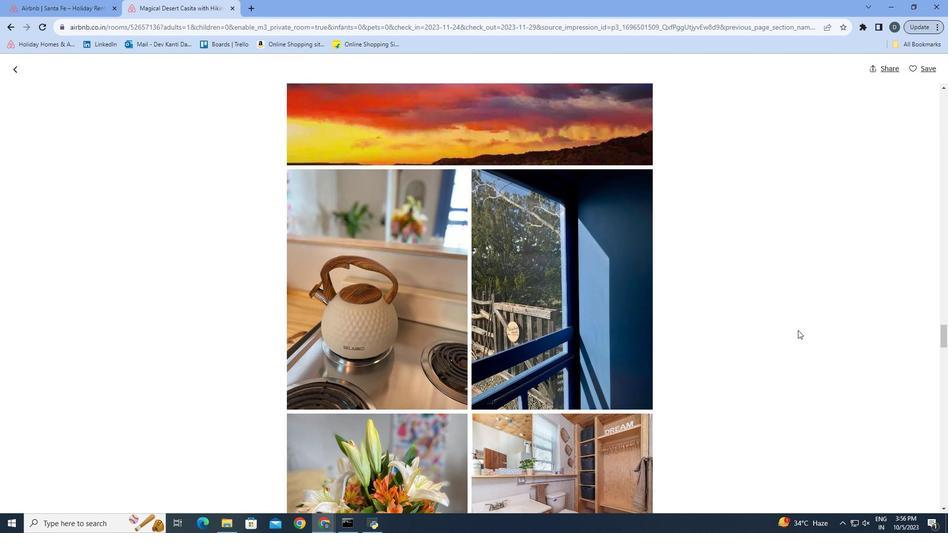 
Action: Mouse moved to (795, 327)
Screenshot: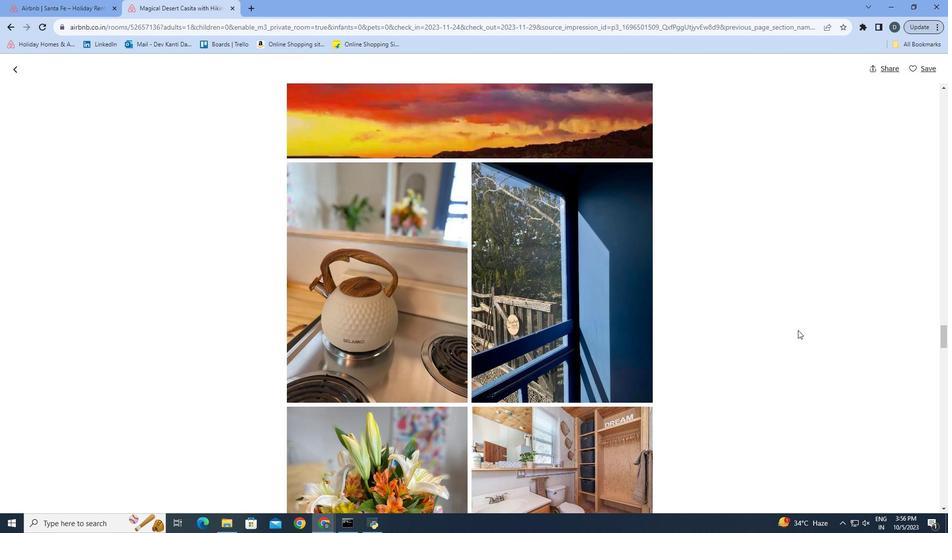 
Action: Mouse scrolled (795, 327) with delta (0, 0)
Screenshot: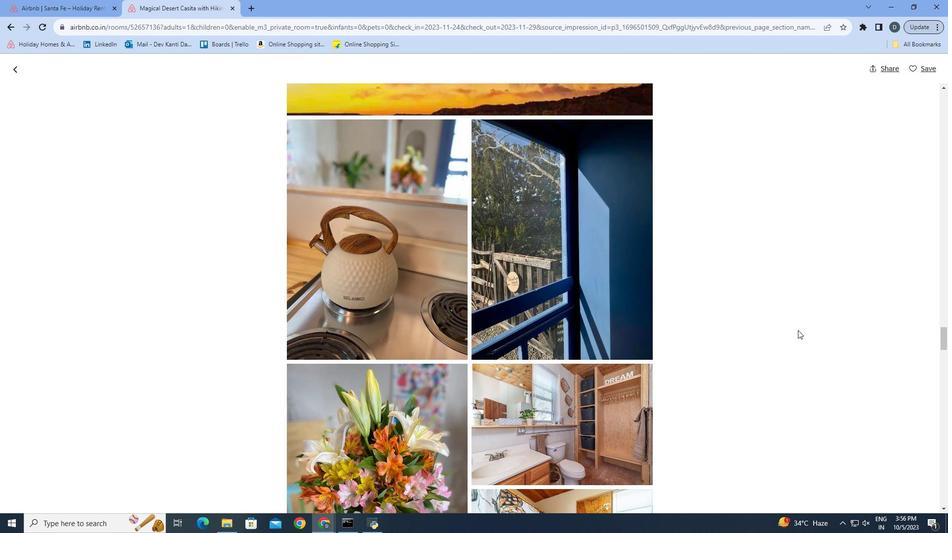 
Action: Mouse scrolled (795, 327) with delta (0, 0)
Screenshot: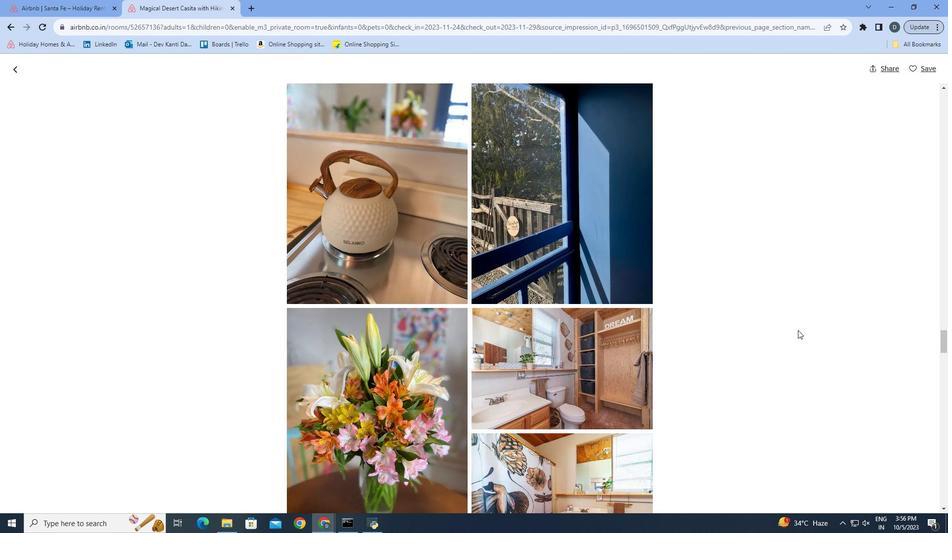 
Action: Mouse scrolled (795, 327) with delta (0, 0)
Screenshot: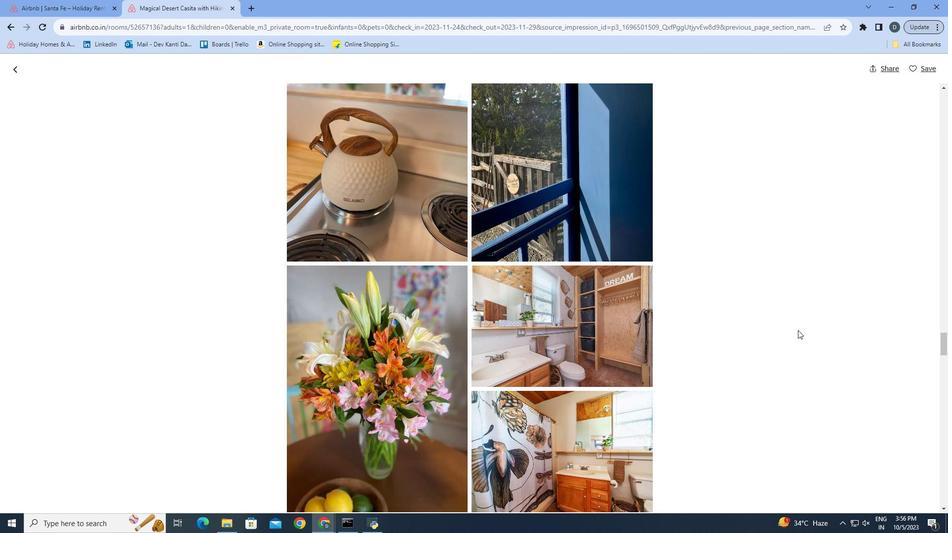 
Action: Mouse scrolled (795, 327) with delta (0, 0)
Screenshot: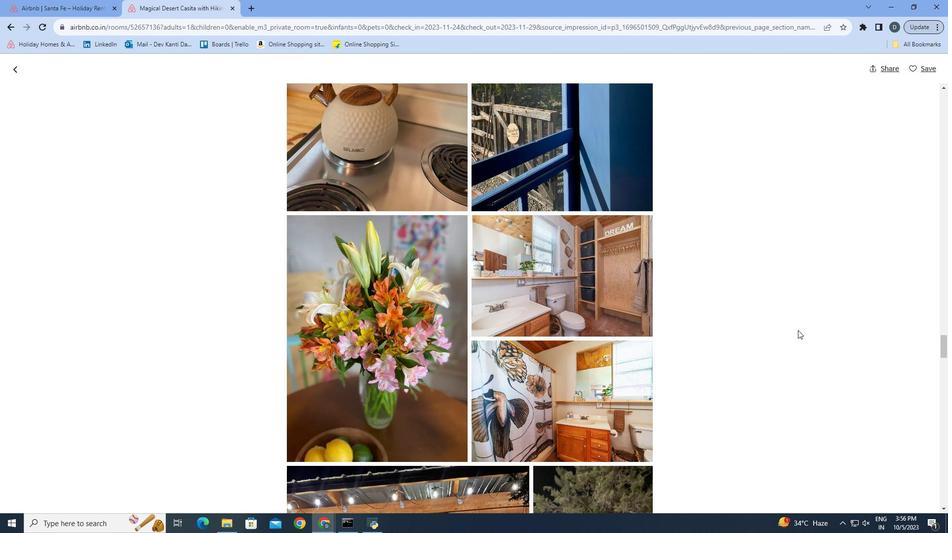 
Action: Mouse scrolled (795, 327) with delta (0, 0)
Screenshot: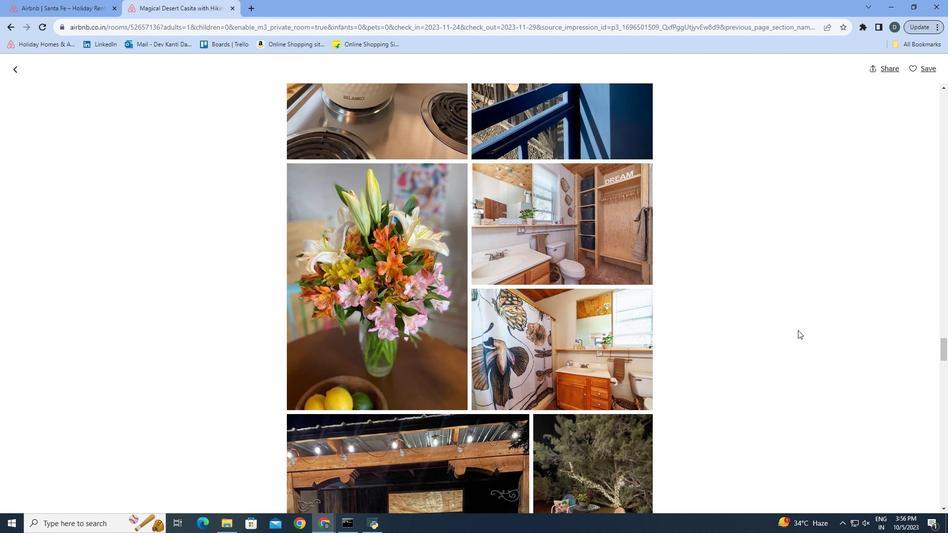 
Action: Mouse scrolled (795, 327) with delta (0, 0)
Screenshot: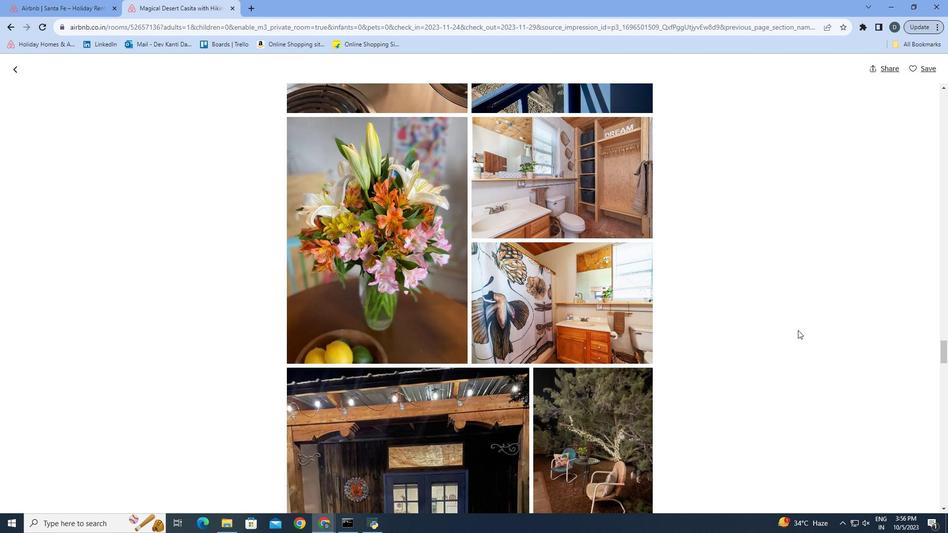 
Action: Mouse scrolled (795, 327) with delta (0, 0)
Screenshot: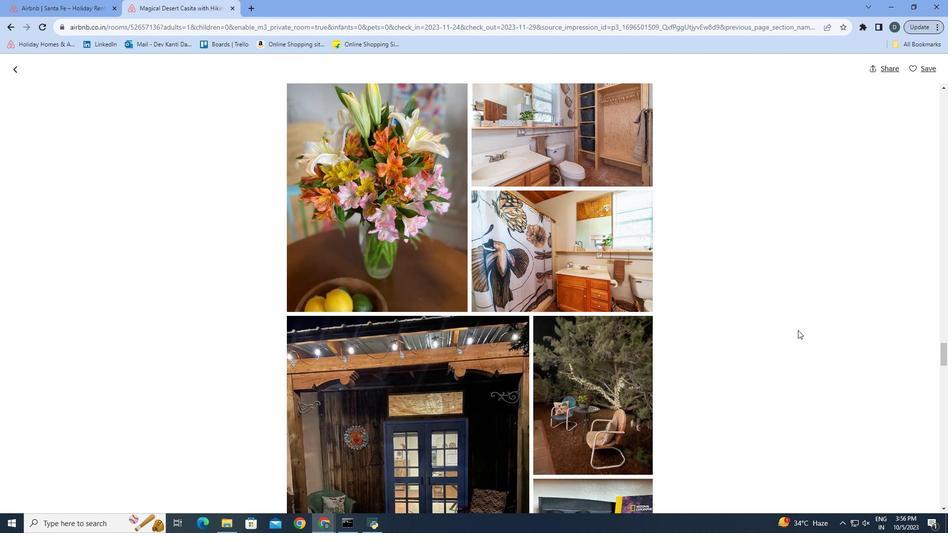 
Action: Mouse scrolled (795, 327) with delta (0, 0)
Screenshot: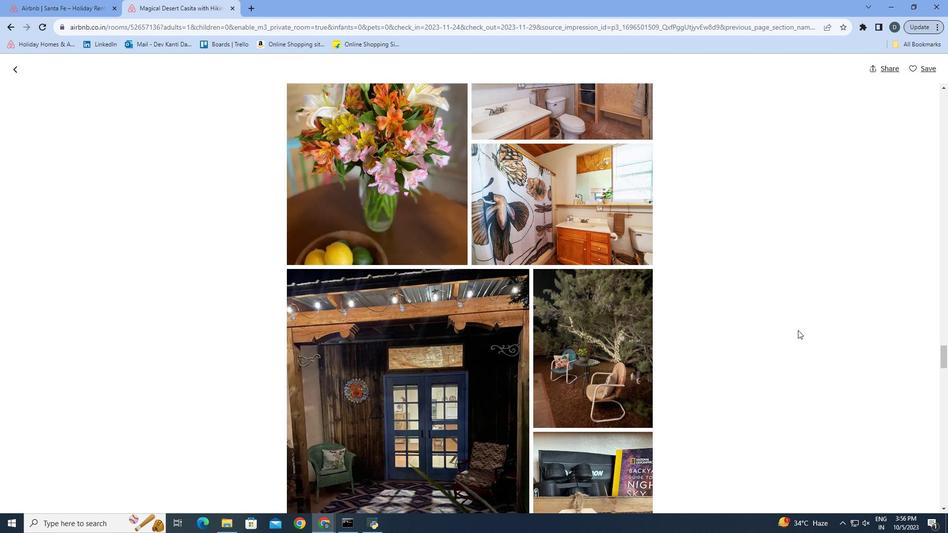 
Action: Mouse scrolled (795, 327) with delta (0, 0)
Screenshot: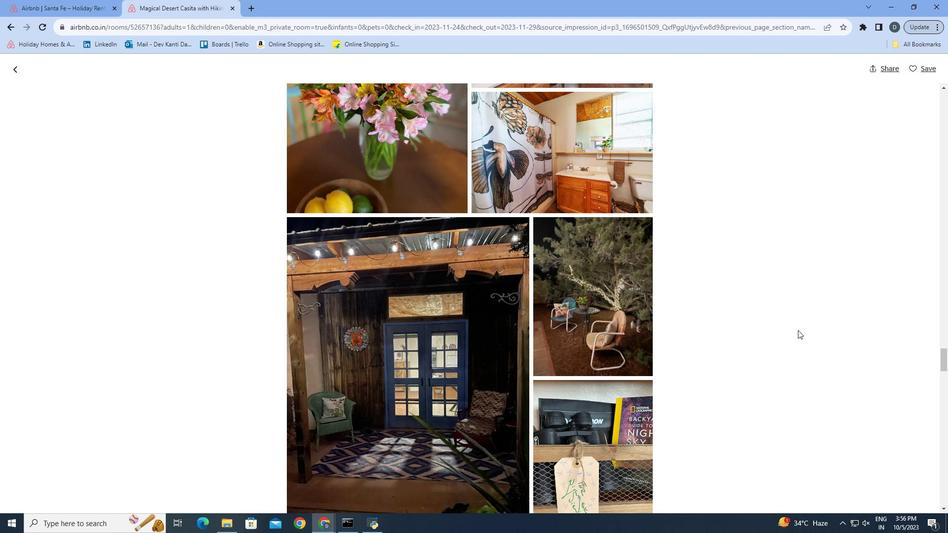 
Action: Mouse scrolled (795, 327) with delta (0, 0)
Screenshot: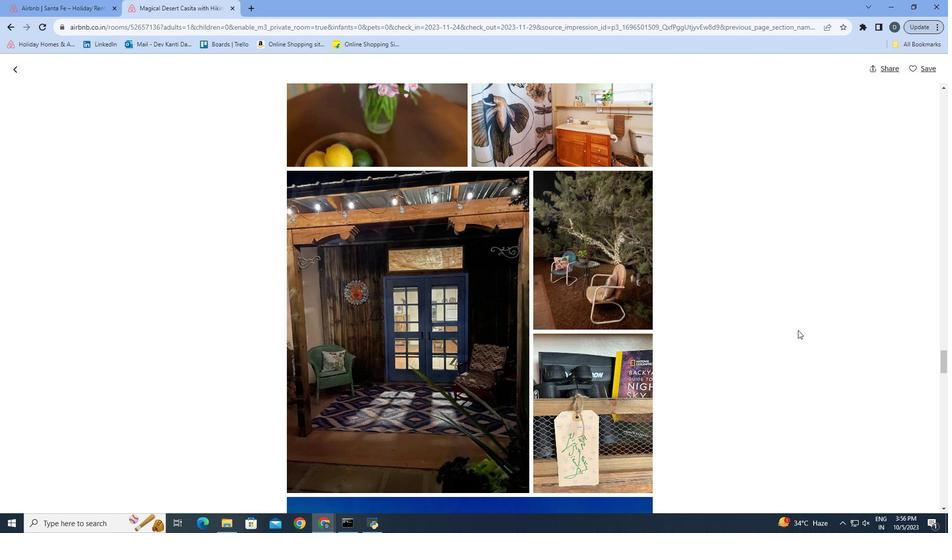 
Action: Mouse scrolled (795, 327) with delta (0, 0)
Screenshot: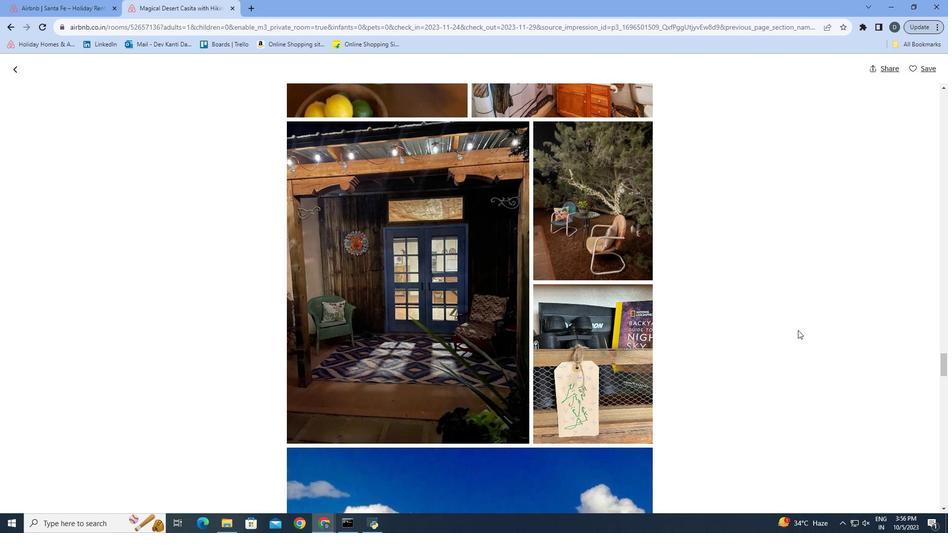 
Action: Mouse scrolled (795, 327) with delta (0, 0)
Screenshot: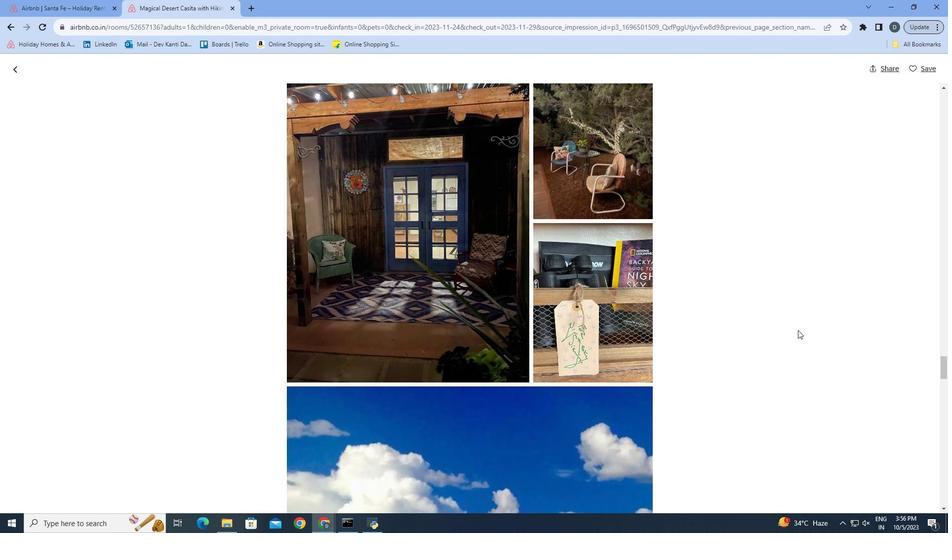 
Action: Mouse scrolled (795, 327) with delta (0, 0)
Screenshot: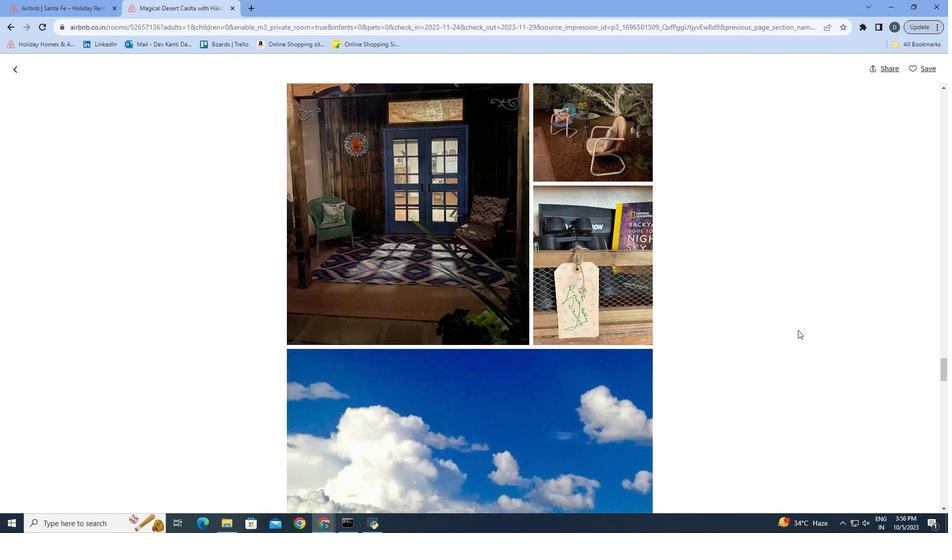 
Action: Mouse scrolled (795, 327) with delta (0, 0)
Screenshot: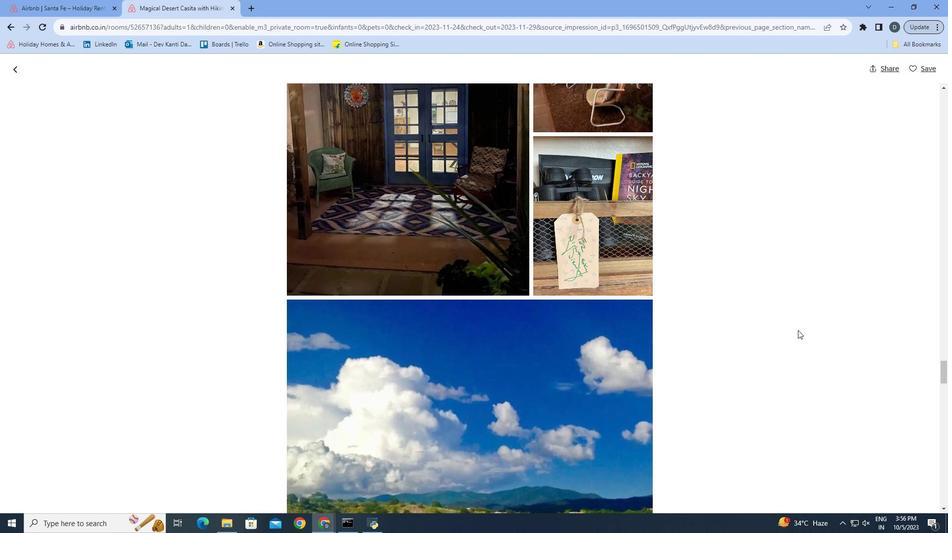 
Action: Mouse scrolled (795, 327) with delta (0, 0)
Screenshot: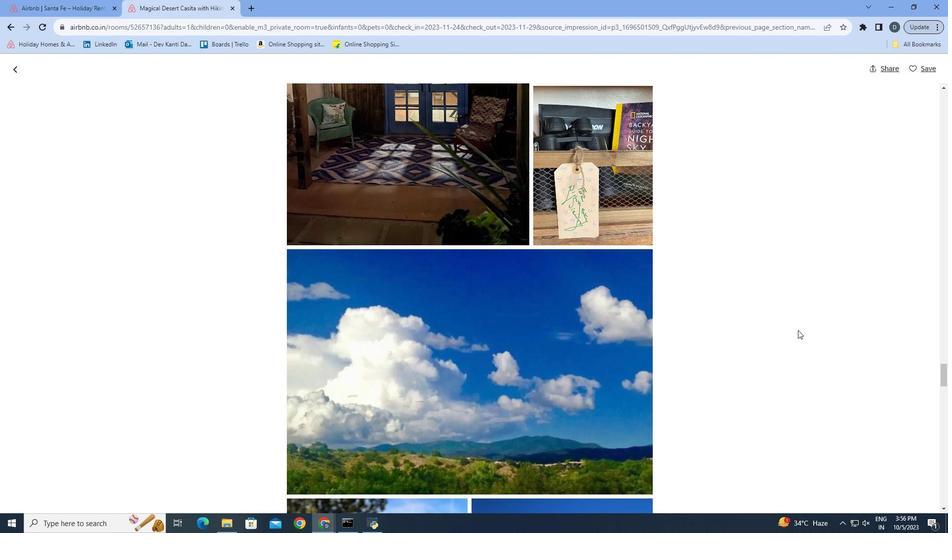 
Action: Mouse scrolled (795, 327) with delta (0, 0)
Screenshot: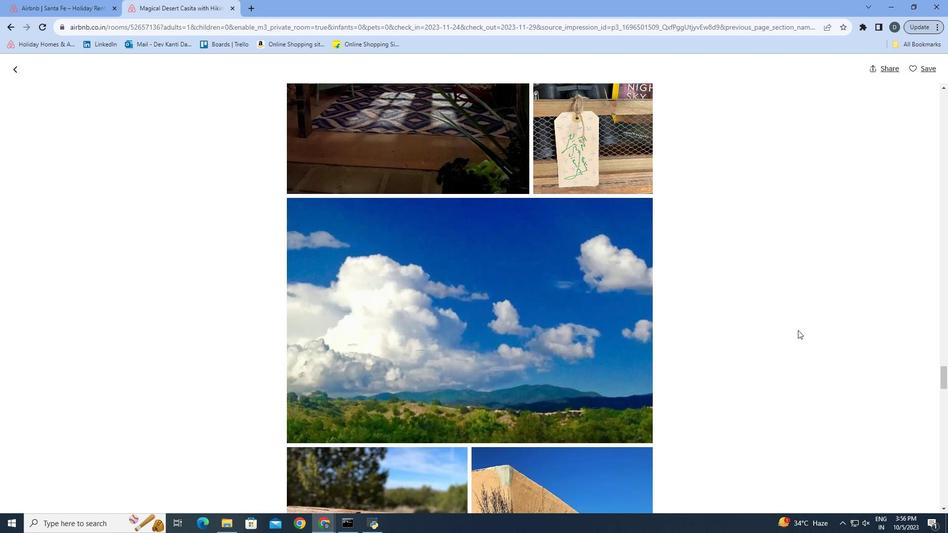 
Action: Mouse scrolled (795, 327) with delta (0, 0)
Screenshot: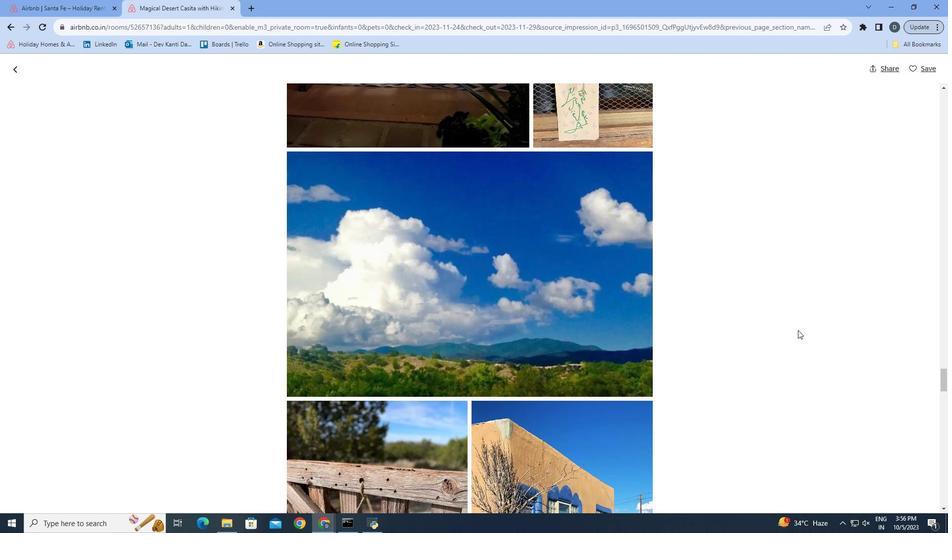 
Action: Mouse scrolled (795, 327) with delta (0, 0)
Screenshot: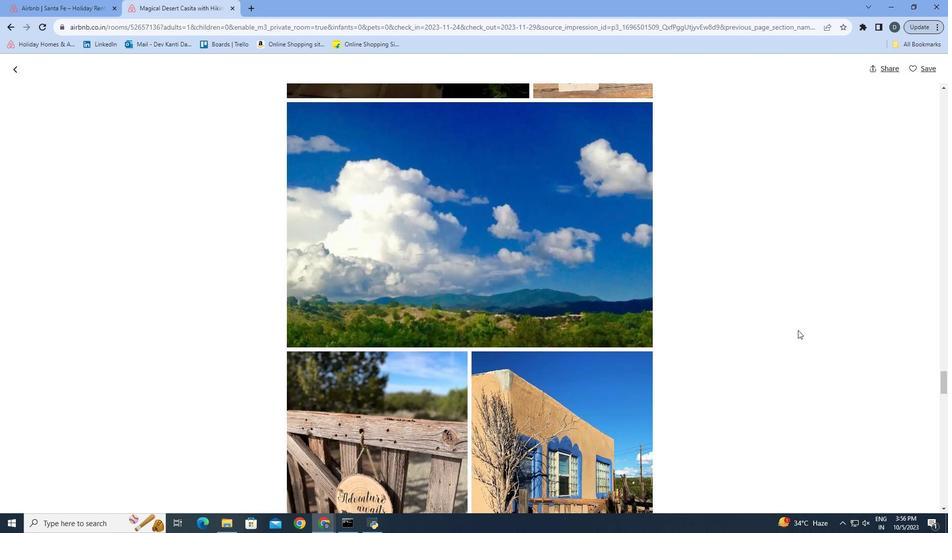 
Action: Mouse scrolled (795, 327) with delta (0, 0)
Screenshot: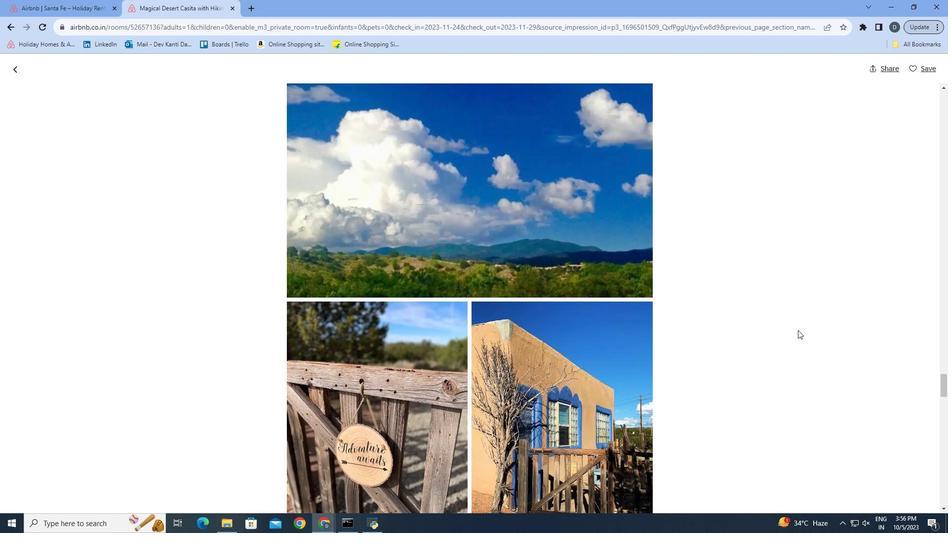 
Action: Mouse scrolled (795, 327) with delta (0, 0)
Screenshot: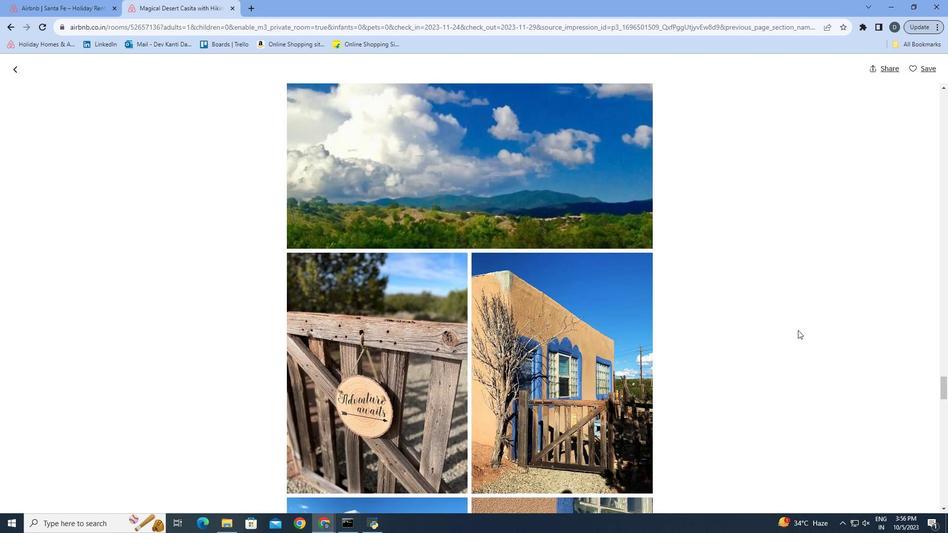 
Action: Mouse scrolled (795, 327) with delta (0, 0)
Screenshot: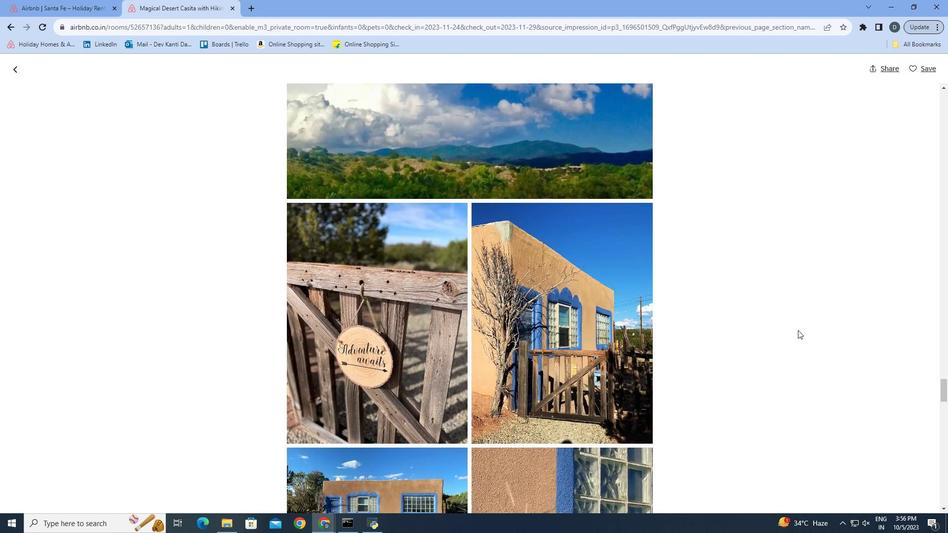 
Action: Mouse scrolled (795, 327) with delta (0, 0)
Screenshot: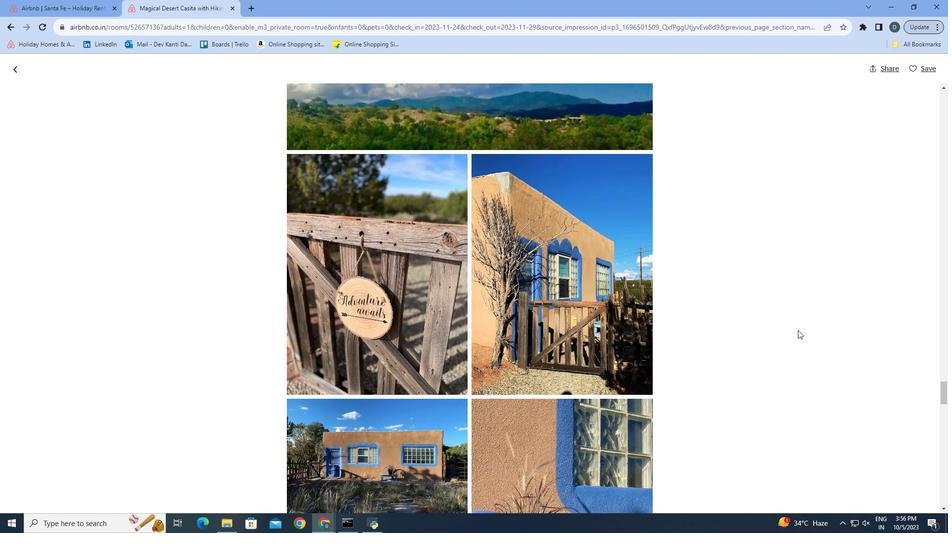 
Action: Mouse scrolled (795, 327) with delta (0, 0)
Screenshot: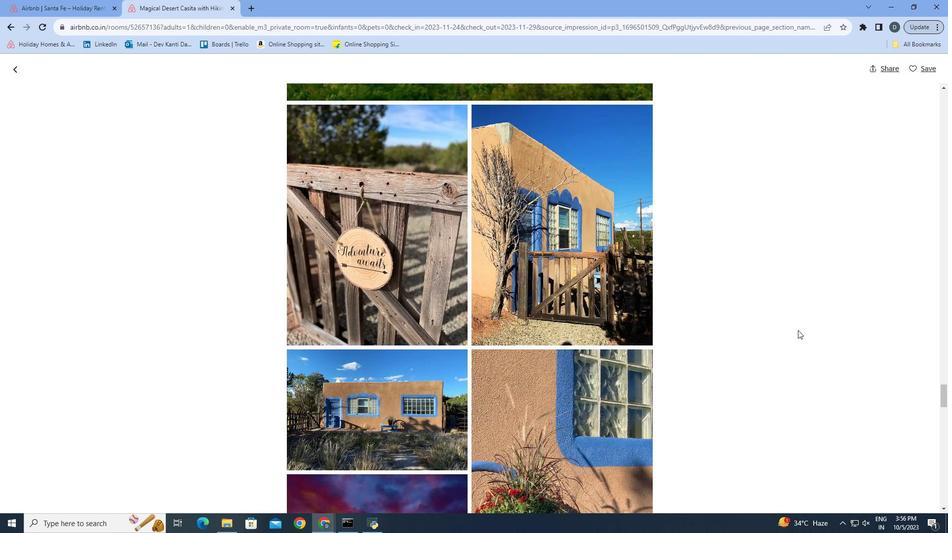 
Action: Mouse scrolled (795, 327) with delta (0, 0)
Screenshot: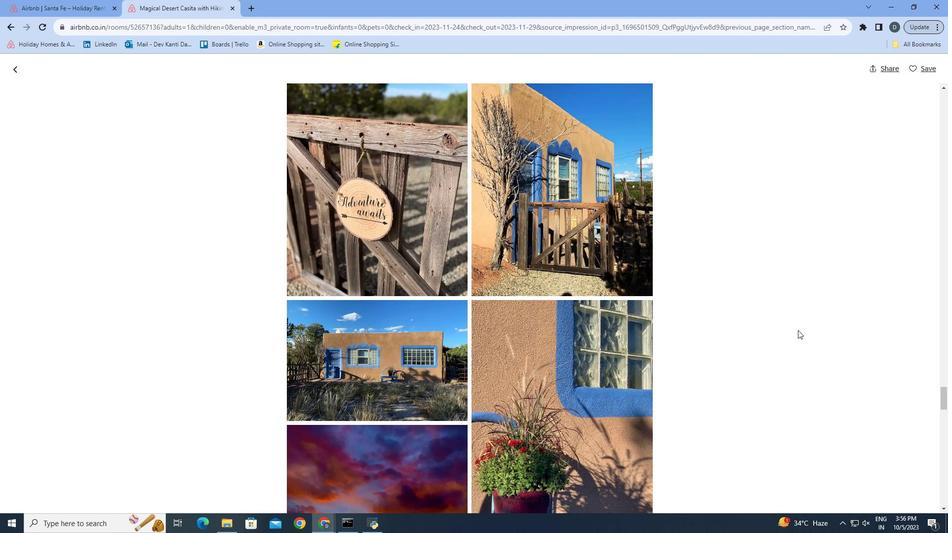 
Action: Mouse scrolled (795, 327) with delta (0, 0)
Screenshot: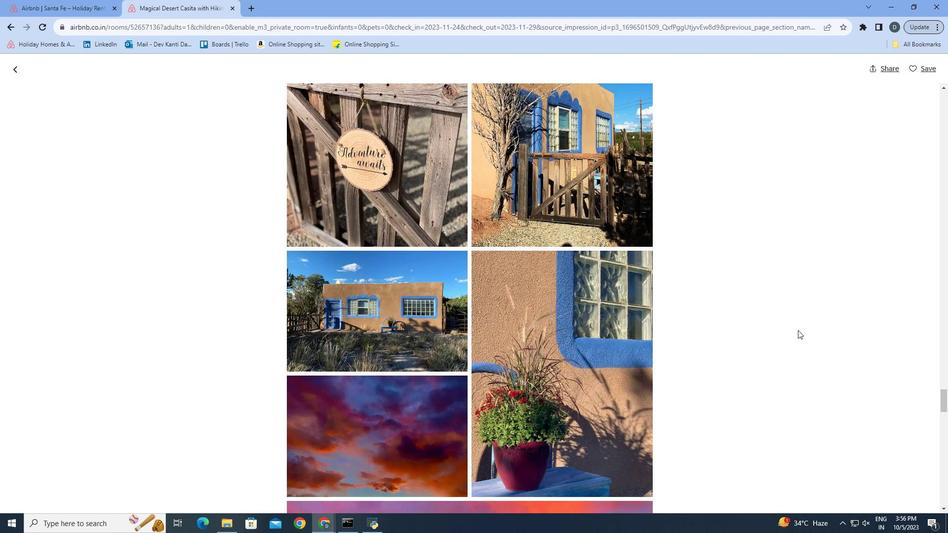 
Action: Mouse scrolled (795, 327) with delta (0, 0)
Screenshot: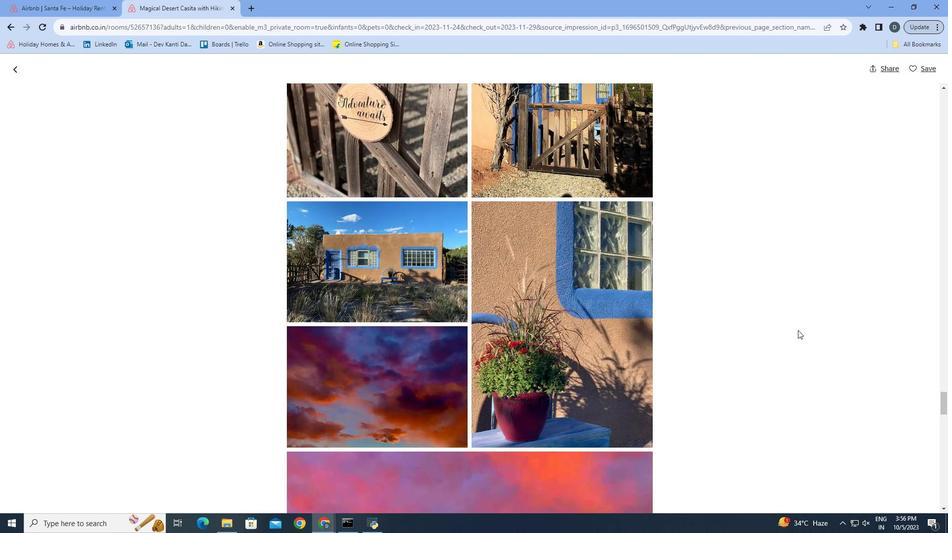 
Action: Mouse scrolled (795, 327) with delta (0, 0)
Screenshot: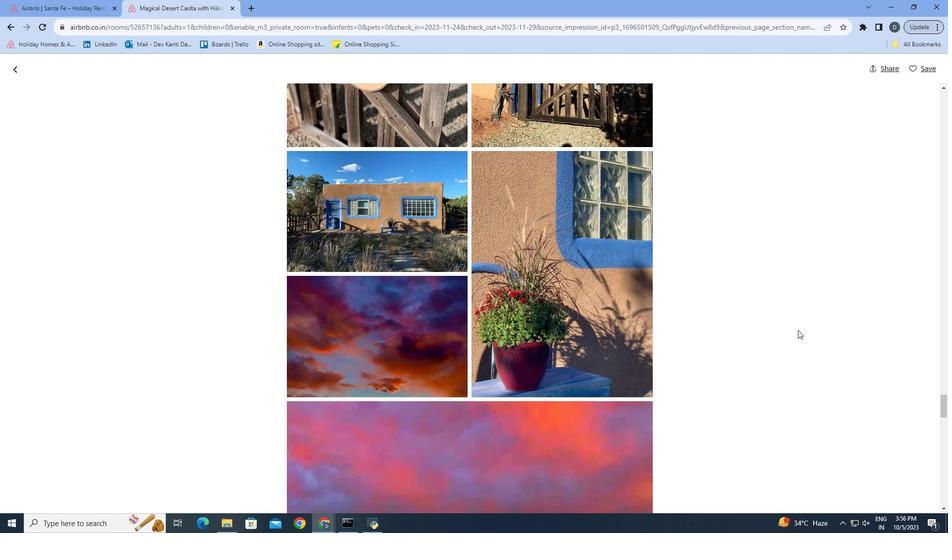 
Action: Mouse moved to (791, 328)
Screenshot: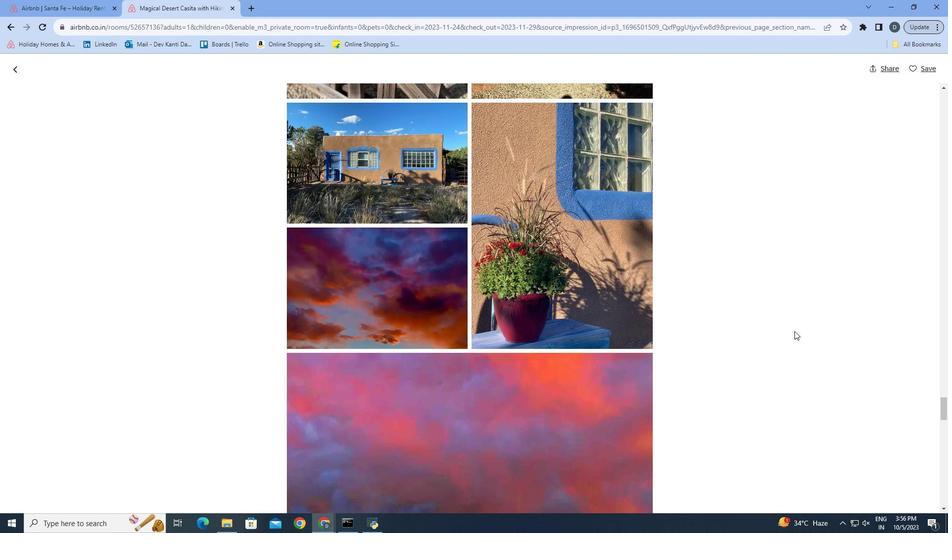 
Action: Mouse scrolled (791, 328) with delta (0, 0)
Screenshot: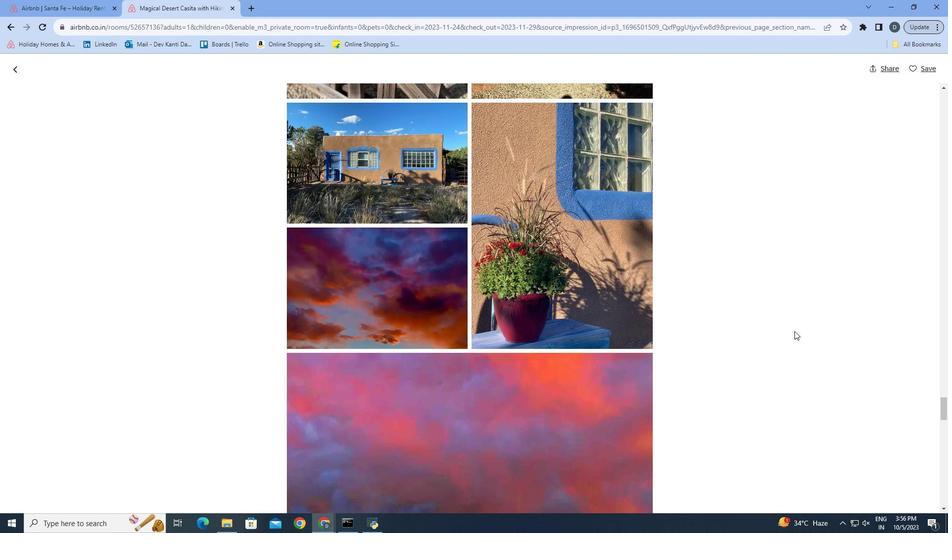 
Action: Mouse scrolled (791, 328) with delta (0, 0)
Screenshot: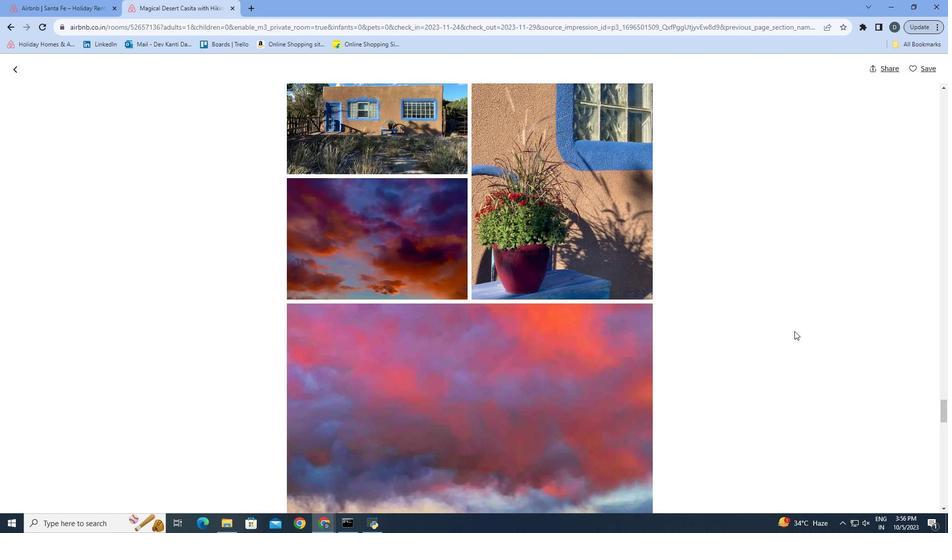 
Action: Mouse scrolled (791, 328) with delta (0, 0)
Screenshot: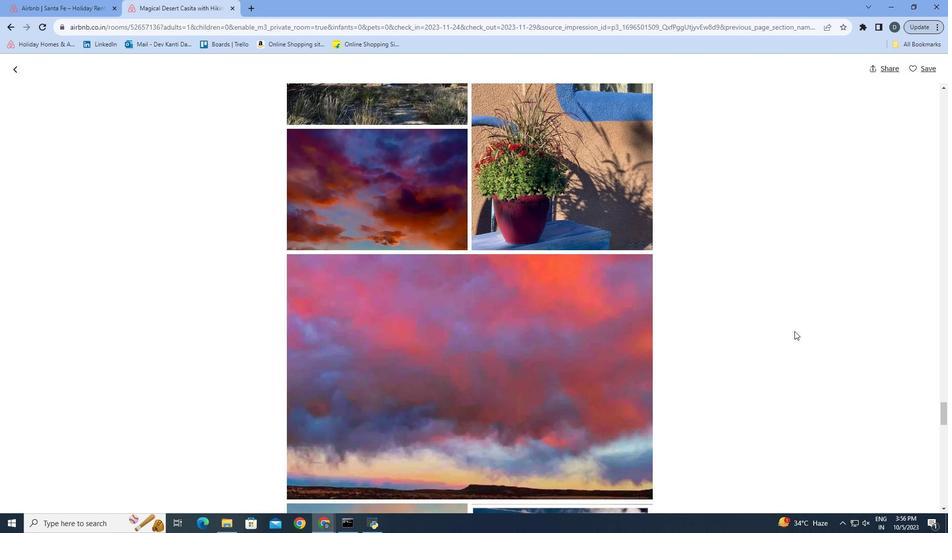 
Action: Mouse scrolled (791, 328) with delta (0, 0)
Screenshot: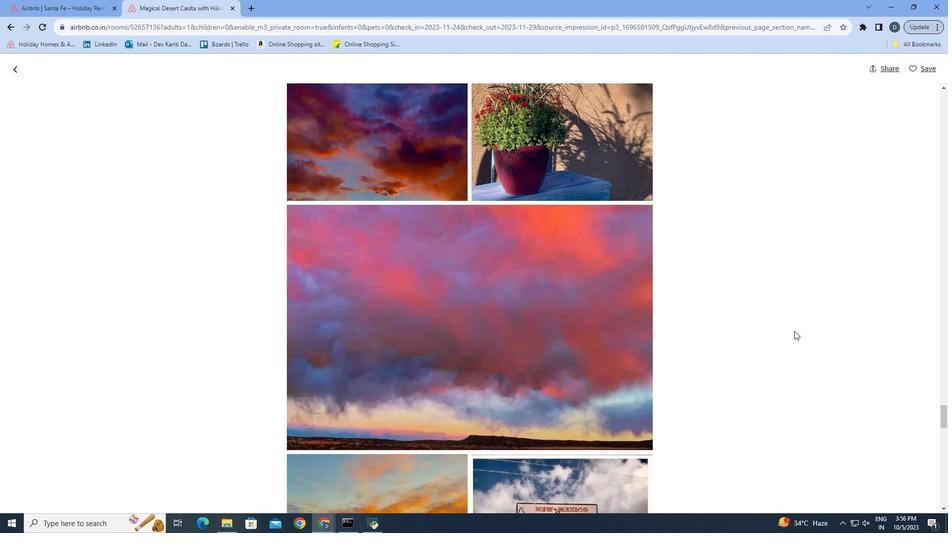
Action: Mouse scrolled (791, 328) with delta (0, 0)
Screenshot: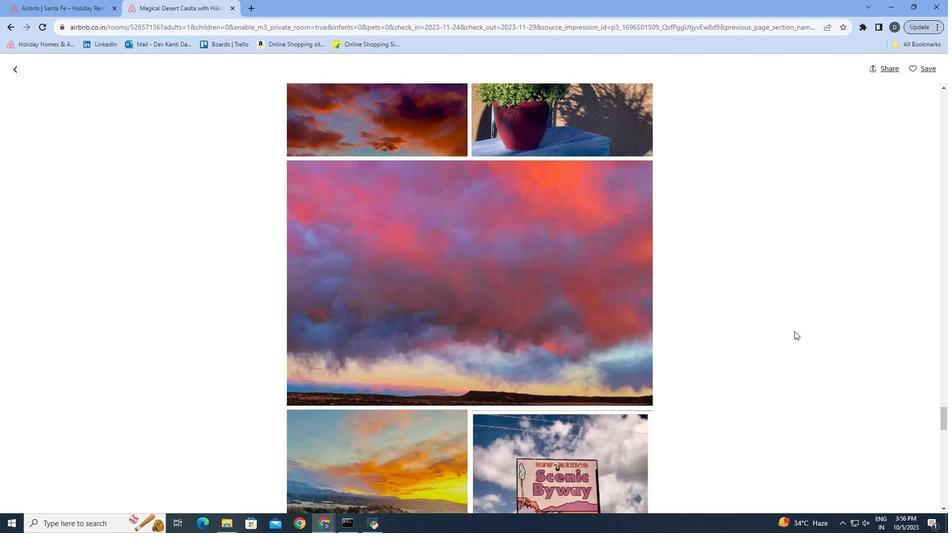 
Action: Mouse scrolled (791, 328) with delta (0, 0)
Screenshot: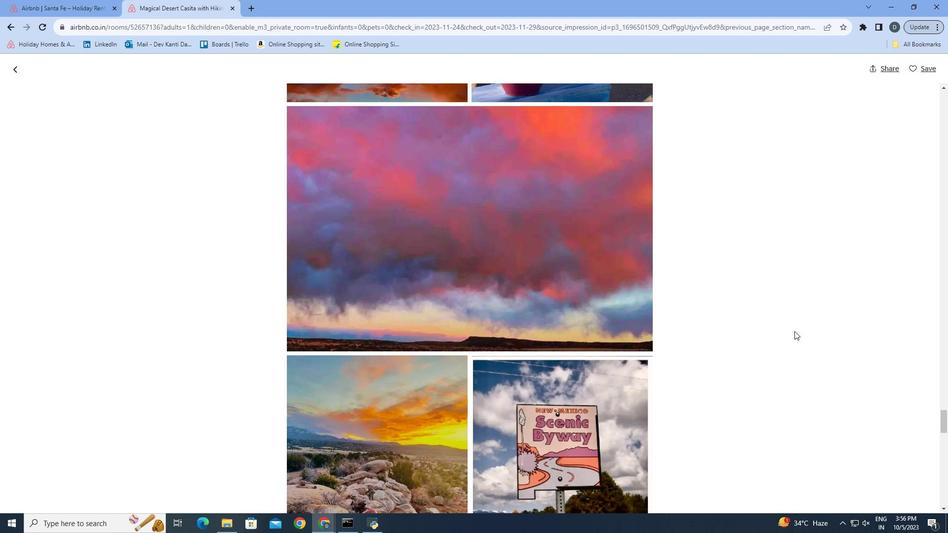 
Action: Mouse scrolled (791, 328) with delta (0, 0)
Screenshot: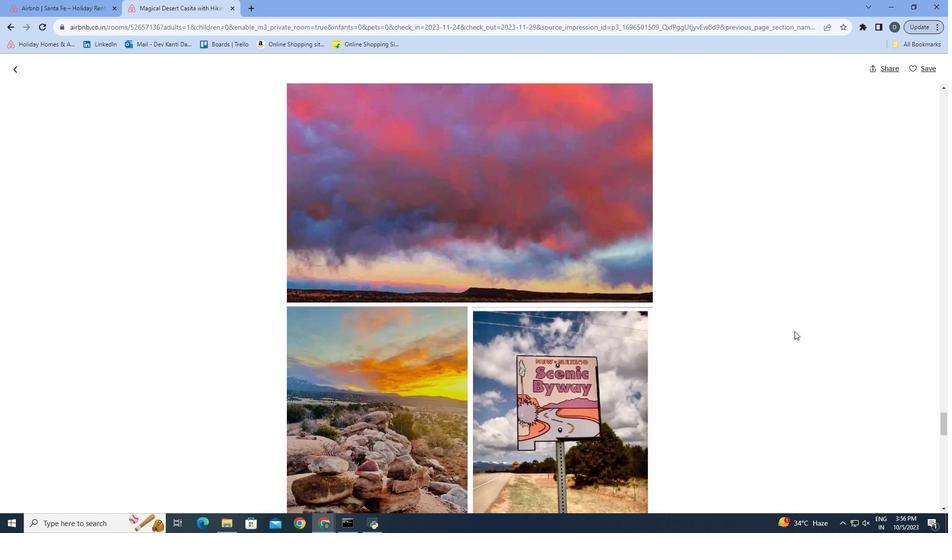 
Action: Mouse scrolled (791, 328) with delta (0, 0)
Screenshot: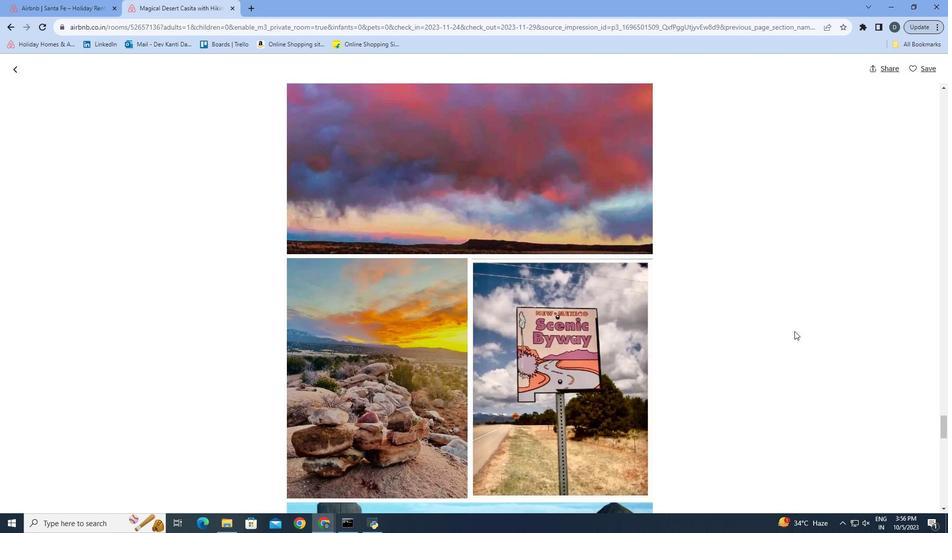 
Action: Mouse scrolled (791, 328) with delta (0, 0)
Screenshot: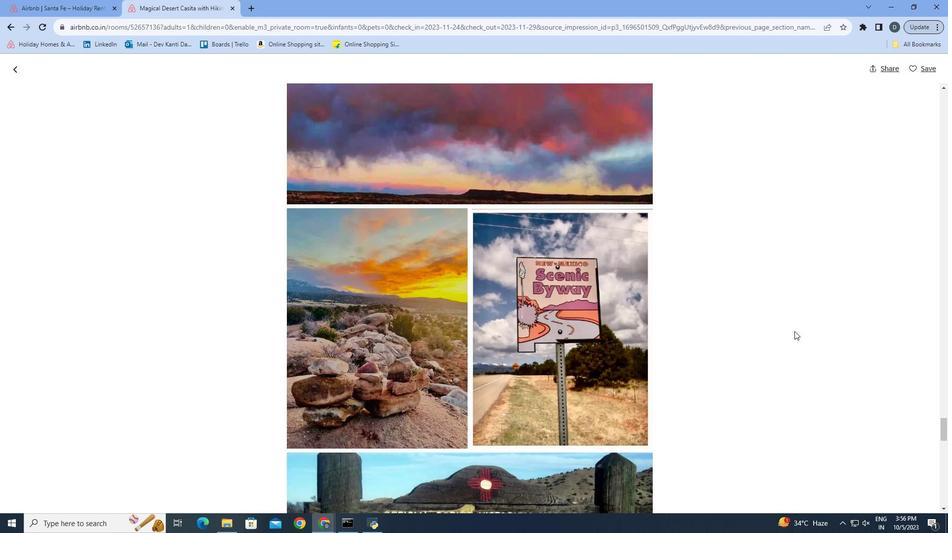 
Action: Mouse scrolled (791, 328) with delta (0, 0)
Screenshot: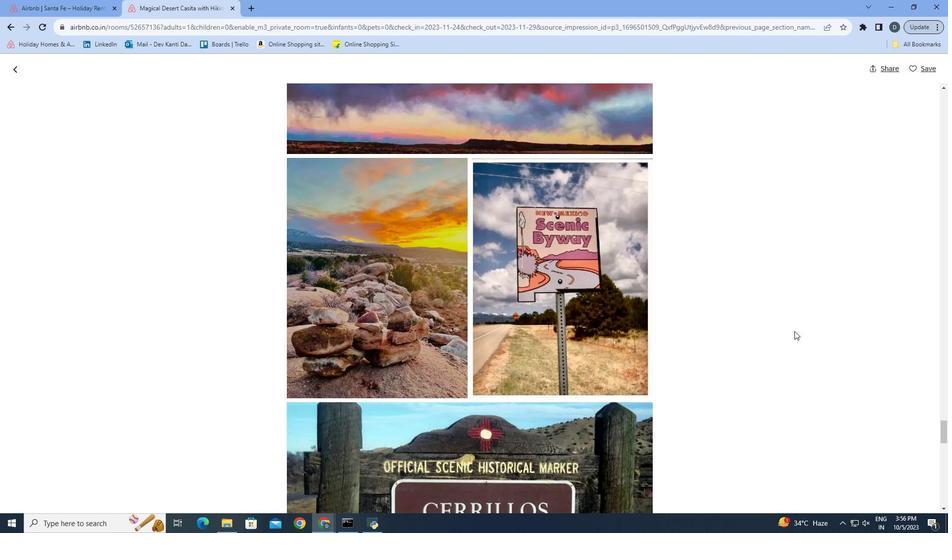 
Action: Mouse scrolled (791, 328) with delta (0, 0)
Screenshot: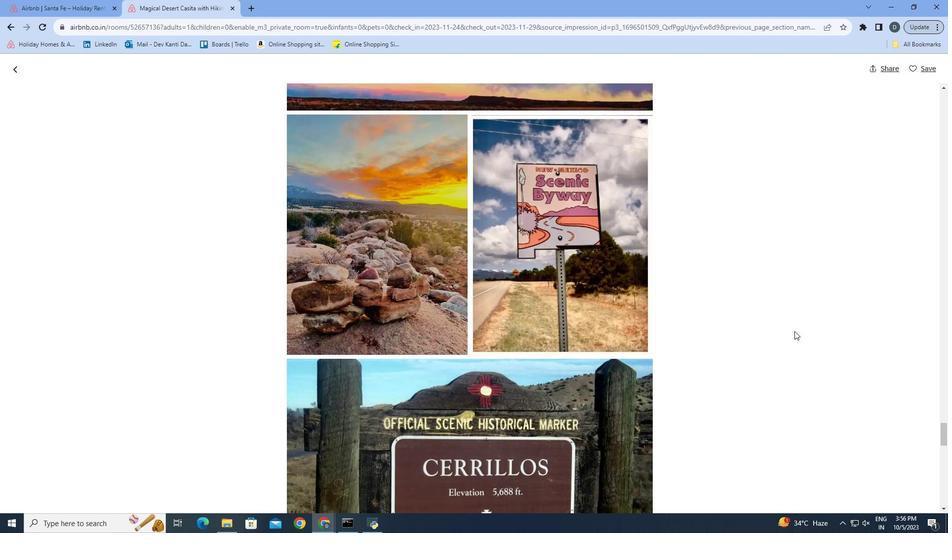 
Action: Mouse scrolled (791, 328) with delta (0, 0)
Screenshot: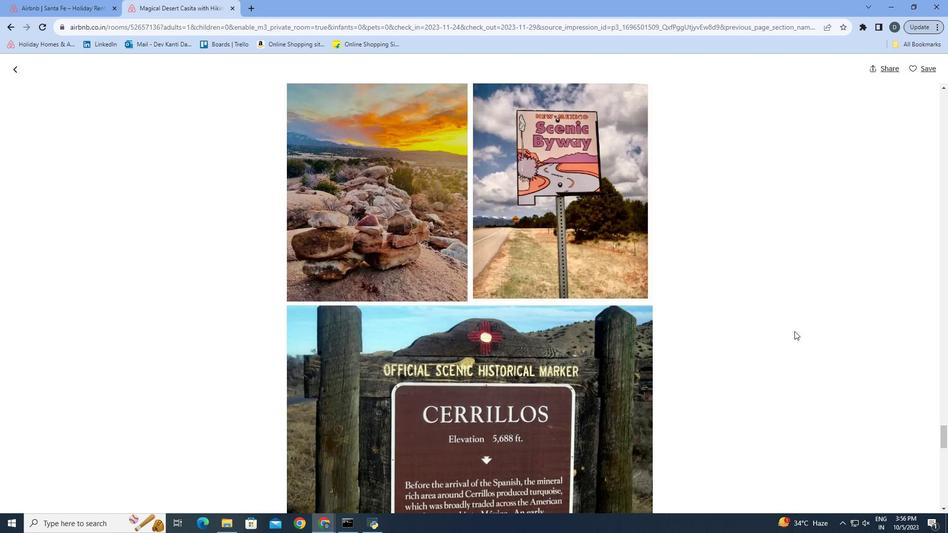 
Action: Mouse scrolled (791, 328) with delta (0, 0)
Screenshot: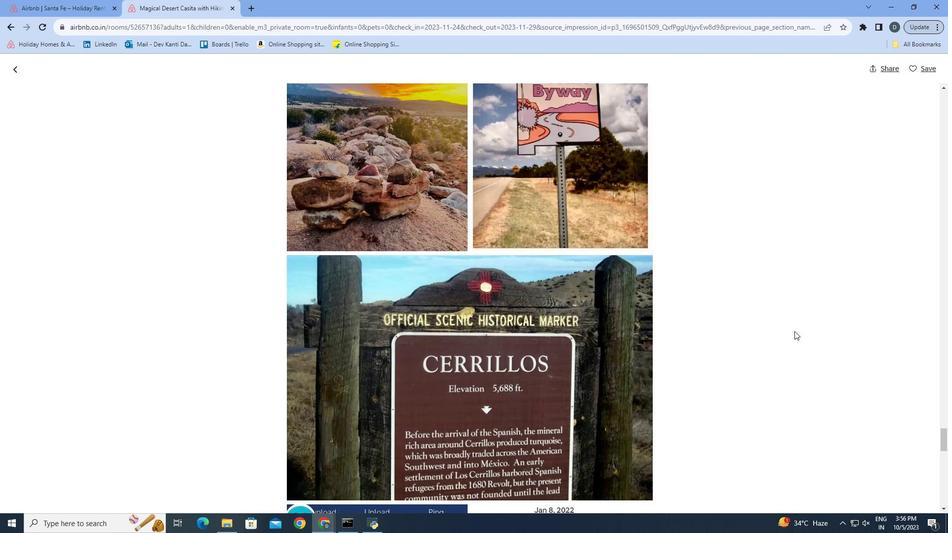 
Action: Mouse scrolled (791, 328) with delta (0, 0)
Screenshot: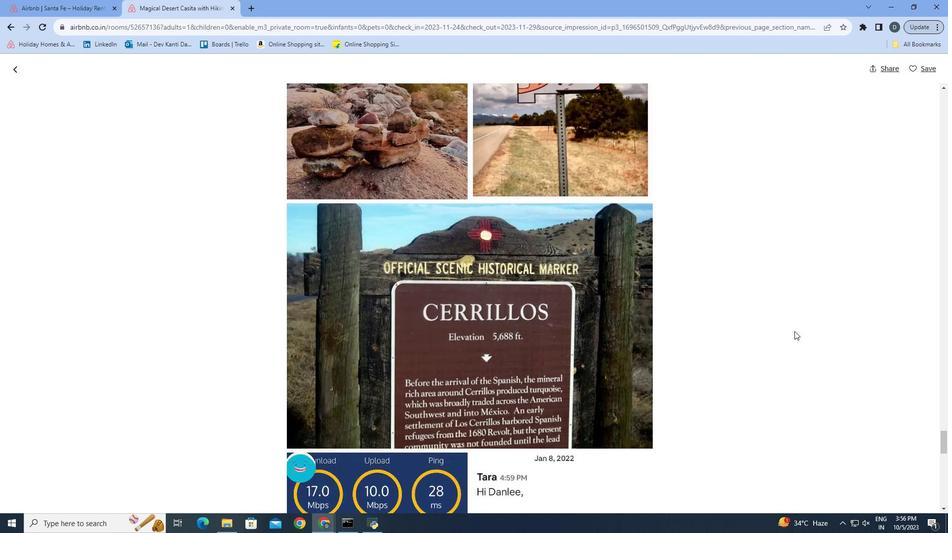 
Action: Mouse scrolled (791, 328) with delta (0, 0)
Screenshot: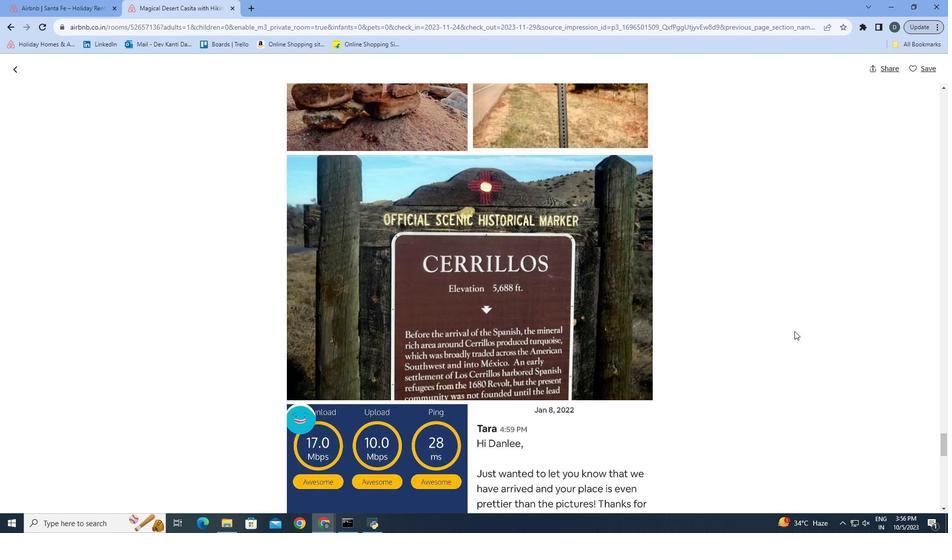 
Action: Mouse scrolled (791, 328) with delta (0, 0)
Screenshot: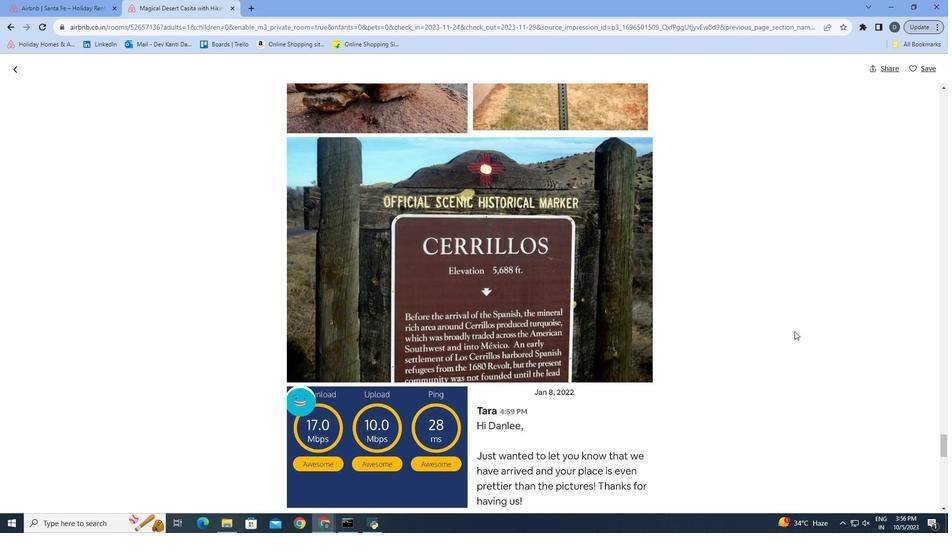 
Action: Mouse scrolled (791, 328) with delta (0, 0)
Screenshot: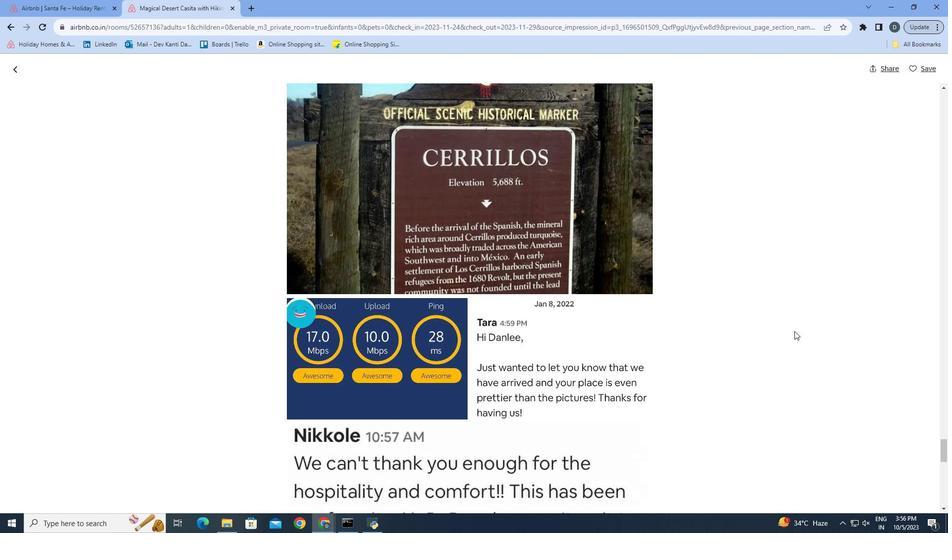 
Action: Mouse scrolled (791, 328) with delta (0, 0)
Screenshot: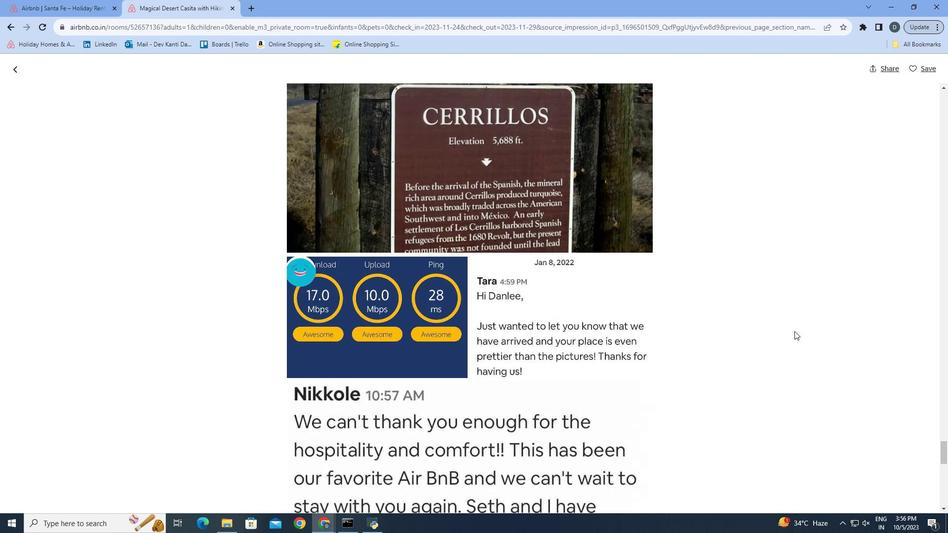 
Action: Mouse scrolled (791, 328) with delta (0, 0)
Screenshot: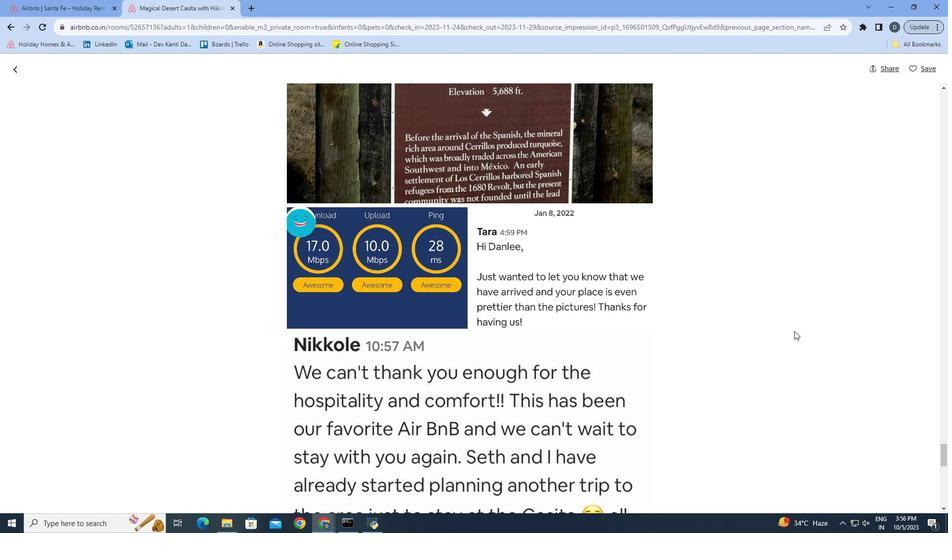 
Action: Mouse scrolled (791, 328) with delta (0, 0)
Screenshot: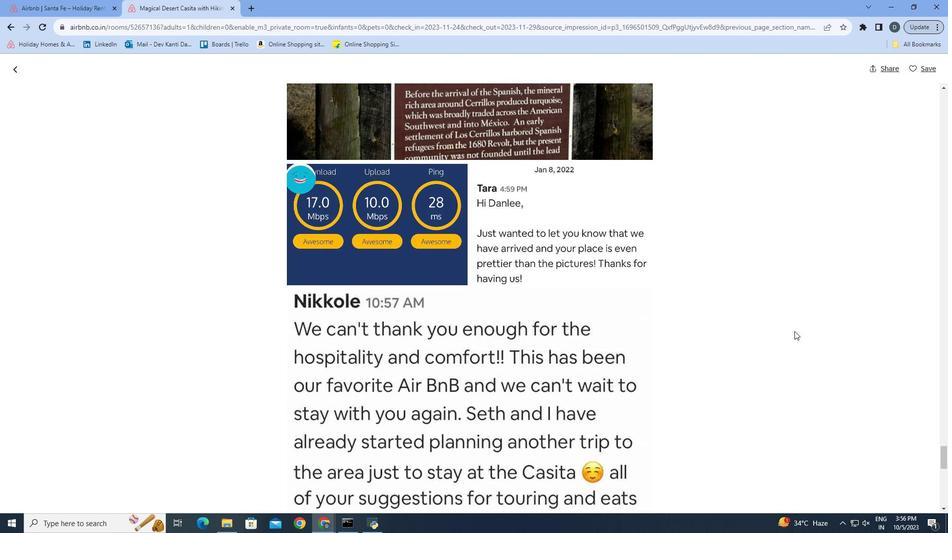 
Action: Mouse scrolled (791, 328) with delta (0, 0)
Screenshot: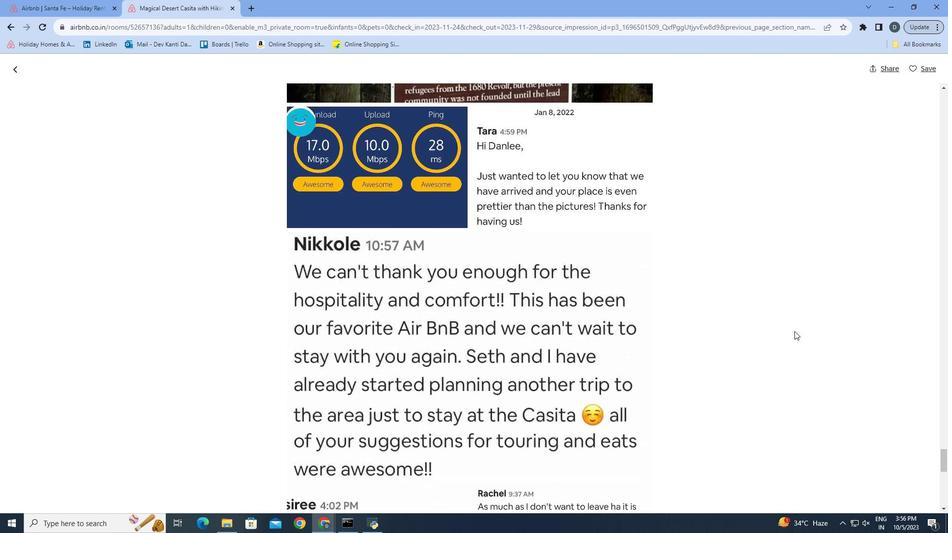 
Action: Mouse scrolled (791, 328) with delta (0, 0)
Screenshot: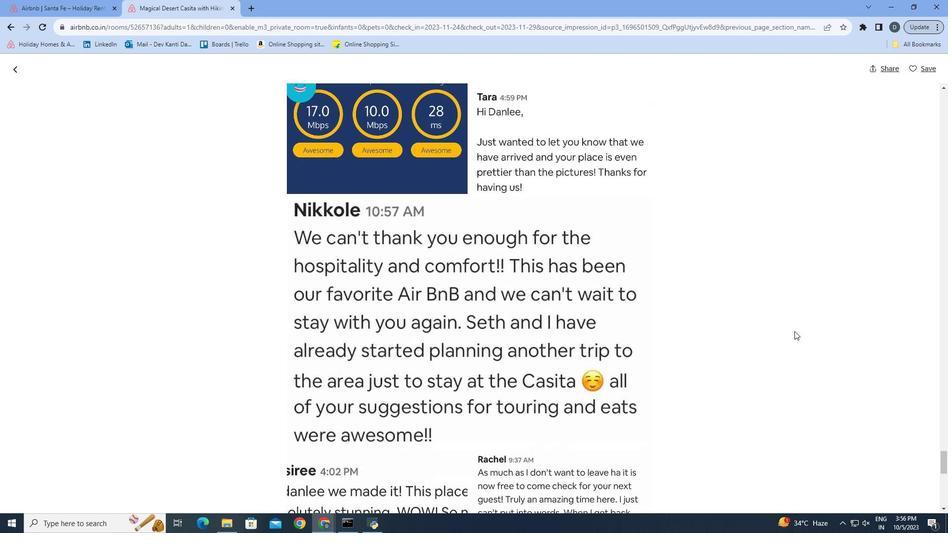 
Action: Mouse scrolled (791, 328) with delta (0, 0)
Screenshot: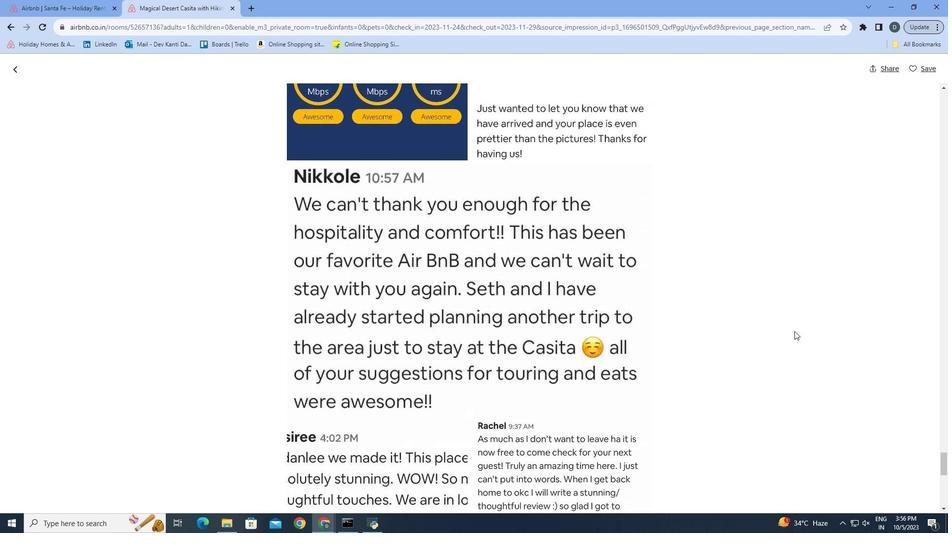 
Action: Mouse scrolled (791, 328) with delta (0, 0)
Screenshot: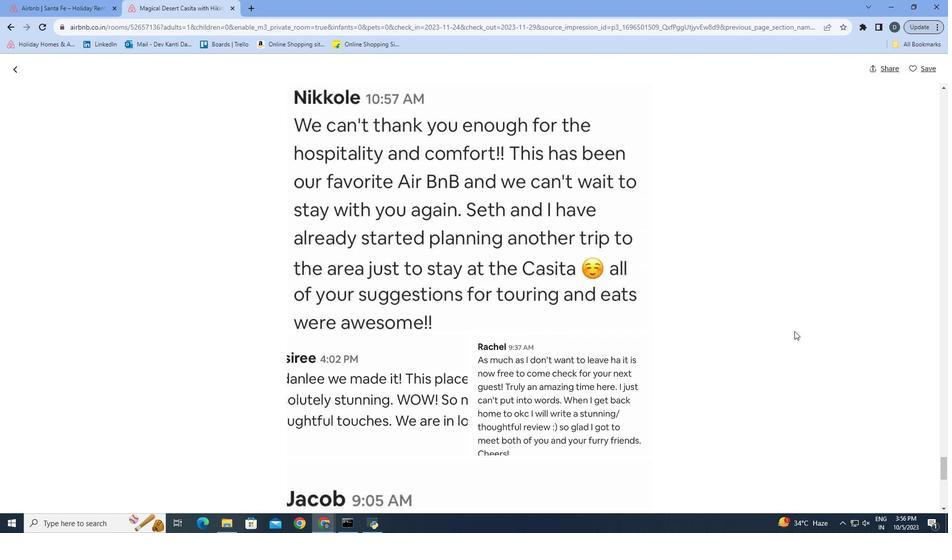 
Action: Mouse scrolled (791, 328) with delta (0, 0)
Screenshot: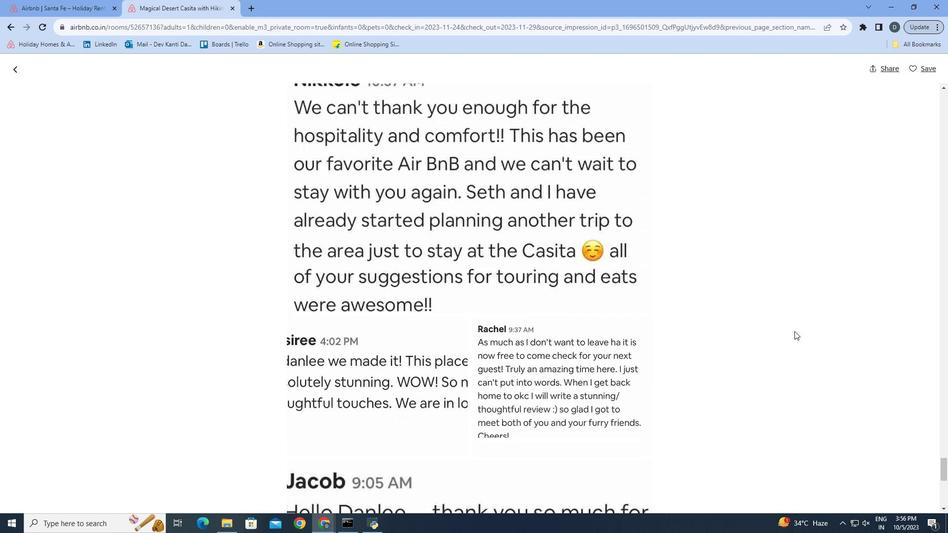 
Action: Mouse scrolled (791, 328) with delta (0, 0)
Screenshot: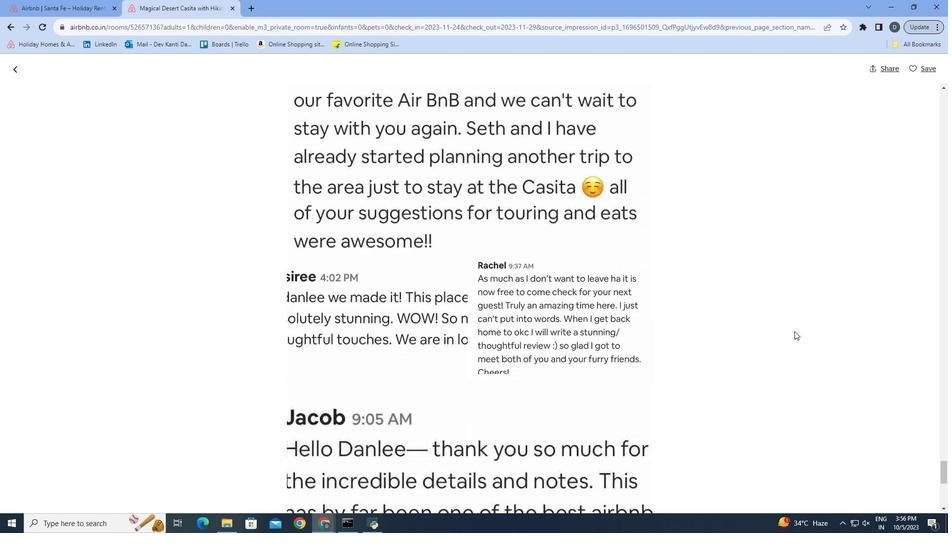 
Action: Mouse scrolled (791, 328) with delta (0, 0)
Screenshot: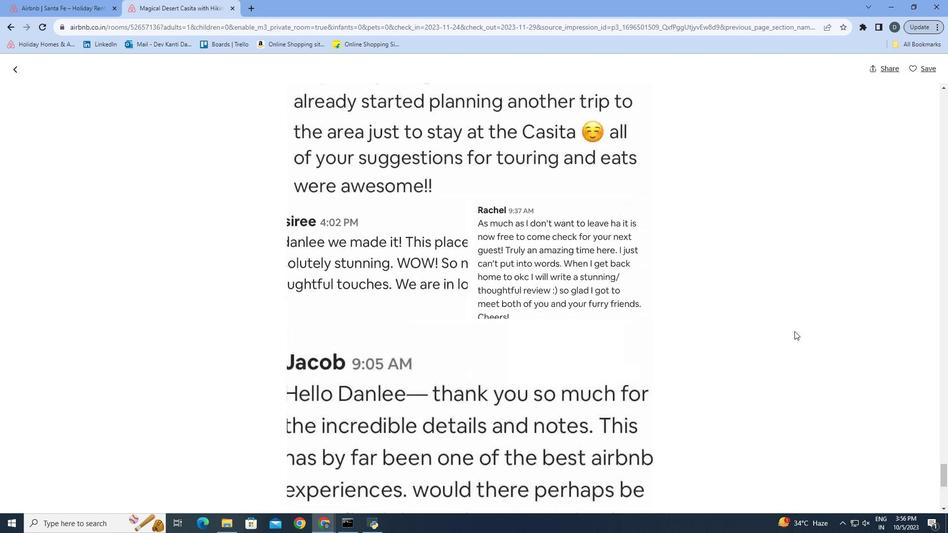 
Action: Mouse scrolled (791, 328) with delta (0, 0)
Screenshot: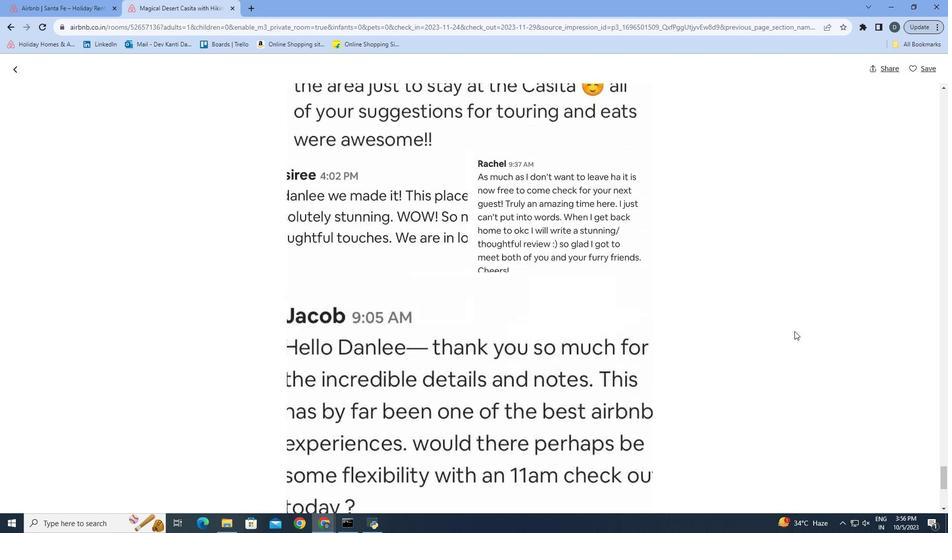 
Action: Mouse scrolled (791, 328) with delta (0, 0)
Screenshot: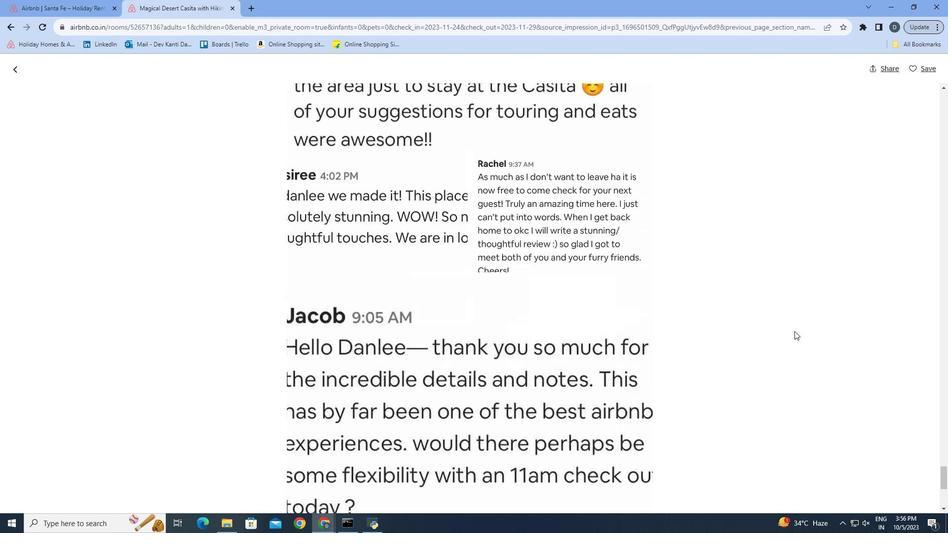 
Action: Mouse scrolled (791, 328) with delta (0, 0)
Screenshot: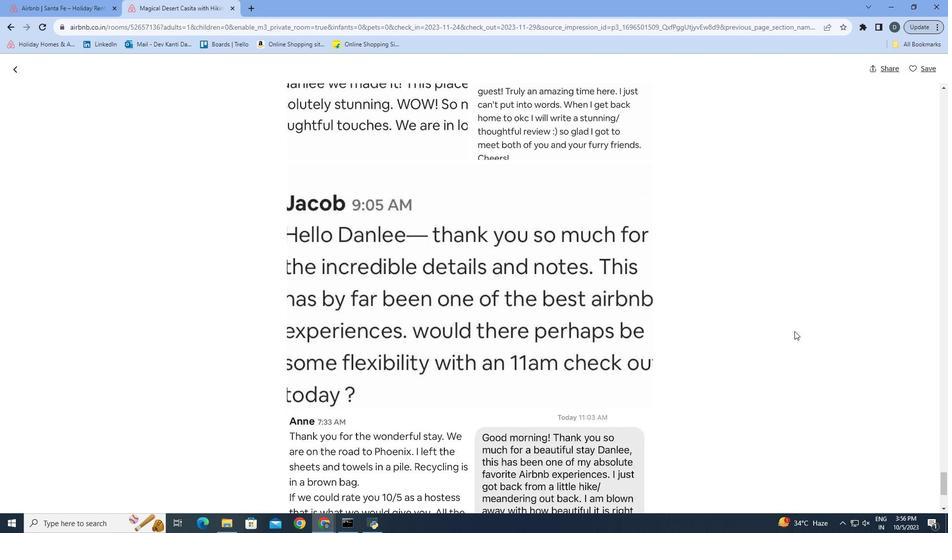 
Action: Mouse scrolled (791, 328) with delta (0, 0)
Screenshot: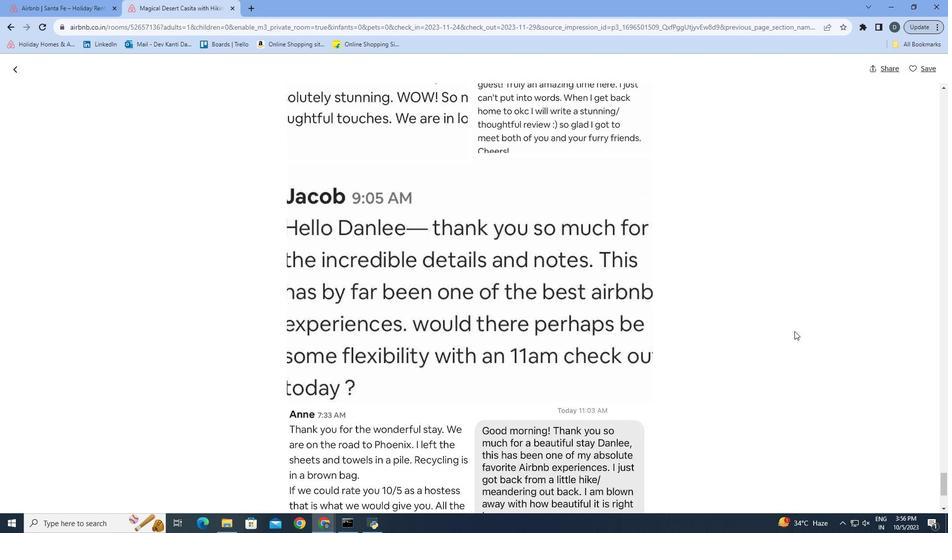
Action: Mouse scrolled (791, 328) with delta (0, 0)
Screenshot: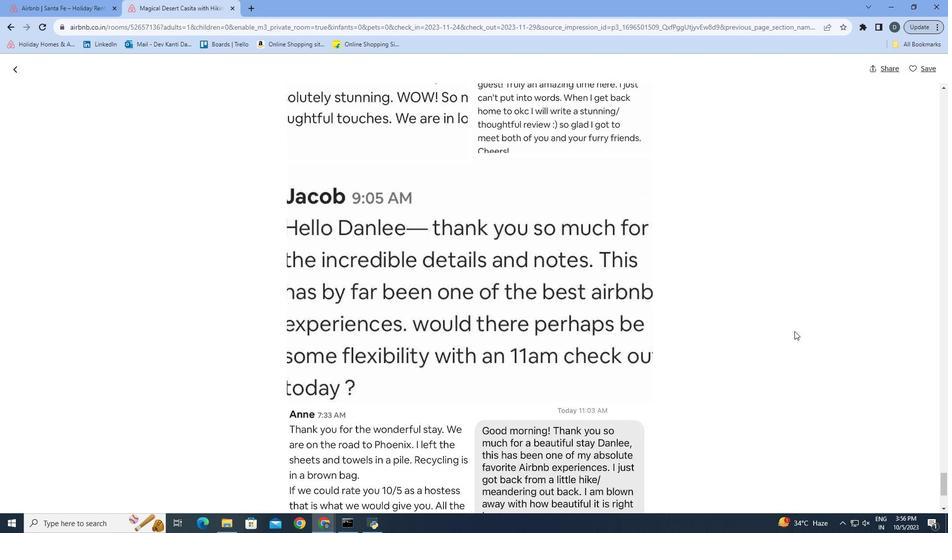 
Action: Mouse scrolled (791, 328) with delta (0, 0)
Screenshot: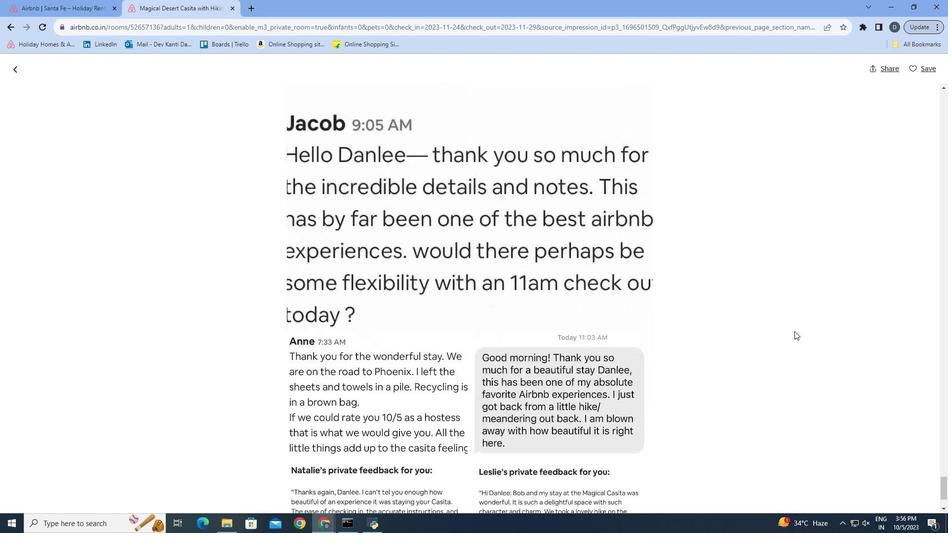 
Action: Mouse scrolled (791, 328) with delta (0, 0)
Screenshot: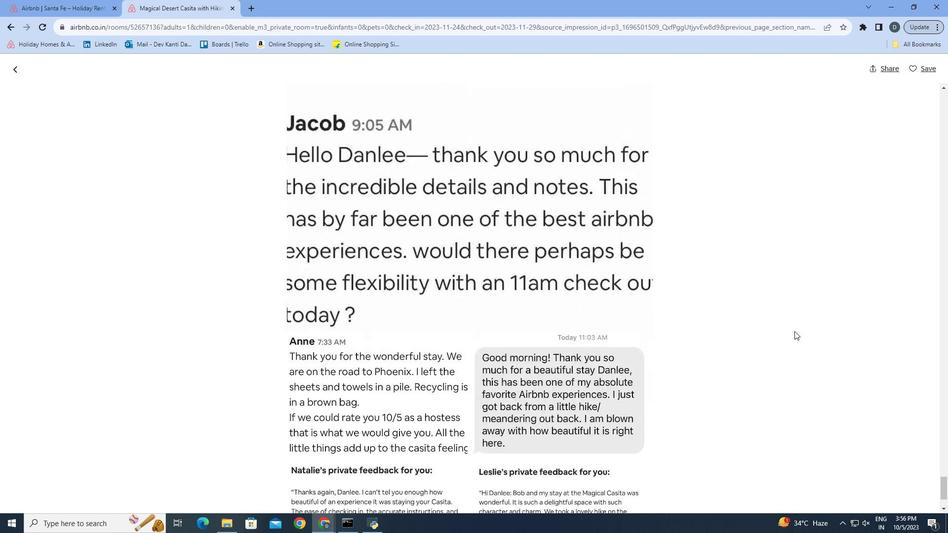 
Action: Mouse moved to (13, 65)
Screenshot: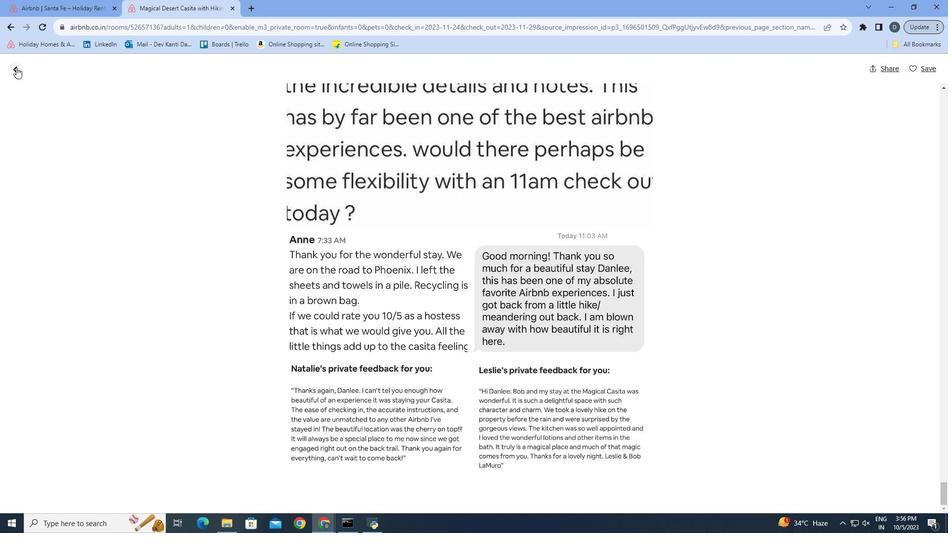 
Action: Mouse pressed left at (13, 65)
Screenshot: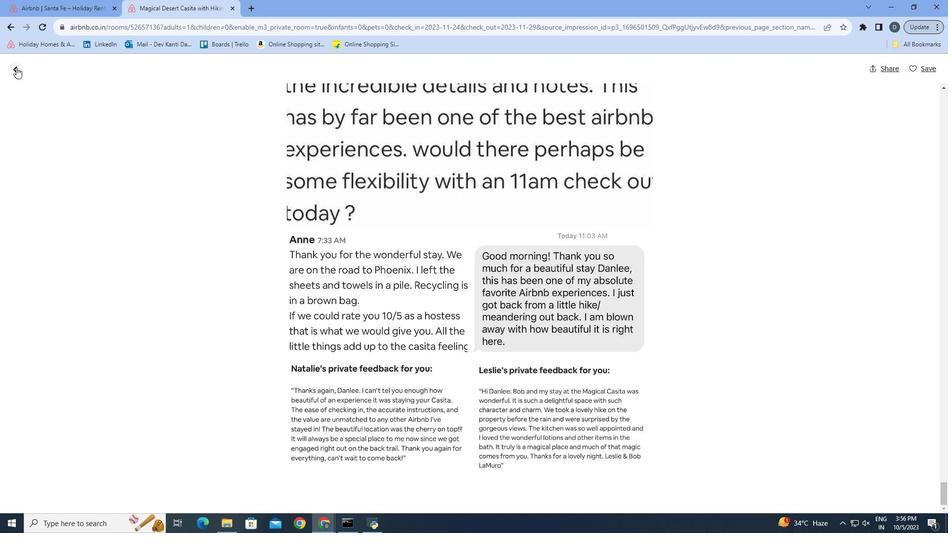 
Action: Mouse moved to (872, 374)
Screenshot: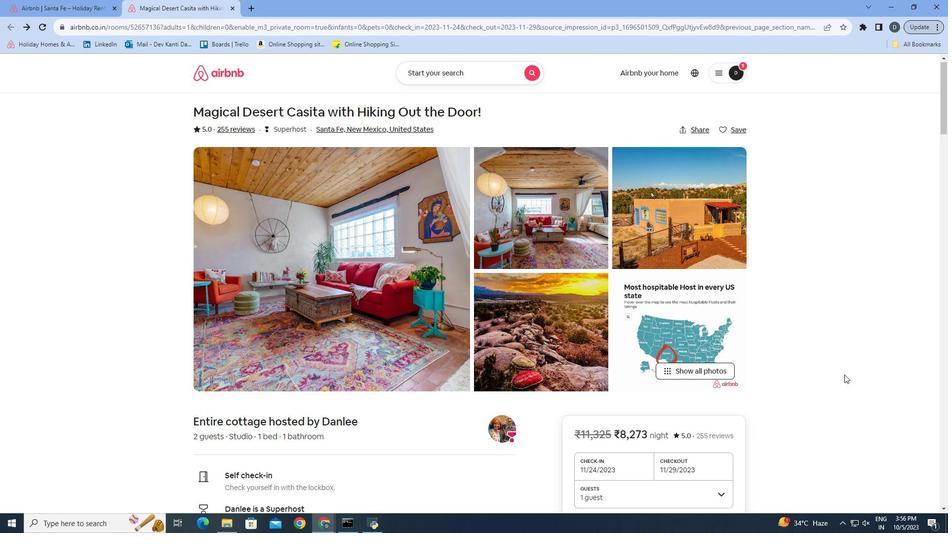 
Action: Mouse scrolled (872, 373) with delta (0, 0)
Screenshot: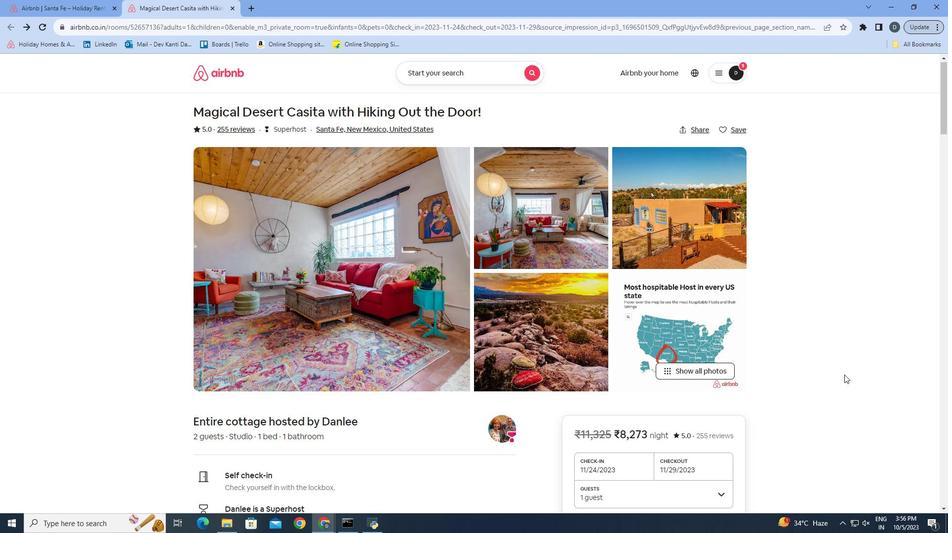 
Action: Mouse moved to (840, 371)
Screenshot: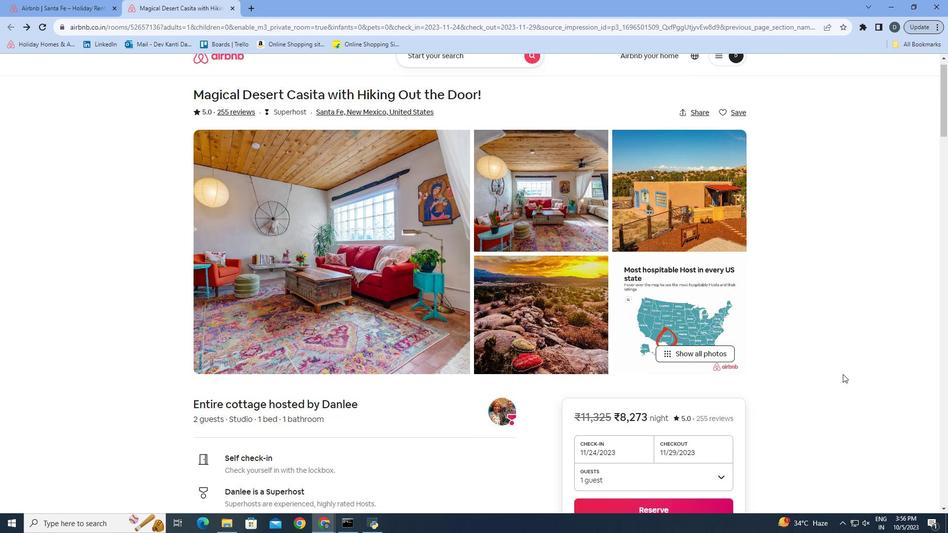 
Action: Mouse scrolled (840, 371) with delta (0, 0)
Screenshot: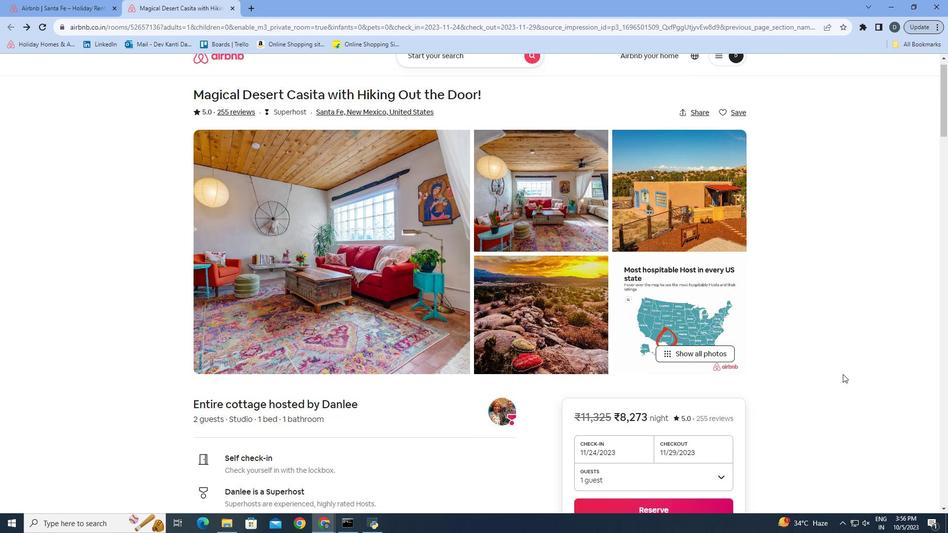 
Action: Mouse scrolled (840, 371) with delta (0, 0)
Screenshot: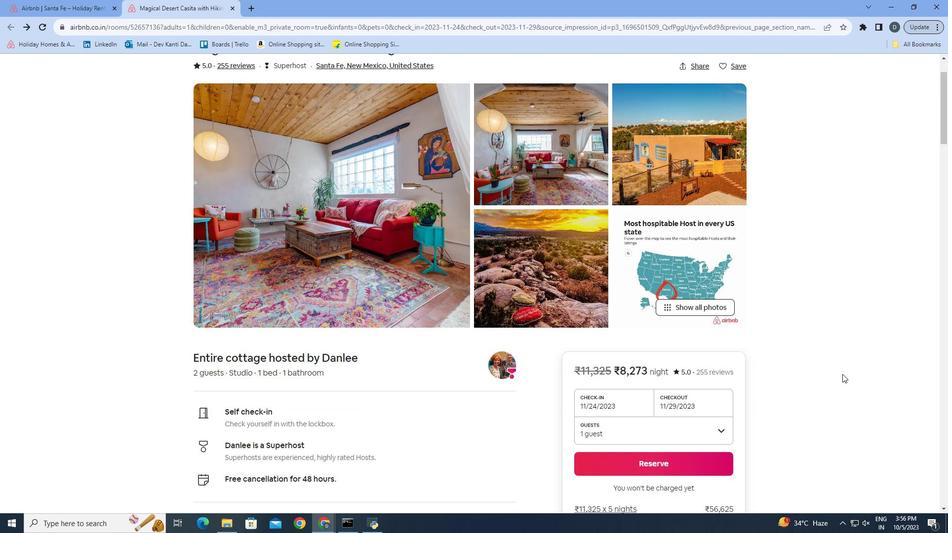 
Action: Mouse moved to (228, 127)
Screenshot: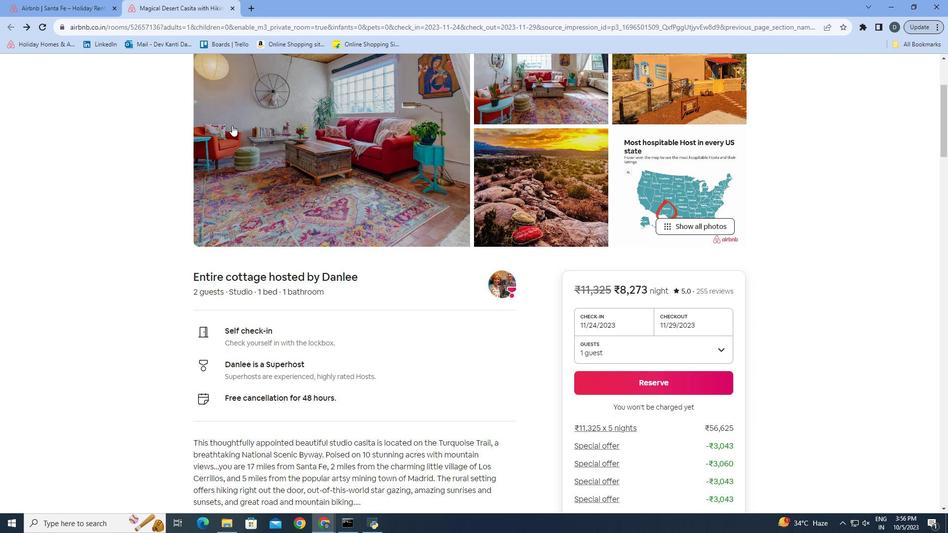 
Action: Mouse scrolled (228, 128) with delta (0, 0)
Screenshot: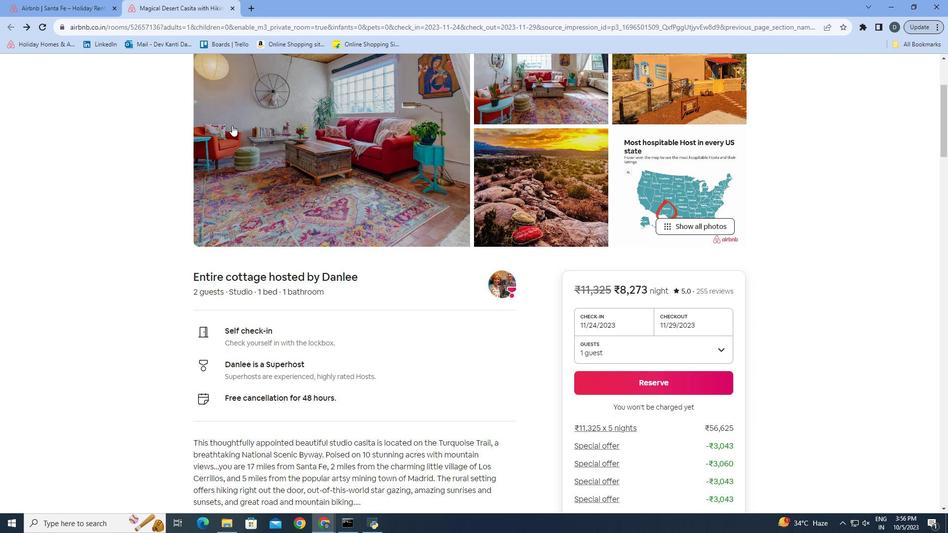 
Action: Mouse moved to (228, 124)
Screenshot: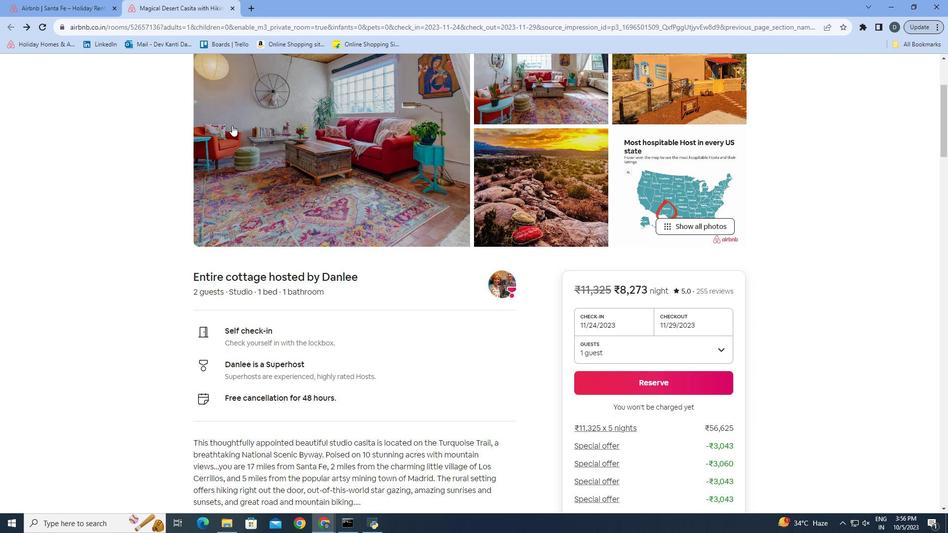 
Action: Mouse scrolled (228, 125) with delta (0, 0)
Screenshot: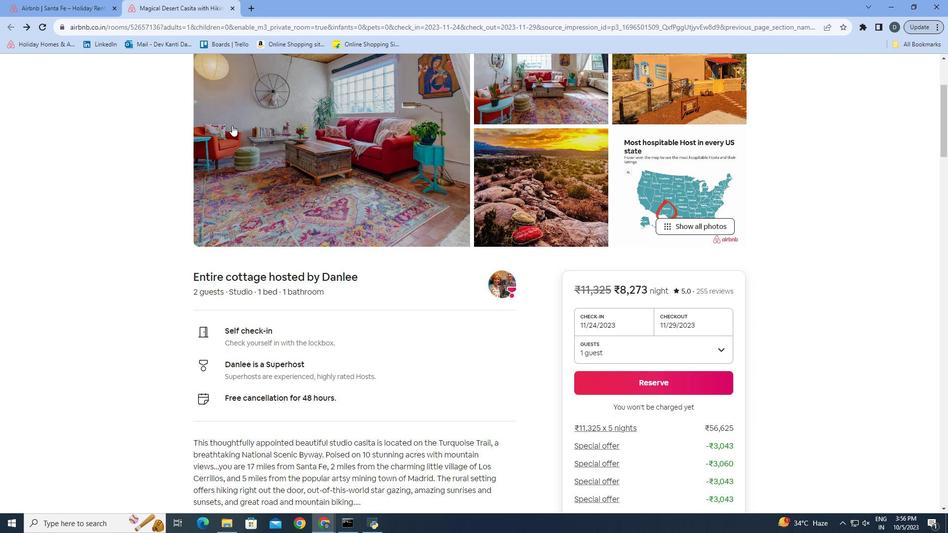 
Action: Mouse moved to (229, 123)
Screenshot: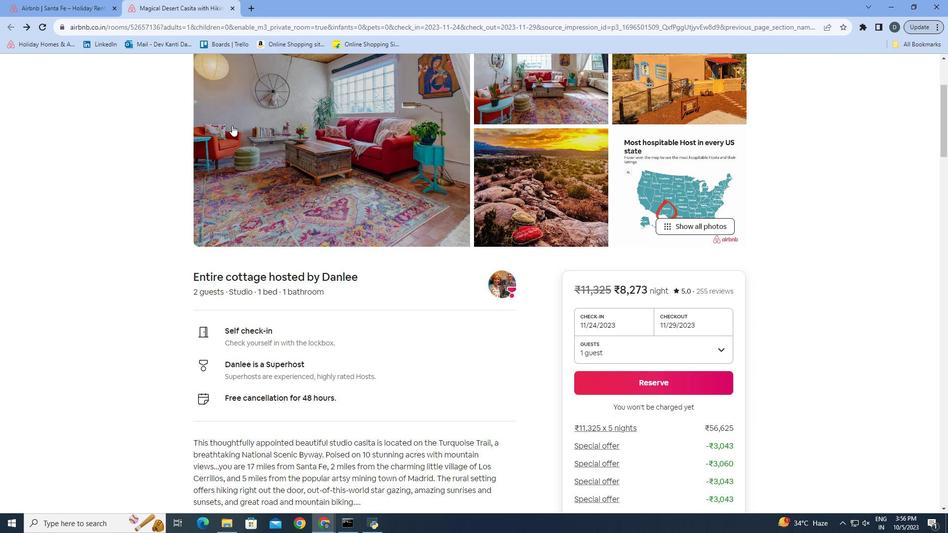 
Action: Mouse scrolled (229, 124) with delta (0, 0)
Screenshot: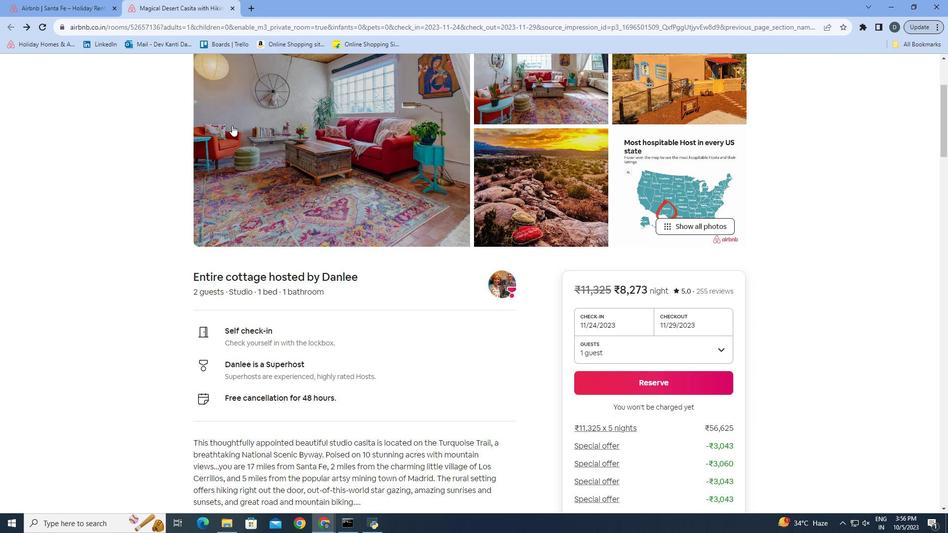 
Action: Mouse moved to (229, 122)
Screenshot: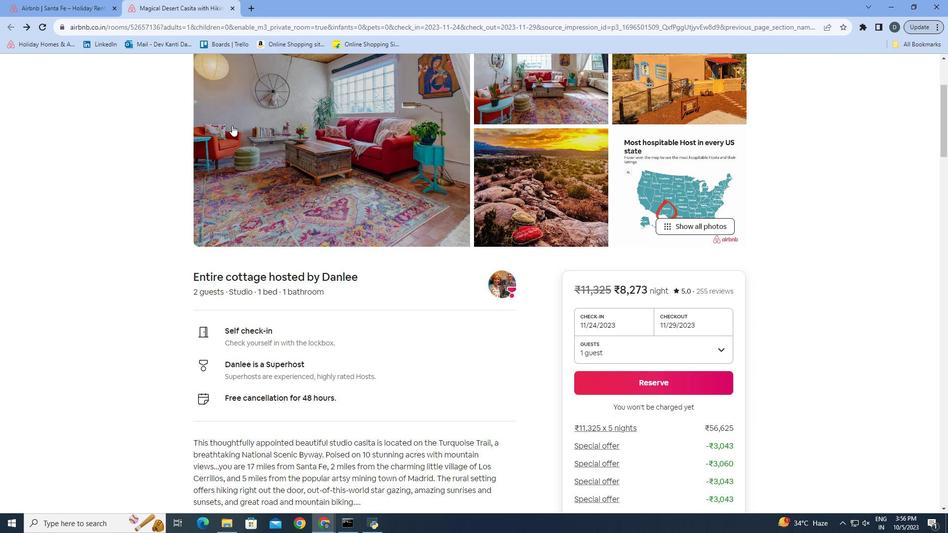 
Action: Mouse scrolled (229, 123) with delta (0, 0)
Screenshot: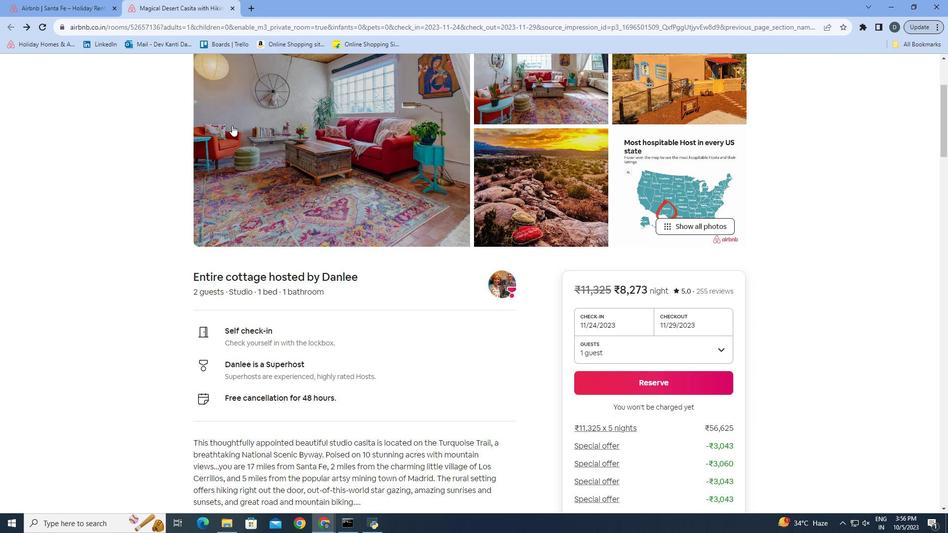 
Action: Mouse scrolled (229, 123) with delta (0, 0)
Screenshot: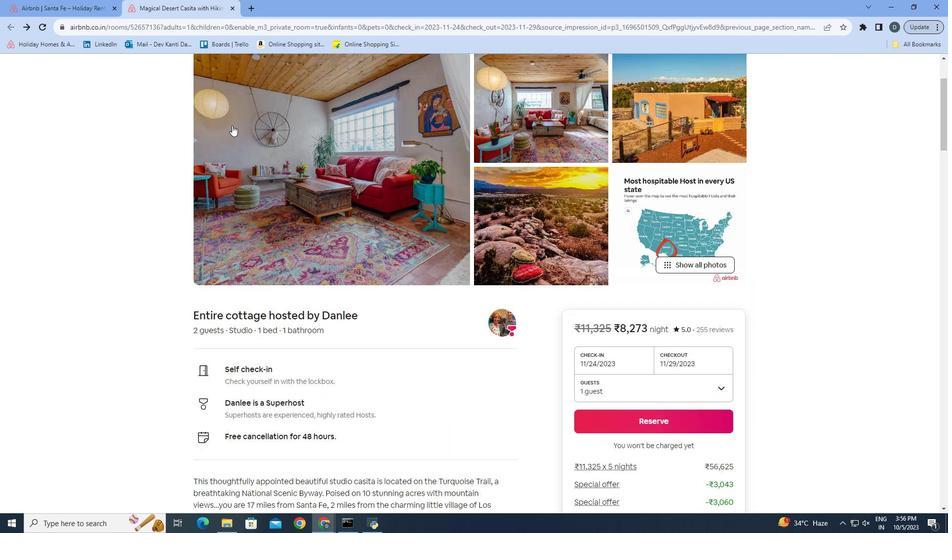 
Action: Mouse scrolled (229, 123) with delta (0, 0)
Screenshot: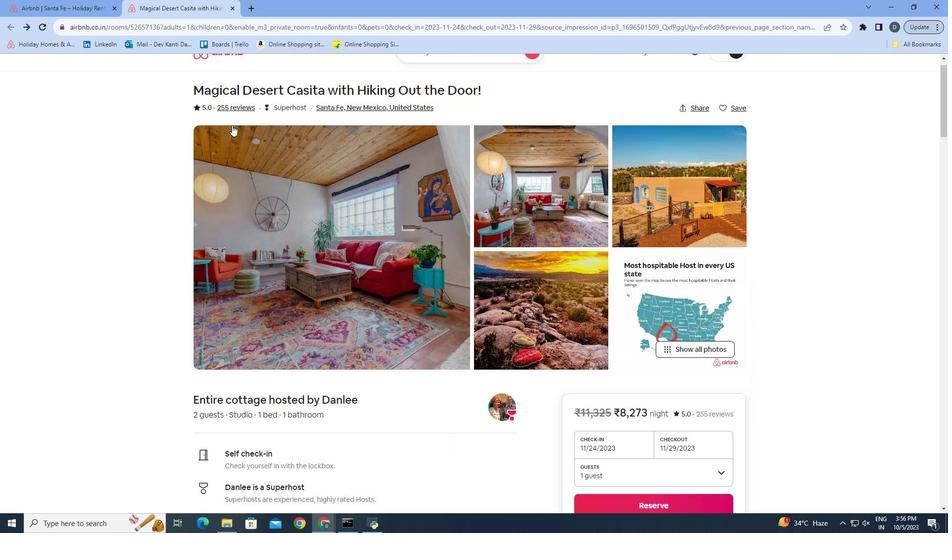 
Action: Mouse scrolled (229, 123) with delta (0, 0)
Screenshot: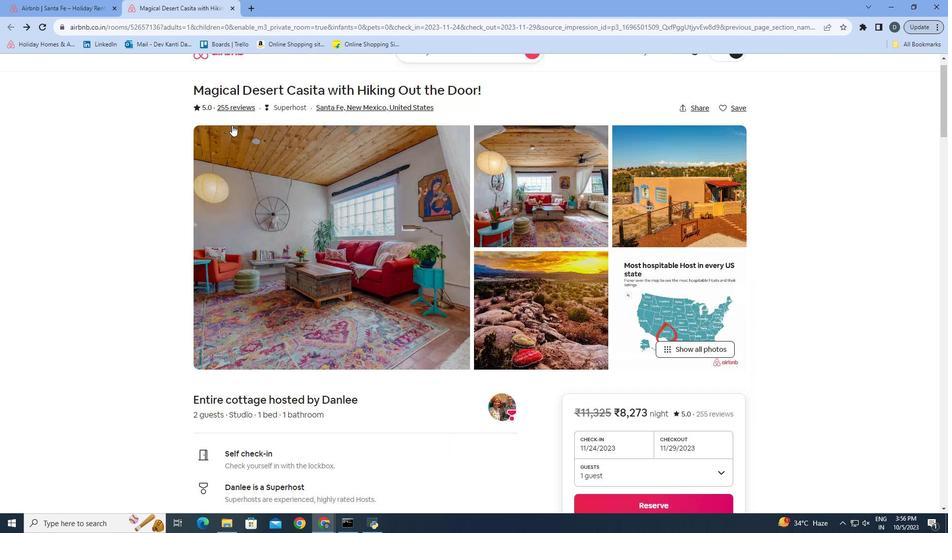 
Action: Mouse moved to (228, 4)
Screenshot: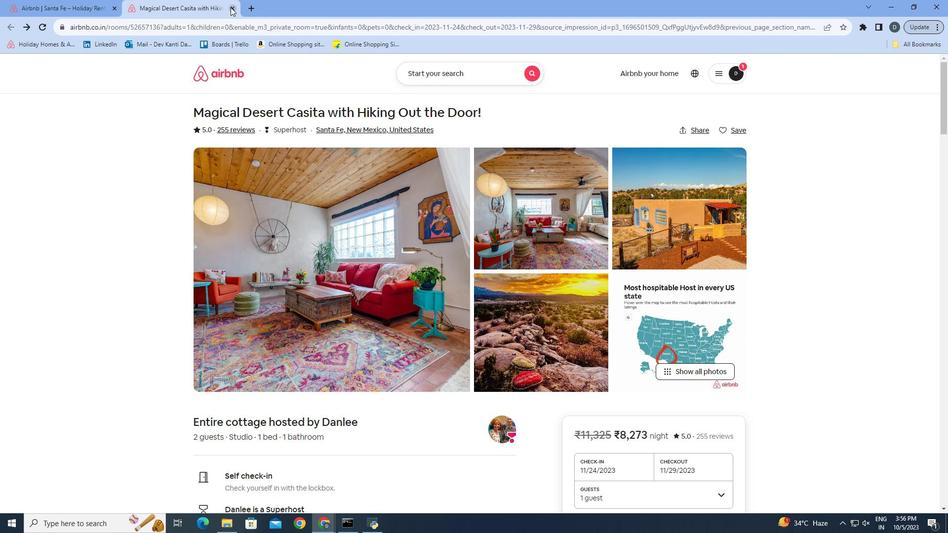 
Action: Mouse pressed left at (228, 4)
Screenshot: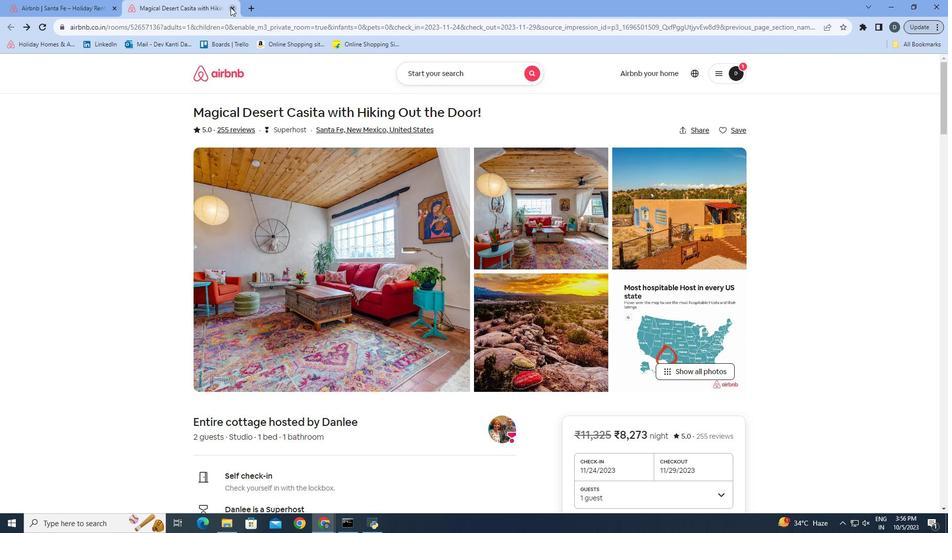 
Action: Mouse moved to (464, 365)
Screenshot: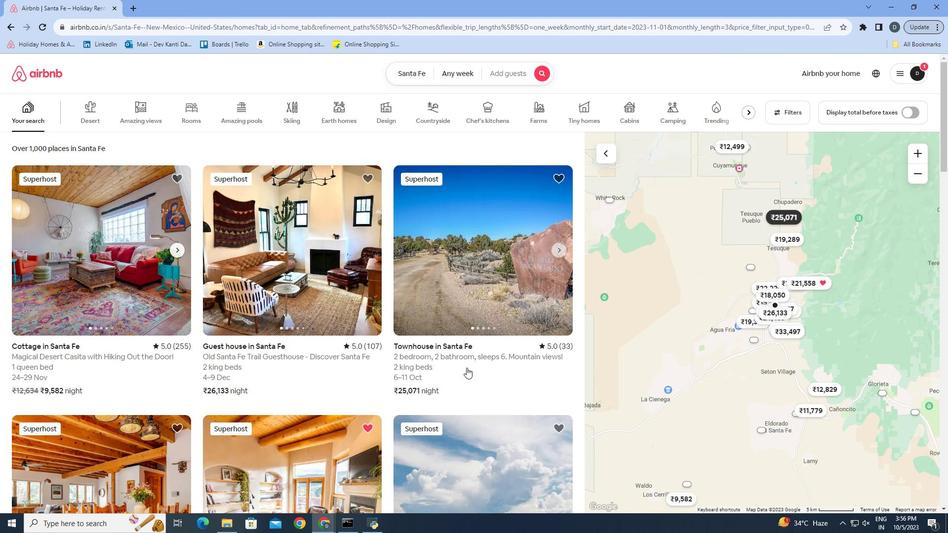 
Action: Mouse scrolled (464, 364) with delta (0, 0)
Screenshot: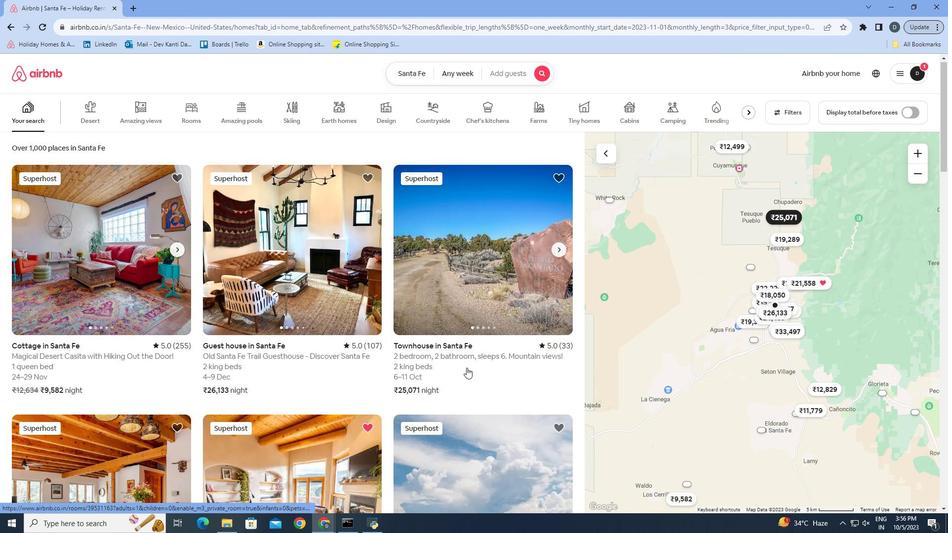 
Action: Mouse scrolled (464, 364) with delta (0, 0)
Screenshot: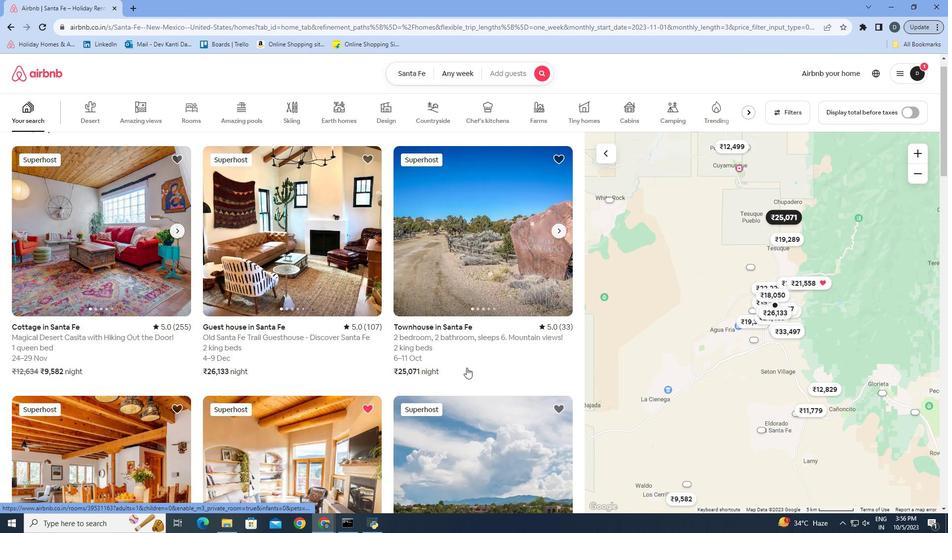 
Action: Mouse scrolled (464, 364) with delta (0, 0)
Screenshot: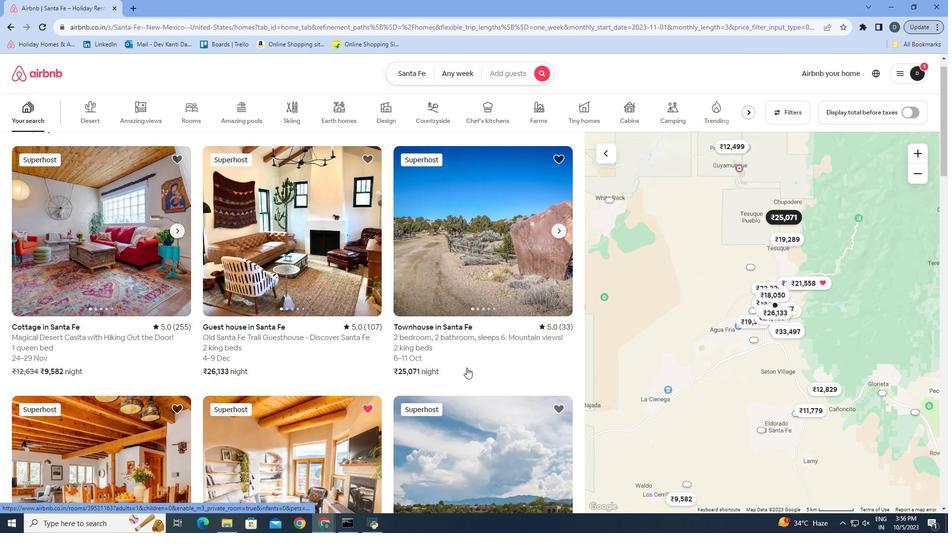 
Action: Mouse scrolled (464, 364) with delta (0, 0)
Screenshot: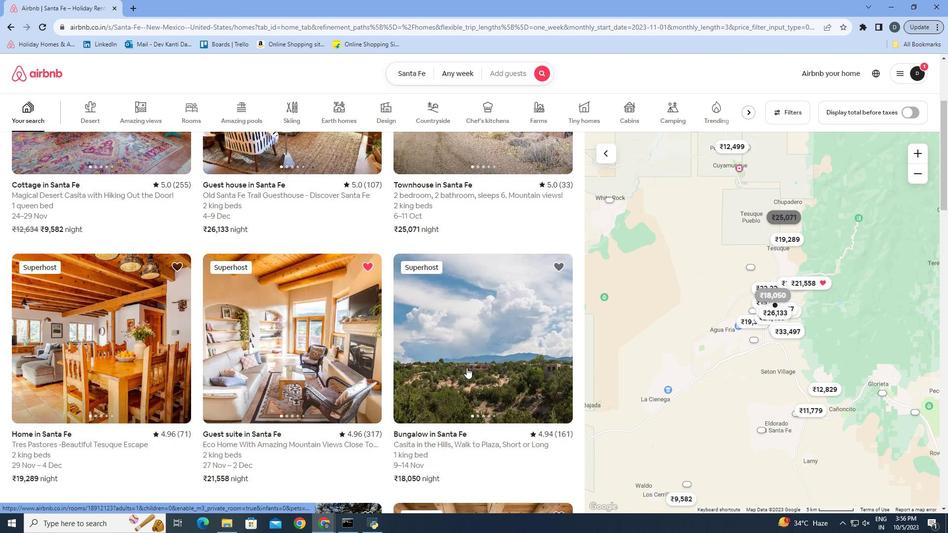 
Action: Mouse moved to (337, 311)
Screenshot: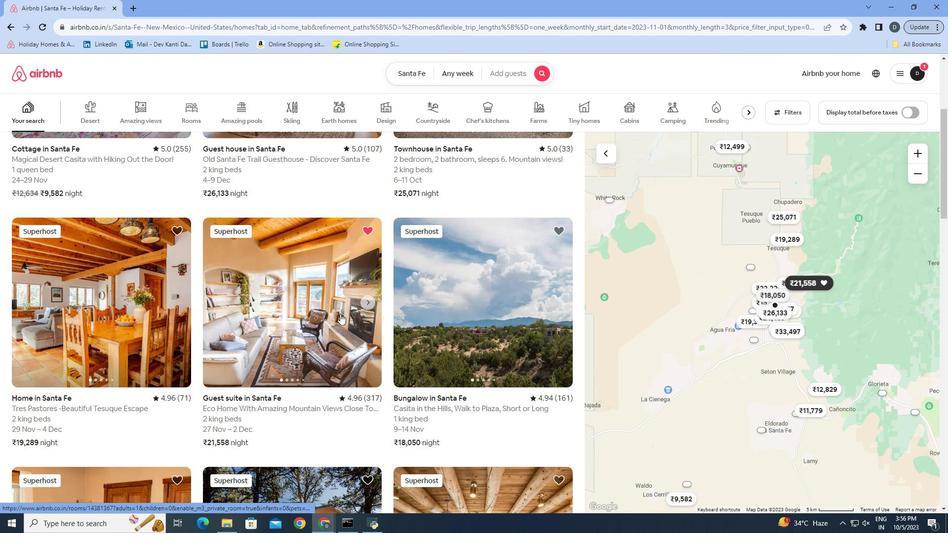 
Action: Mouse pressed left at (337, 311)
Screenshot: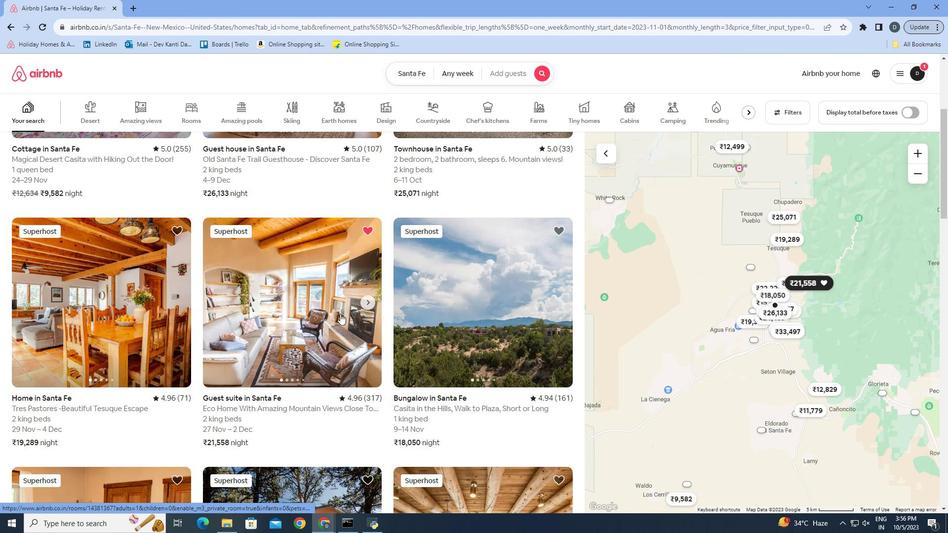 
Action: Mouse moved to (703, 367)
Screenshot: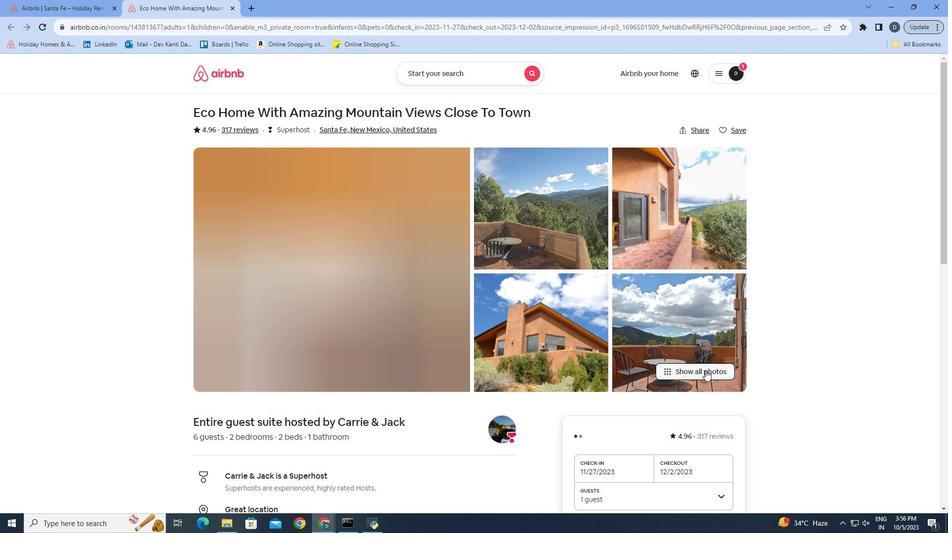 
Action: Mouse pressed left at (703, 367)
Screenshot: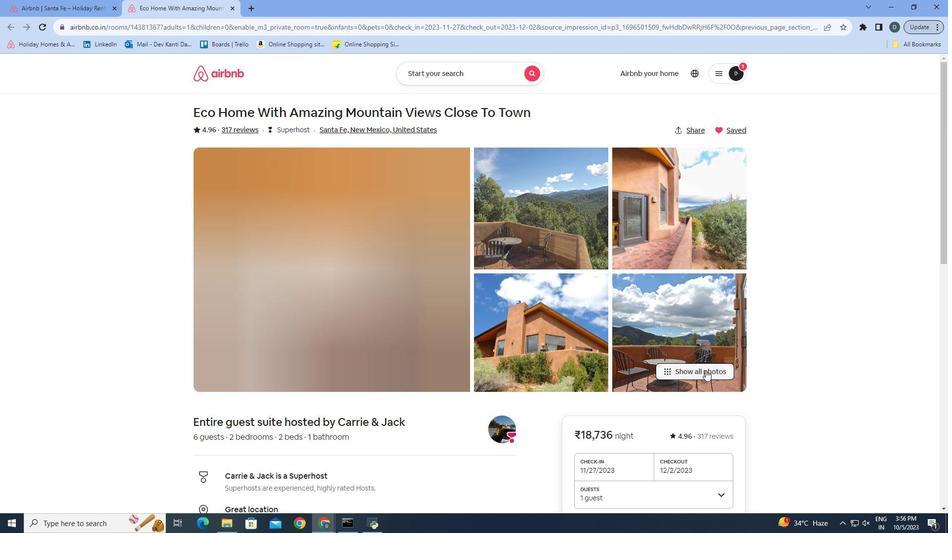 
Action: Mouse moved to (720, 328)
Screenshot: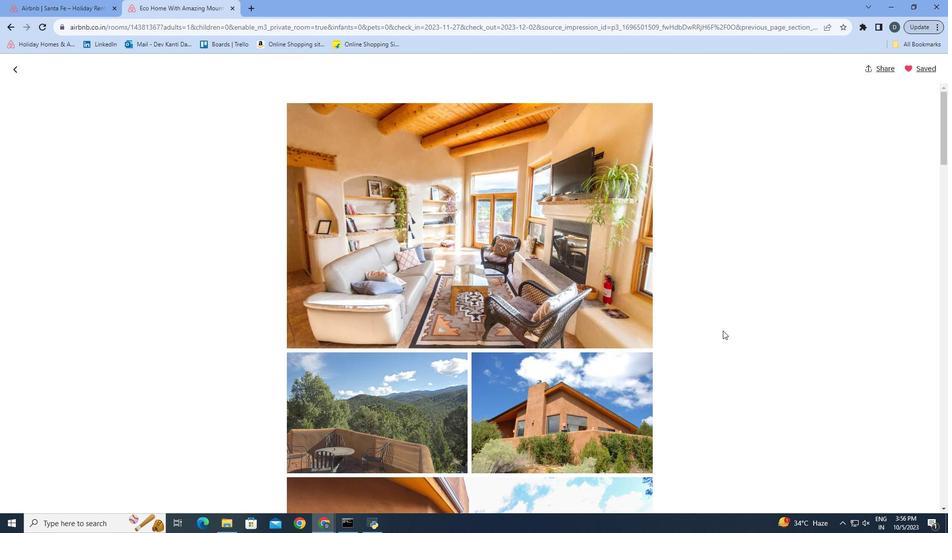 
Action: Mouse scrolled (720, 327) with delta (0, 0)
Screenshot: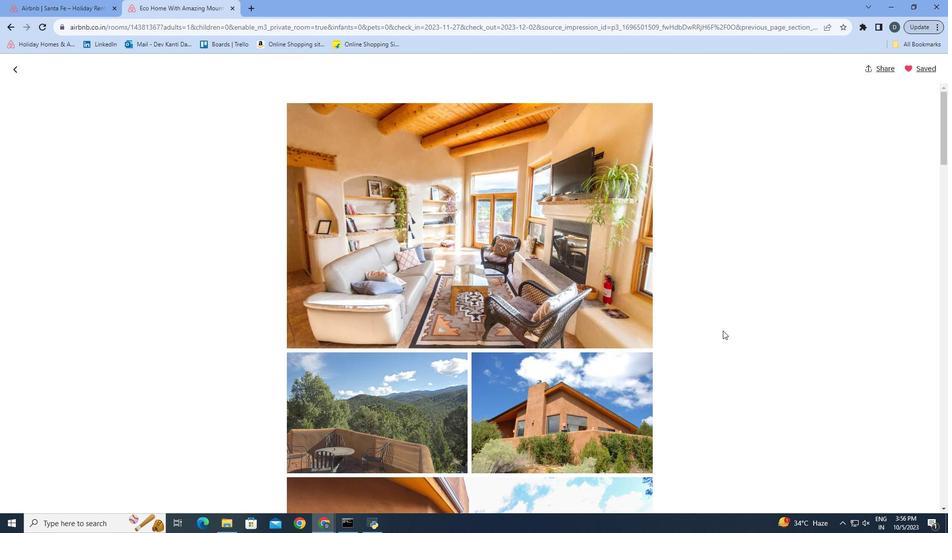 
Action: Mouse scrolled (720, 327) with delta (0, 0)
Screenshot: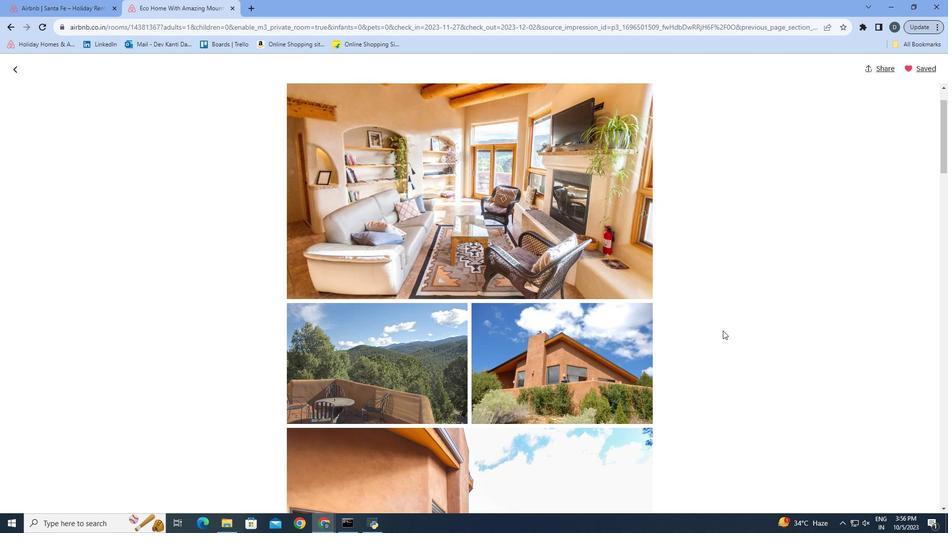
Action: Mouse scrolled (720, 327) with delta (0, 0)
Screenshot: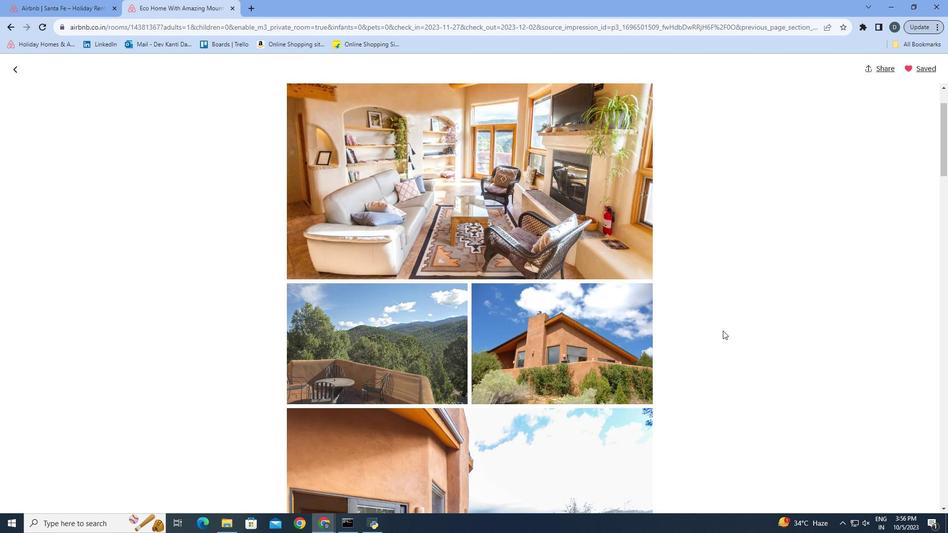 
Action: Mouse moved to (706, 322)
Screenshot: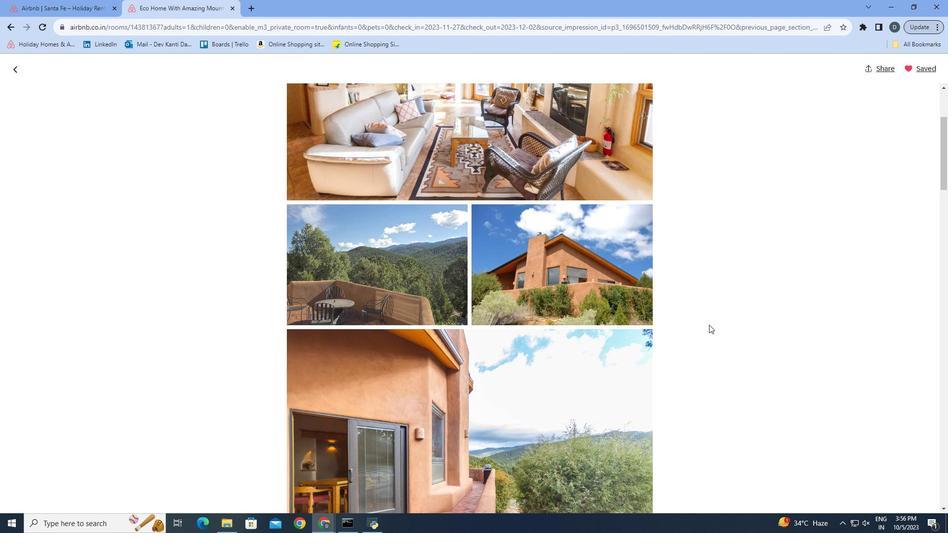 
Action: Mouse scrolled (706, 321) with delta (0, 0)
Screenshot: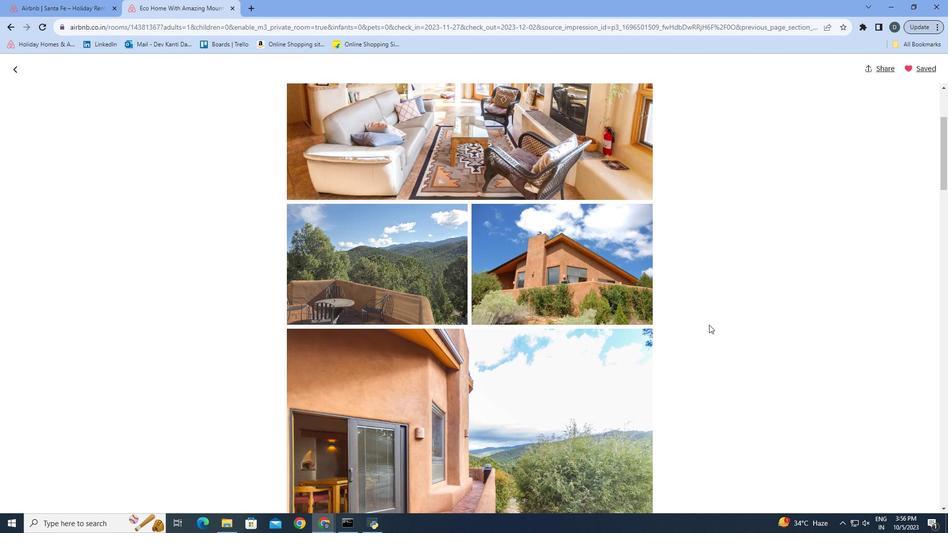 
Action: Mouse moved to (705, 315)
Screenshot: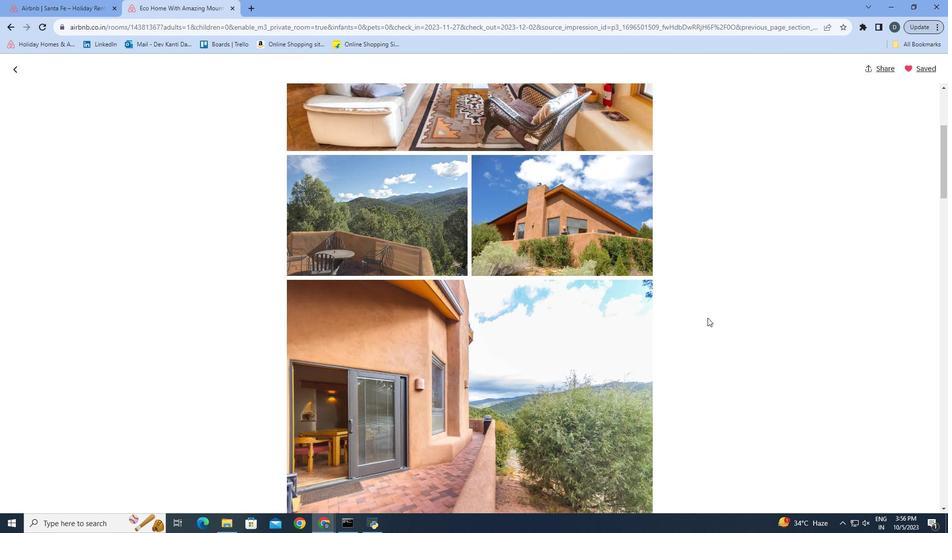 
Action: Mouse scrolled (705, 315) with delta (0, 0)
Screenshot: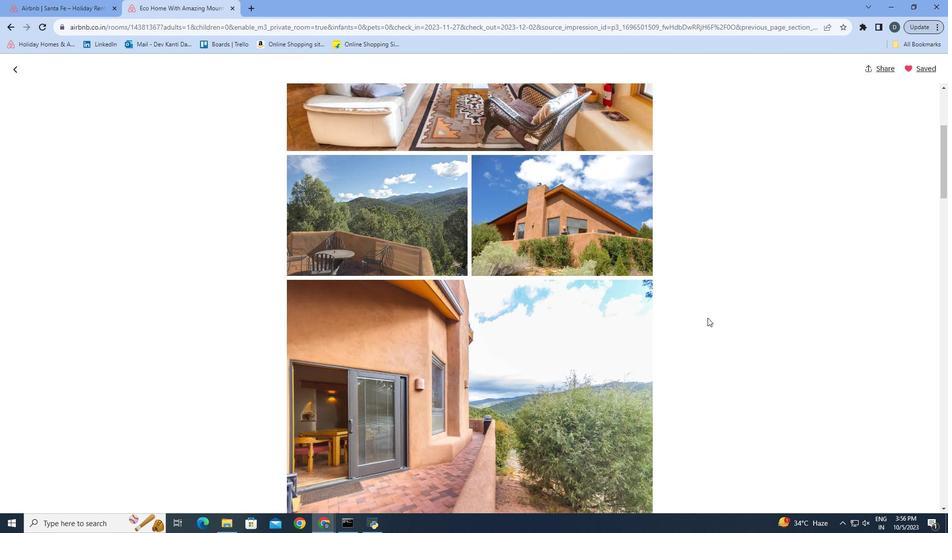 
Action: Mouse moved to (703, 316)
Screenshot: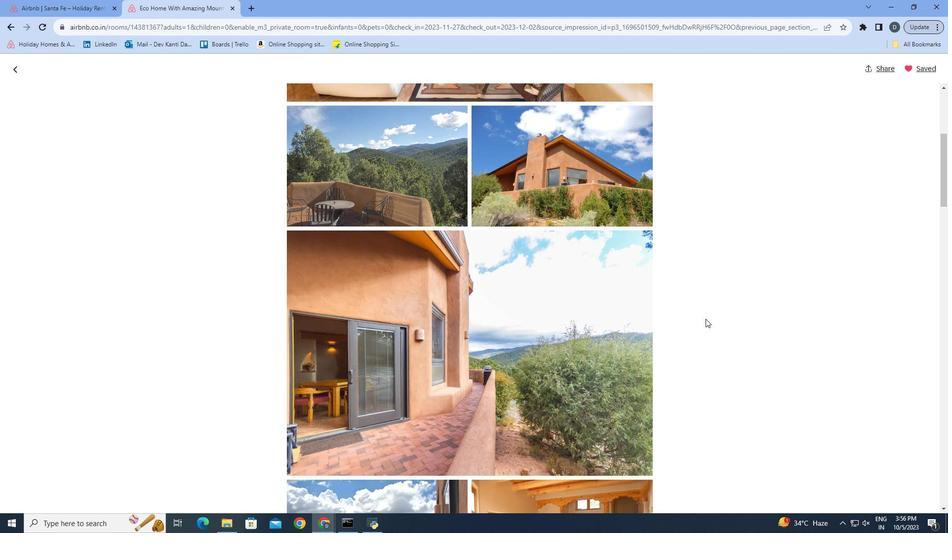 
Action: Mouse scrolled (703, 316) with delta (0, 0)
Screenshot: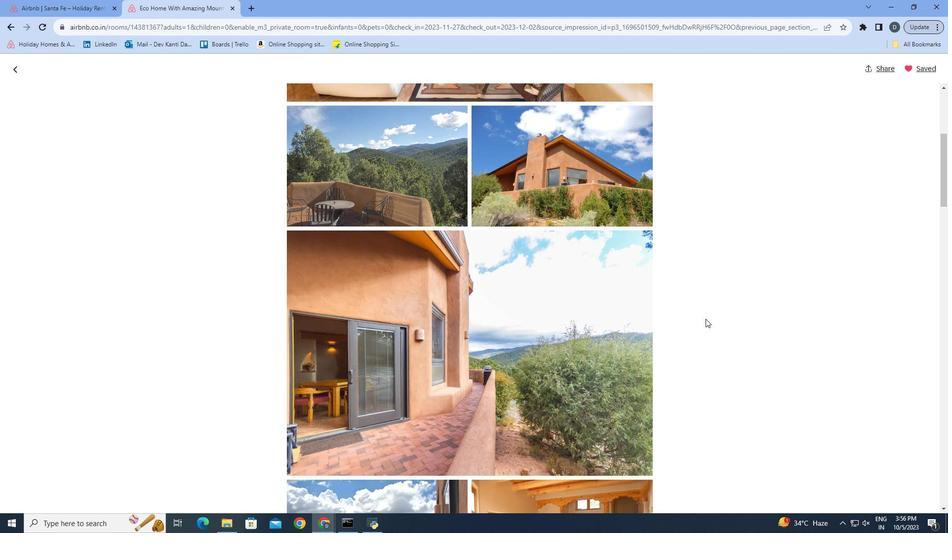 
Action: Mouse scrolled (703, 316) with delta (0, 0)
Screenshot: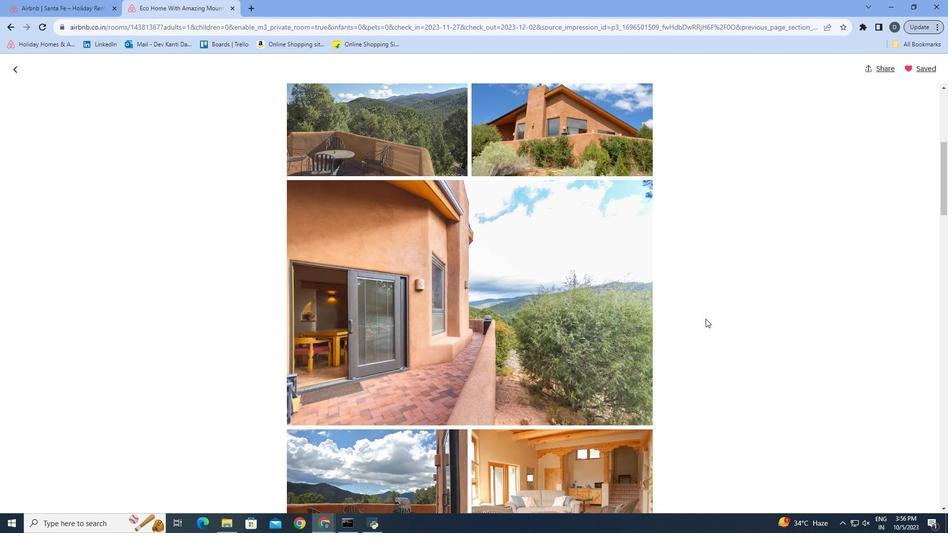 
Action: Mouse scrolled (703, 316) with delta (0, 0)
Screenshot: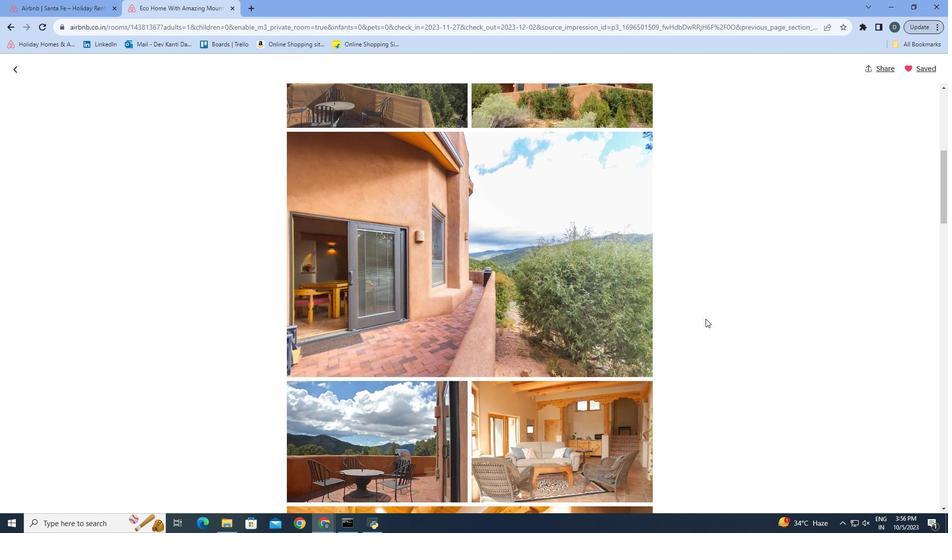 
Action: Mouse moved to (703, 316)
Screenshot: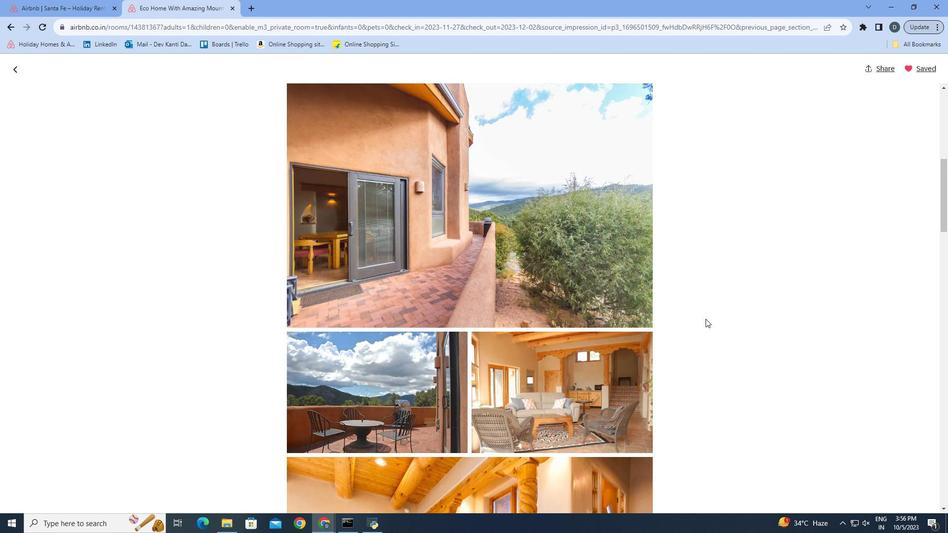 
Action: Mouse scrolled (703, 316) with delta (0, 0)
Screenshot: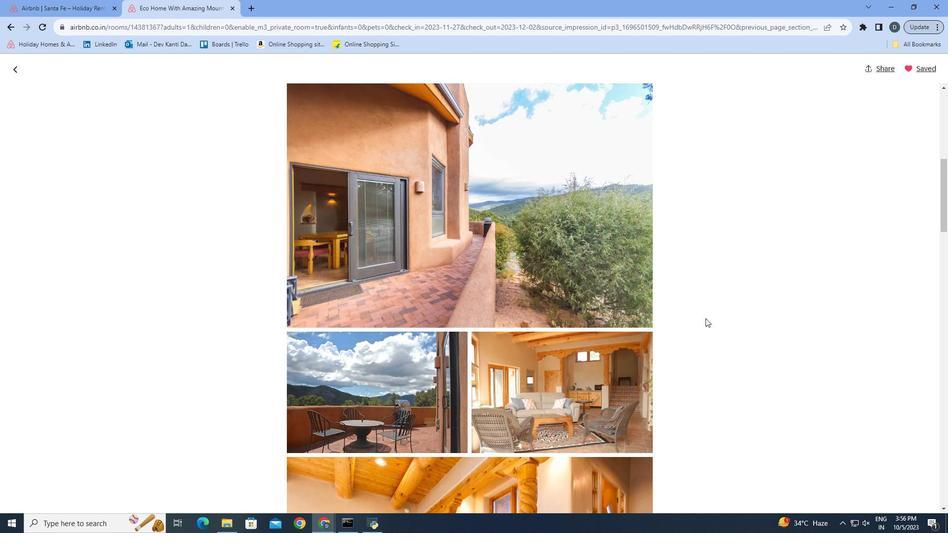 
Action: Mouse moved to (703, 316)
Screenshot: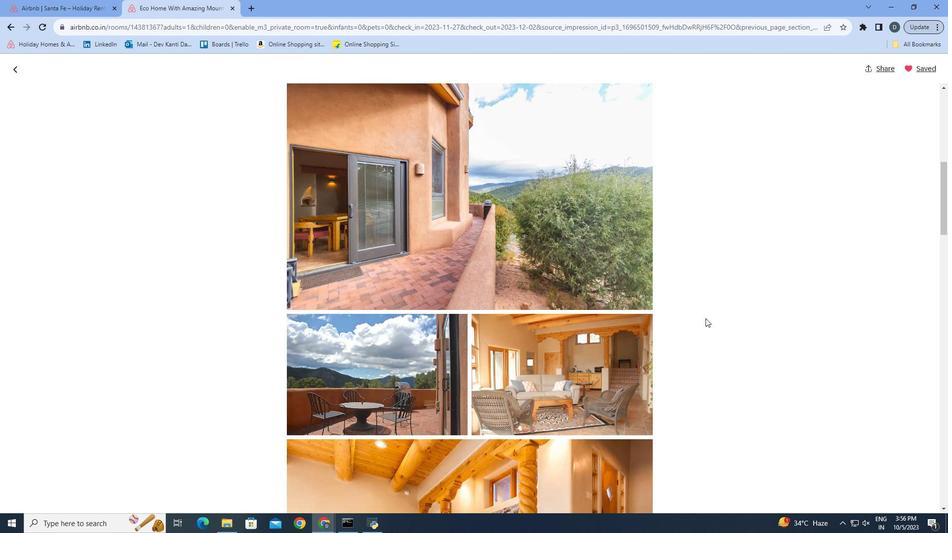 
Action: Mouse scrolled (703, 315) with delta (0, 0)
Screenshot: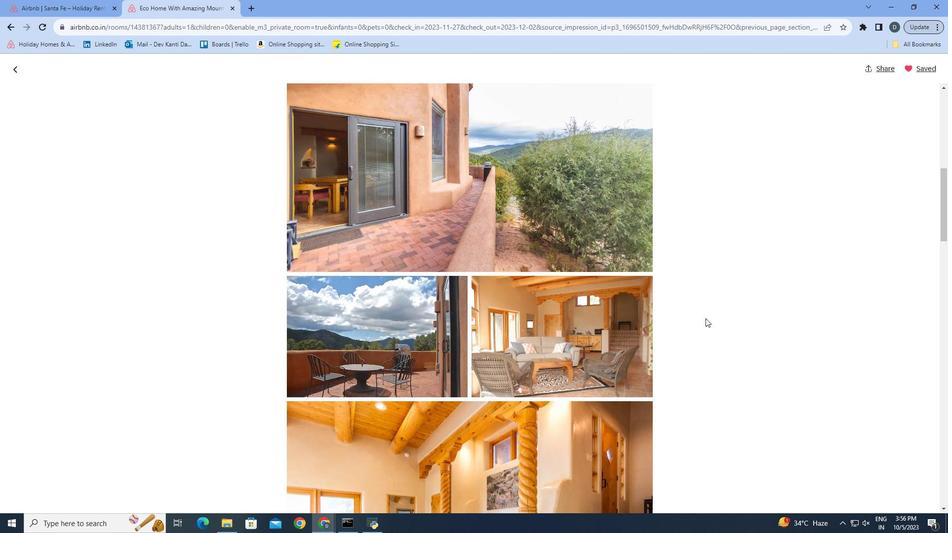 
Action: Mouse scrolled (703, 315) with delta (0, 0)
Screenshot: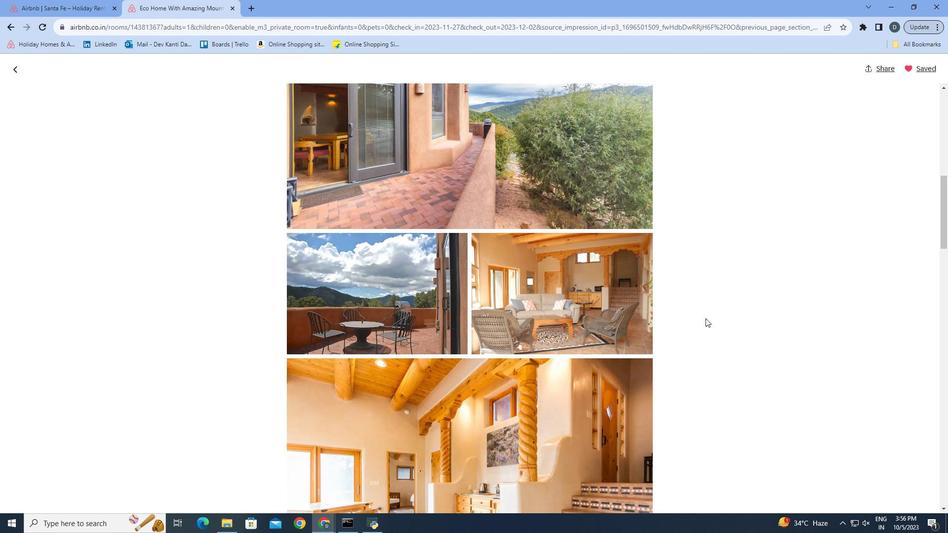 
Action: Mouse moved to (720, 268)
Screenshot: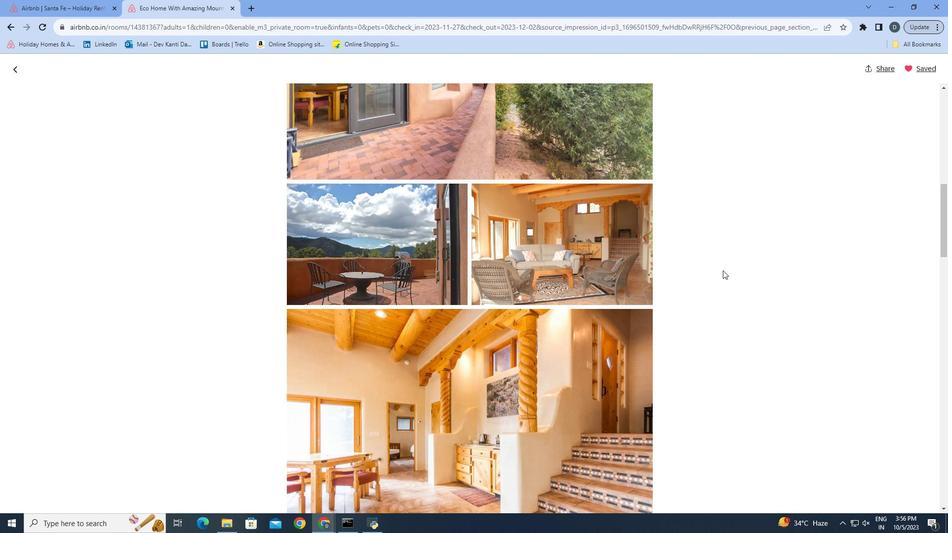 
Action: Mouse scrolled (720, 267) with delta (0, 0)
Screenshot: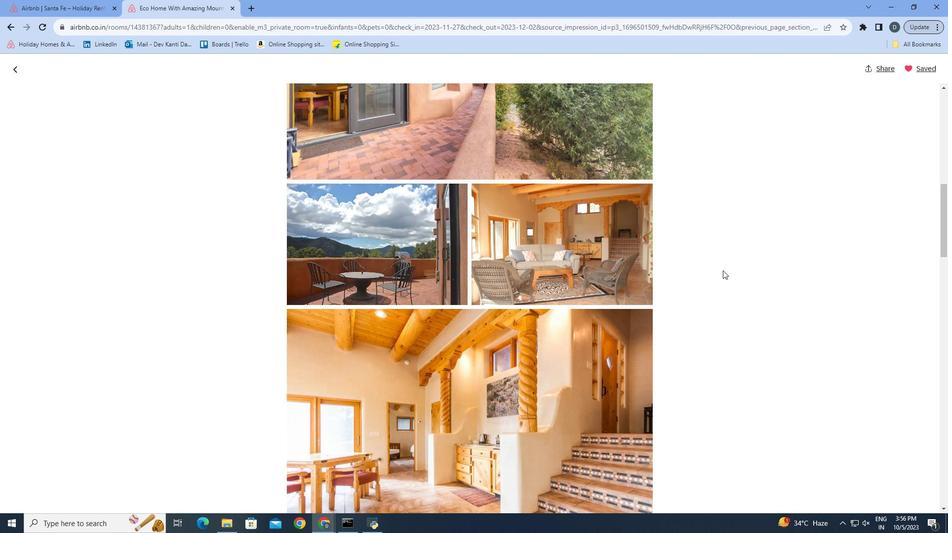 
Action: Mouse moved to (714, 256)
Screenshot: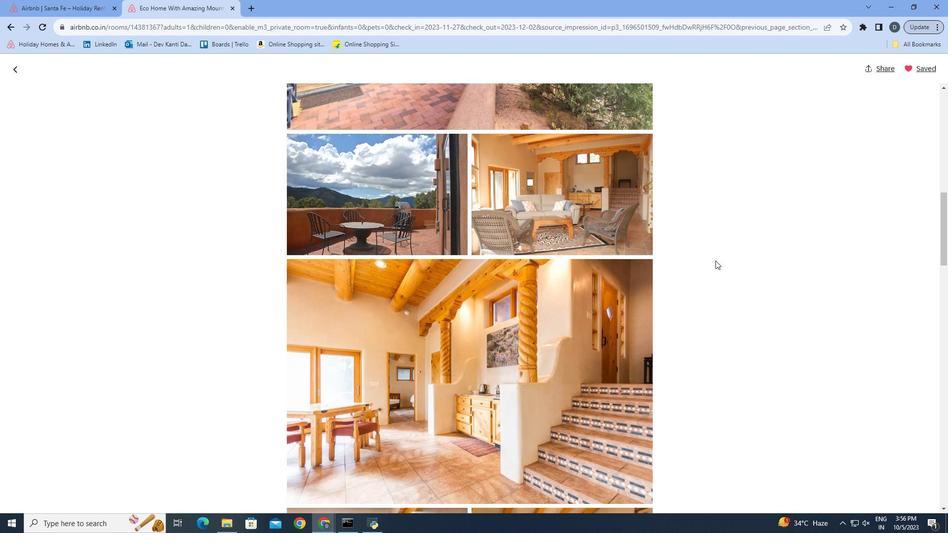 
Action: Mouse scrolled (714, 256) with delta (0, 0)
Screenshot: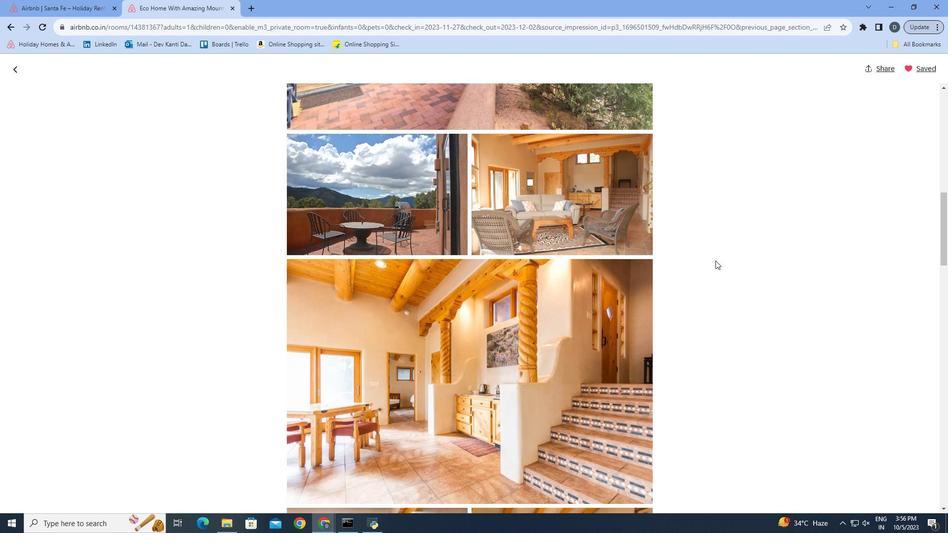 
Action: Mouse moved to (710, 259)
Screenshot: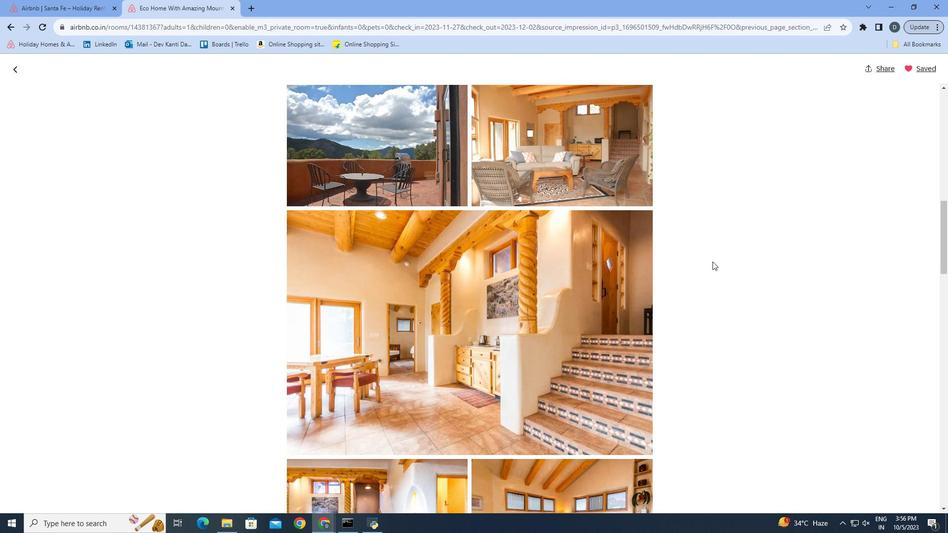 
Action: Mouse scrolled (710, 258) with delta (0, 0)
Screenshot: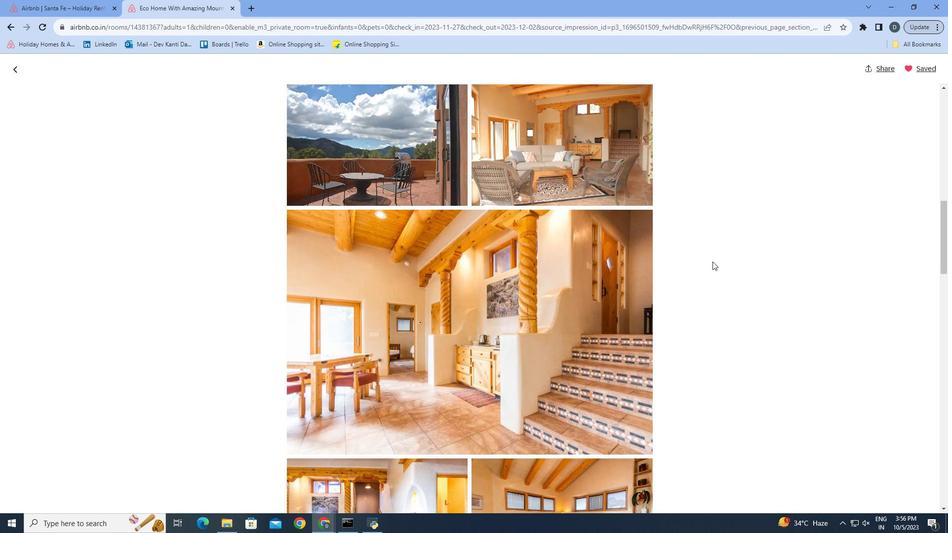 
Action: Mouse moved to (707, 239)
Screenshot: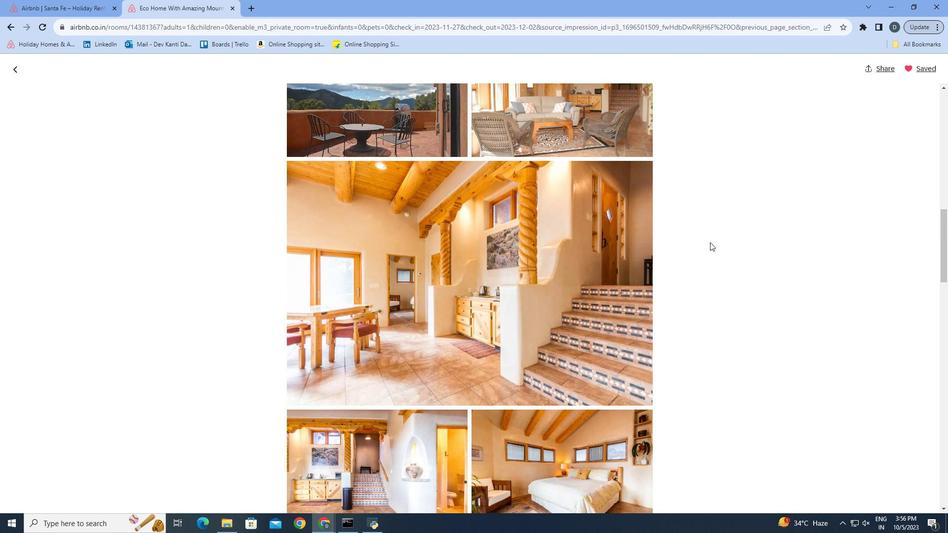 
Action: Mouse scrolled (707, 239) with delta (0, 0)
Screenshot: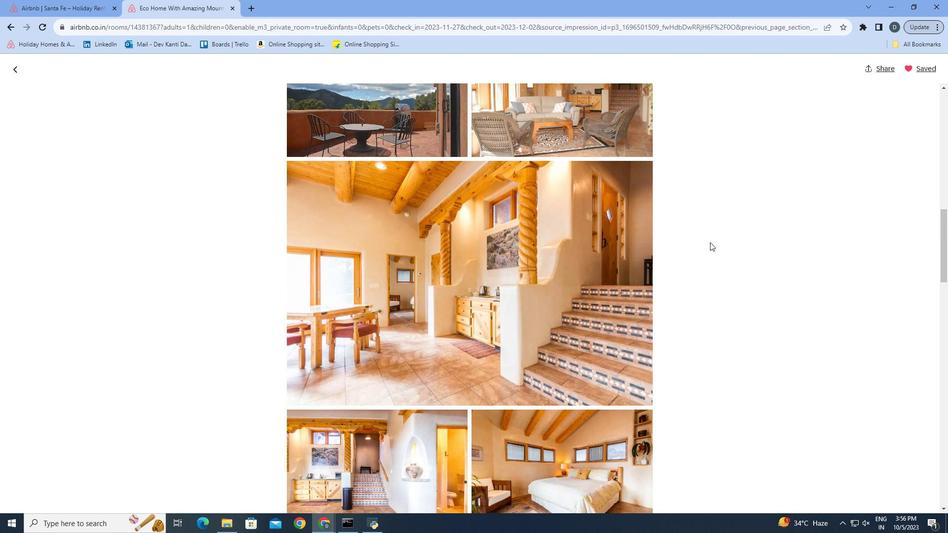
Action: Mouse moved to (701, 241)
